 Task: For heading Arial Rounded MT Bold with Underline.  font size for heading26,  'Change the font style of data to'Browallia New.  and font size to 18,  Change the alignment of both headline & data to Align middle & Align Text left.  In the sheet  Attendance Spreadsheet
Action: Mouse moved to (387, 362)
Screenshot: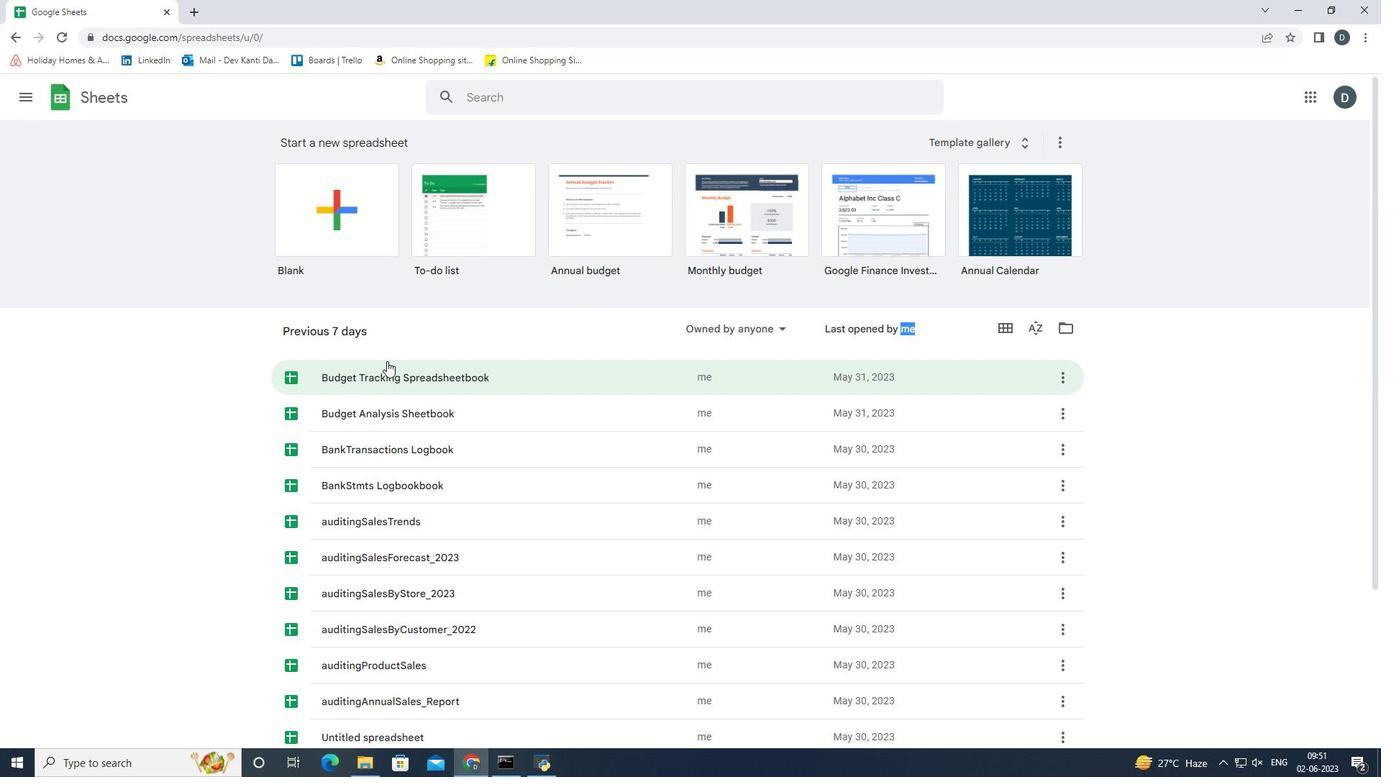 
Action: Mouse scrolled (387, 362) with delta (0, 0)
Screenshot: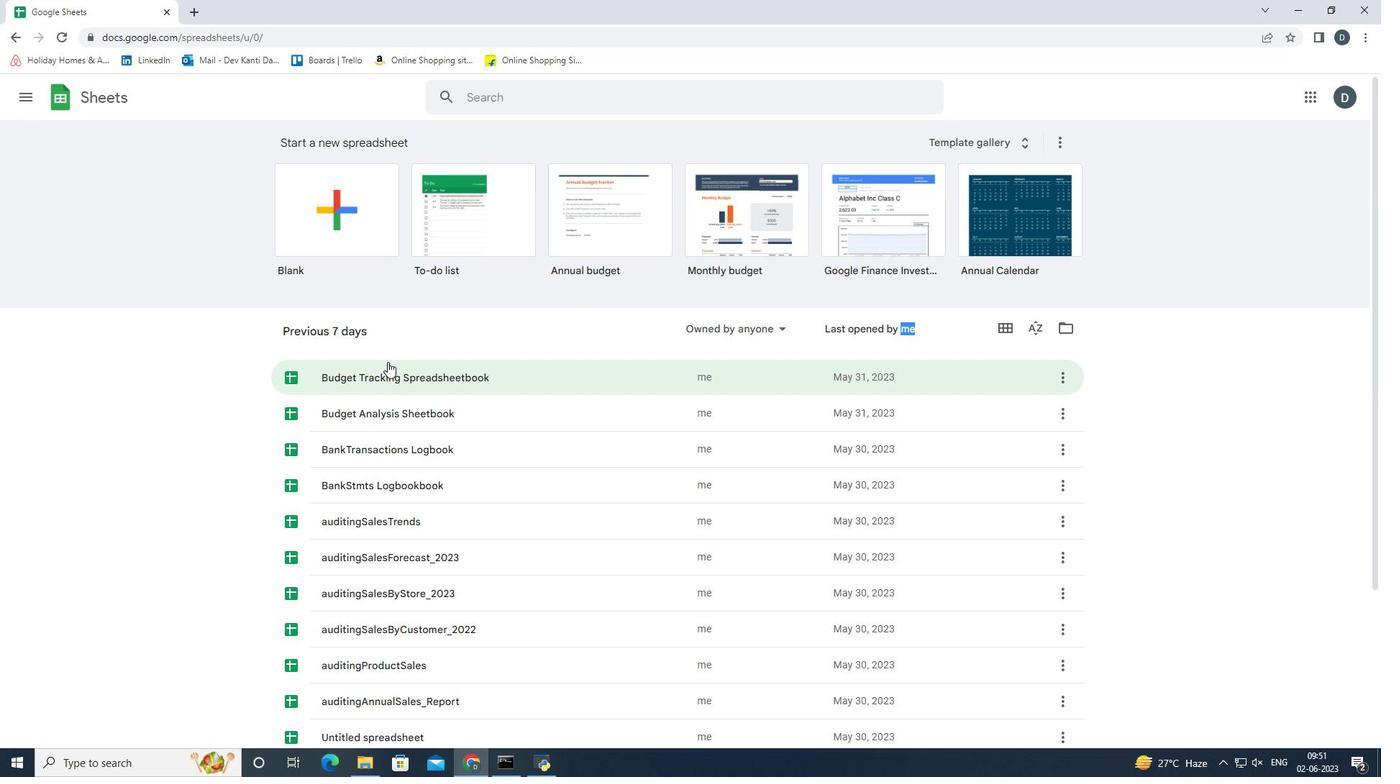 
Action: Mouse scrolled (387, 362) with delta (0, 0)
Screenshot: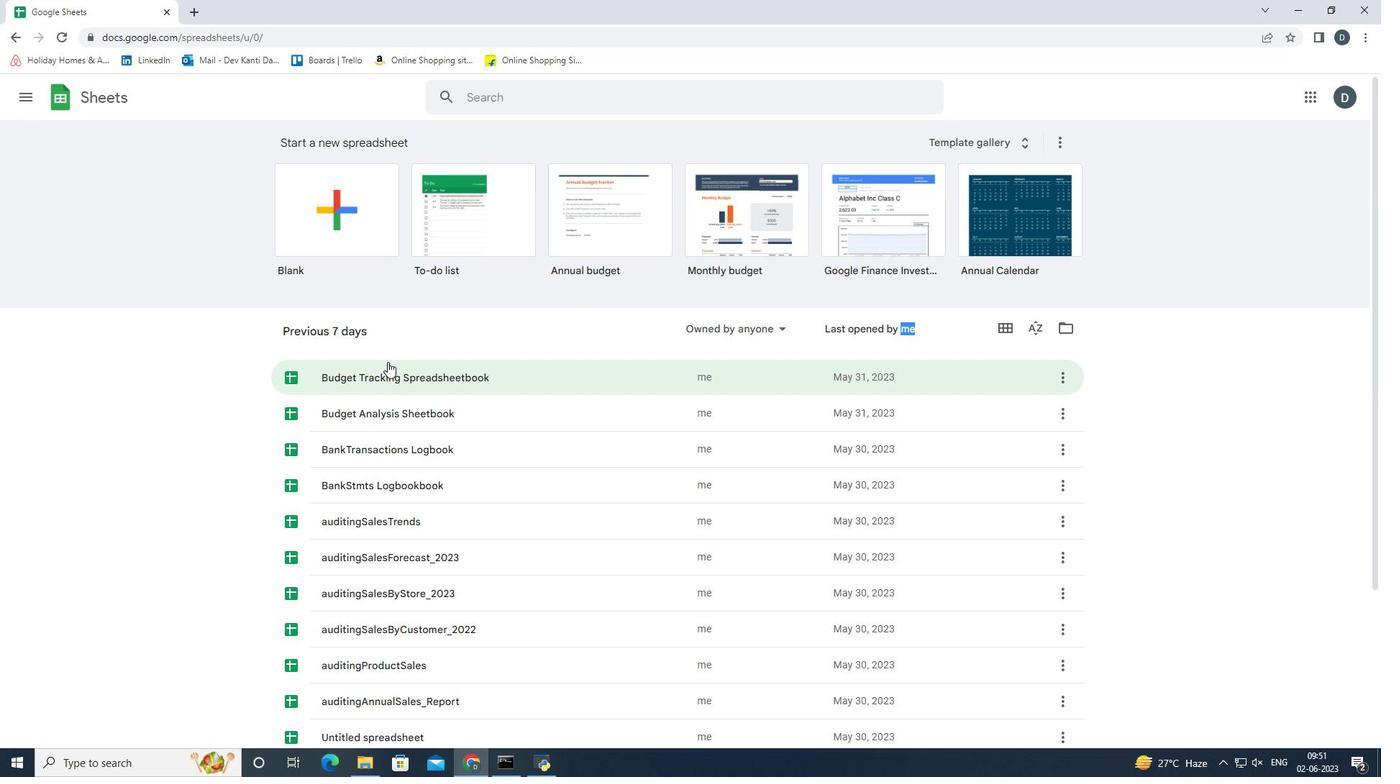 
Action: Mouse scrolled (387, 362) with delta (0, 0)
Screenshot: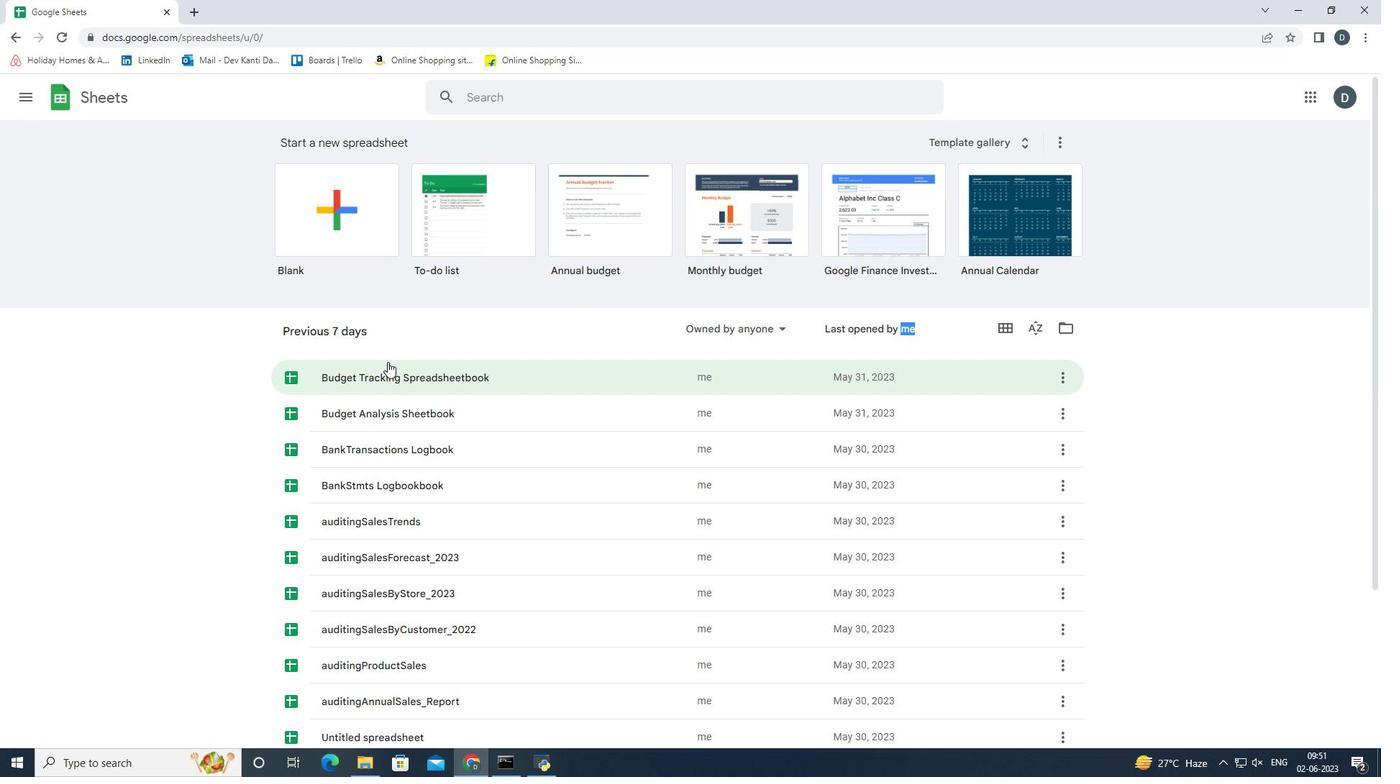 
Action: Mouse scrolled (387, 362) with delta (0, 0)
Screenshot: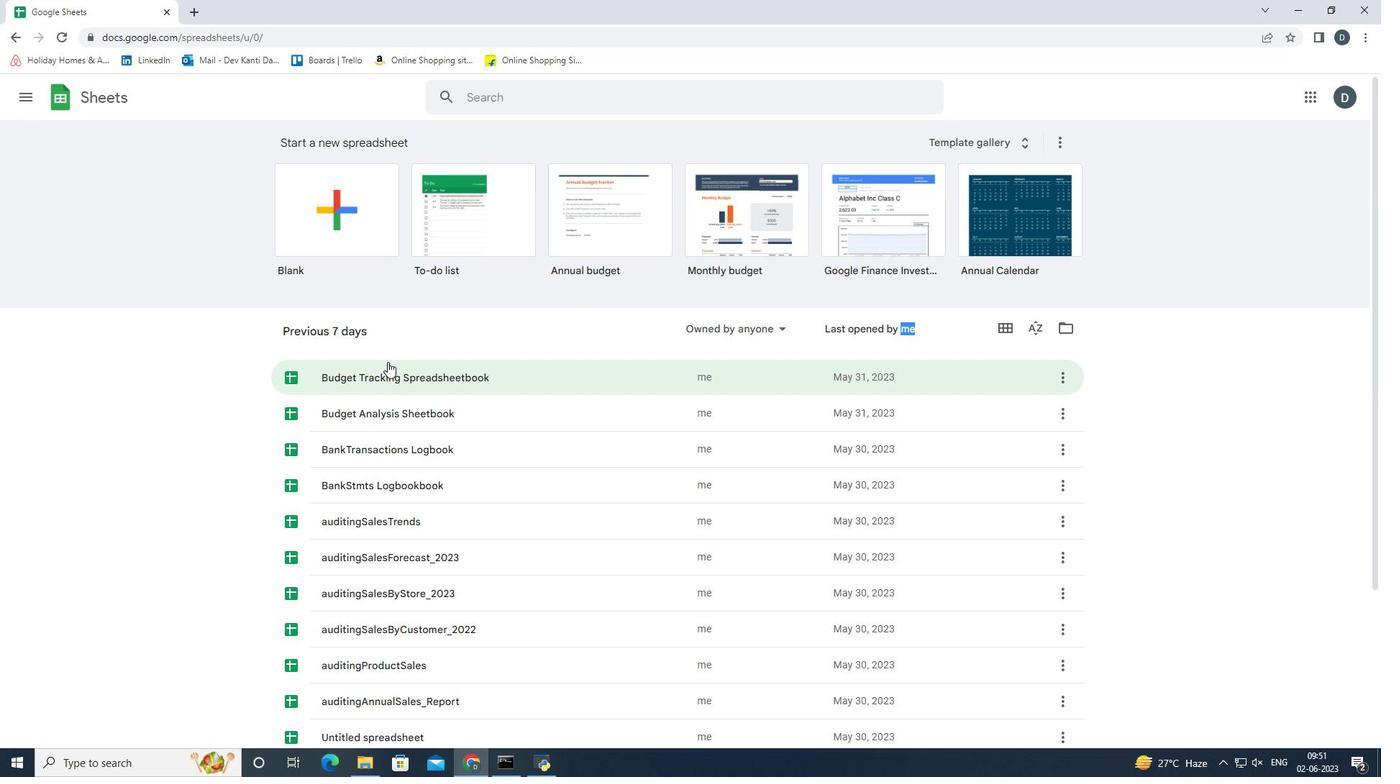 
Action: Mouse scrolled (387, 362) with delta (0, 0)
Screenshot: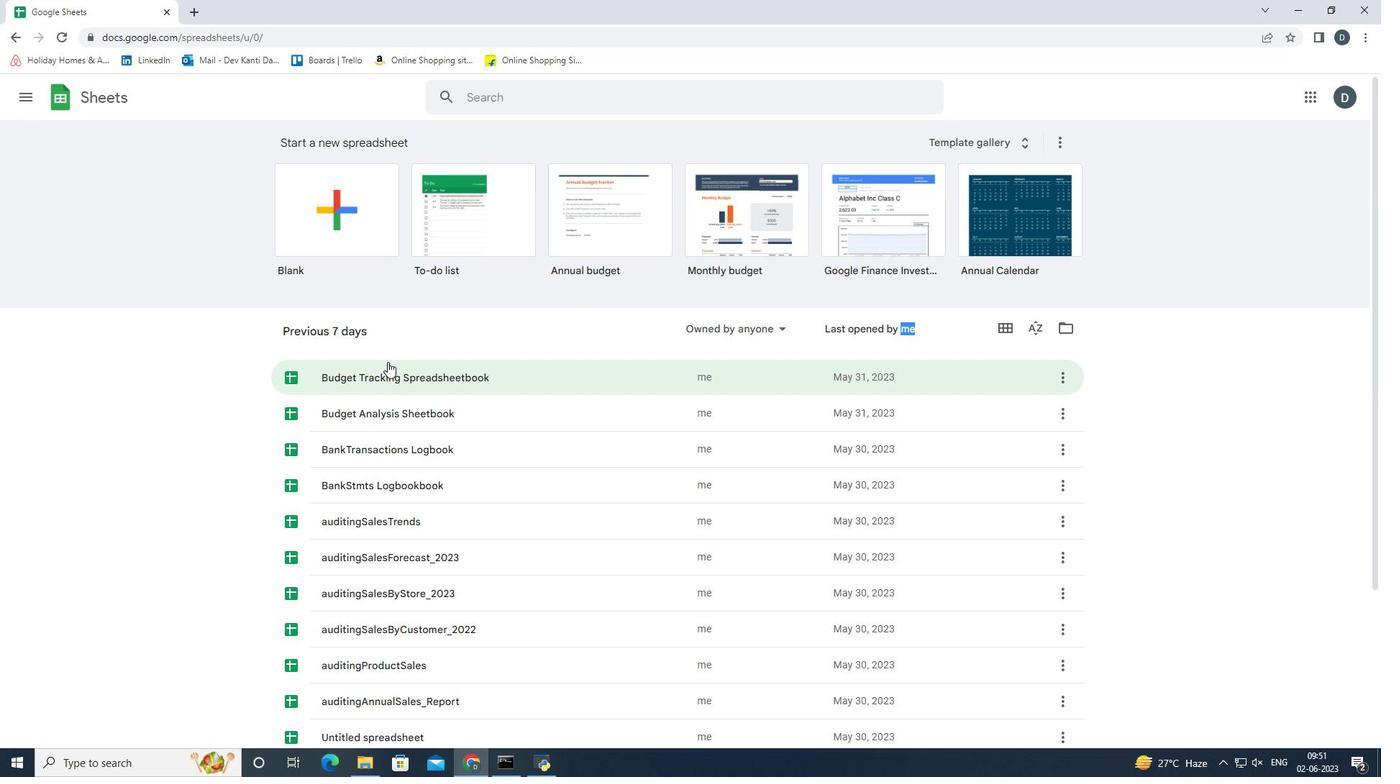 
Action: Mouse scrolled (387, 362) with delta (0, 0)
Screenshot: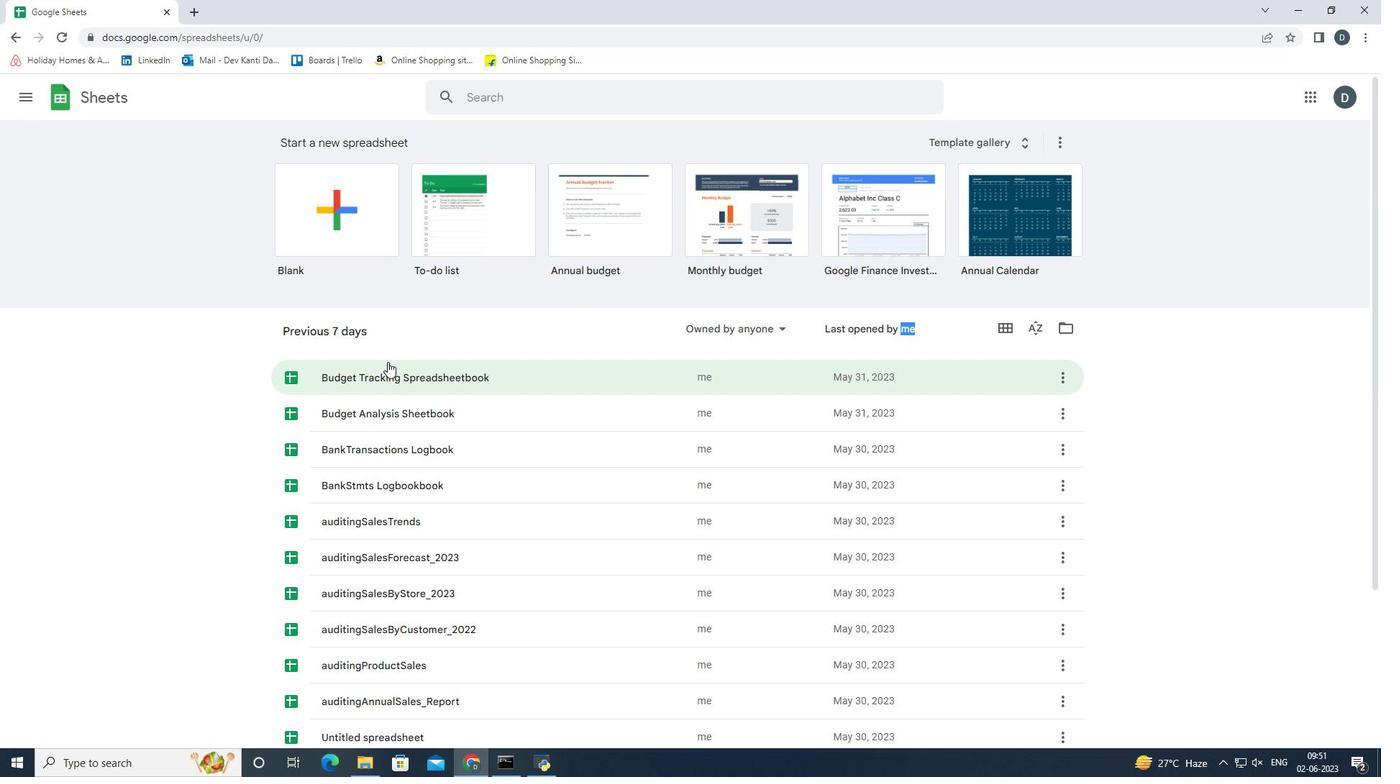 
Action: Mouse scrolled (387, 362) with delta (0, 0)
Screenshot: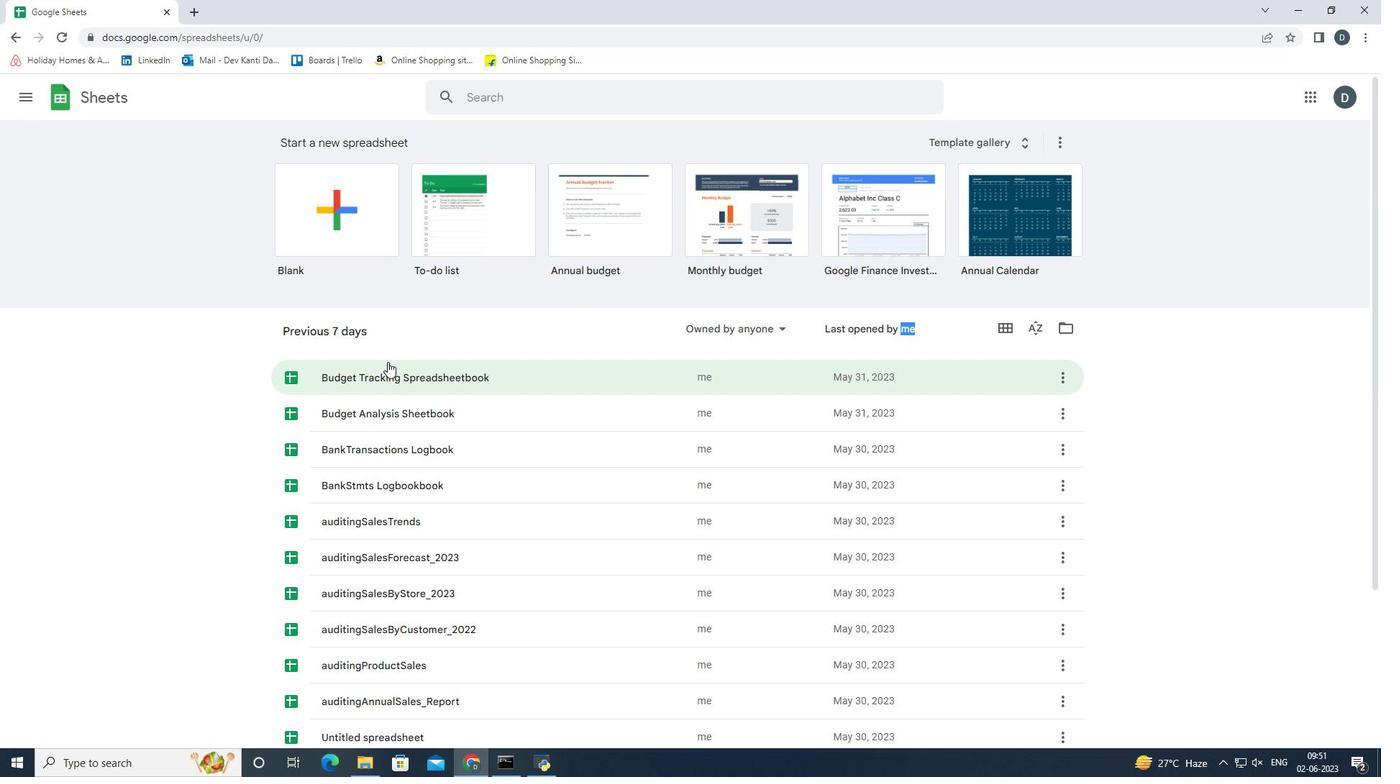 
Action: Mouse scrolled (387, 362) with delta (0, 0)
Screenshot: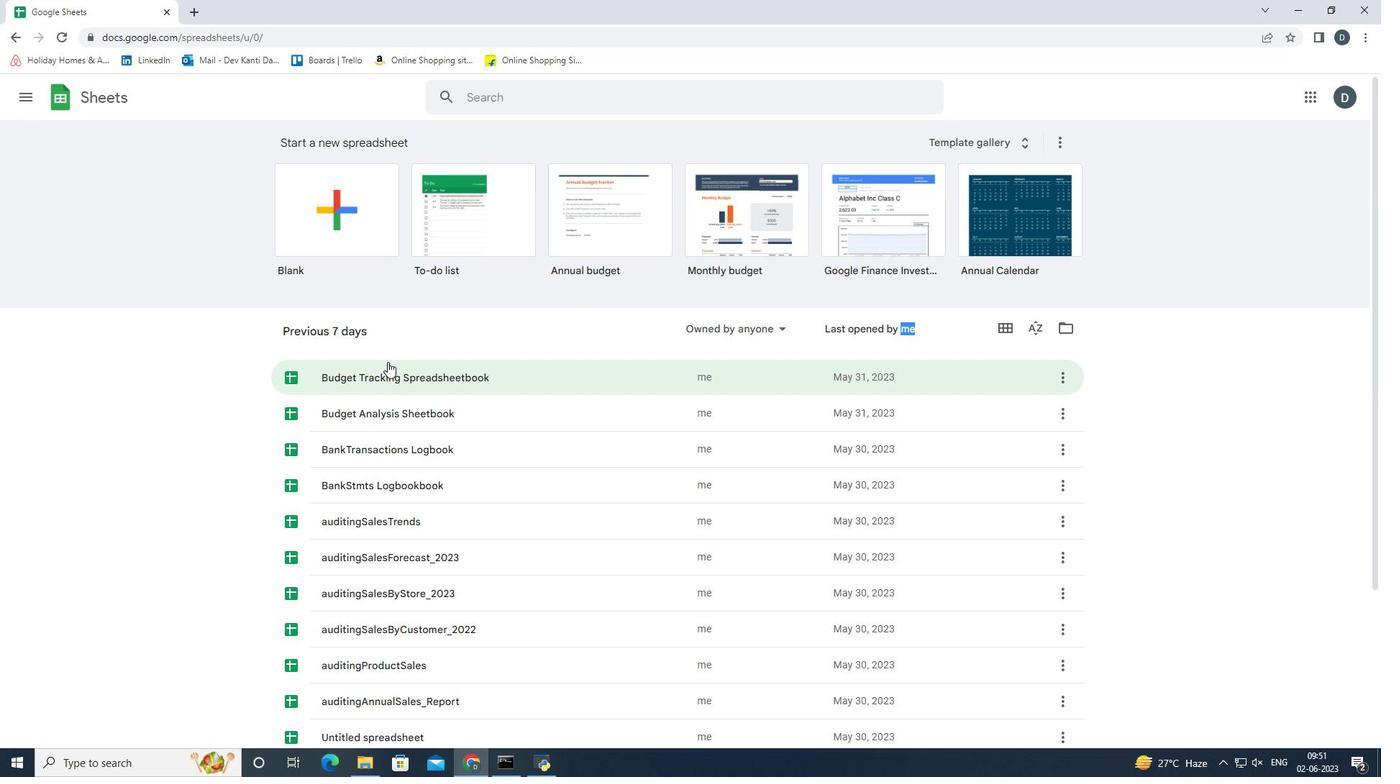 
Action: Mouse moved to (197, 7)
Screenshot: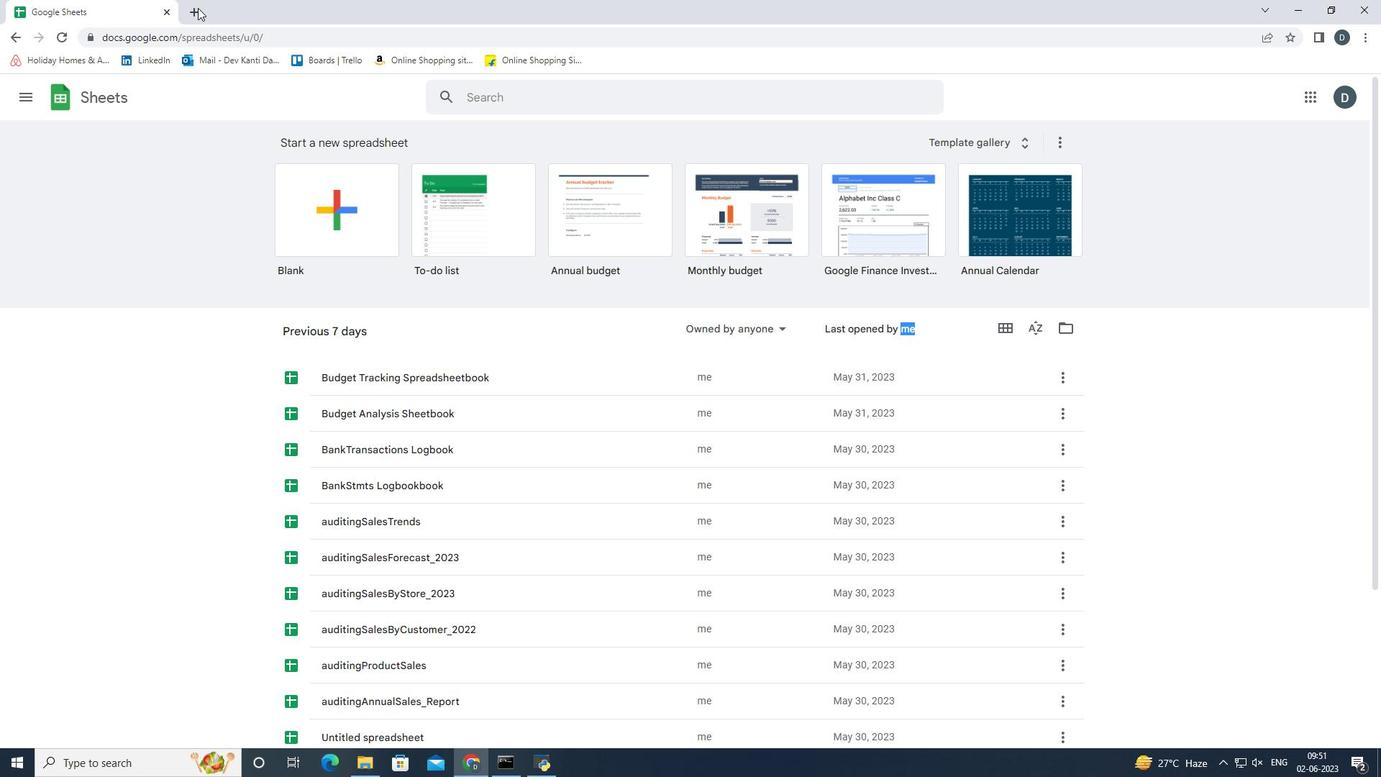 
Action: Mouse pressed left at (197, 7)
Screenshot: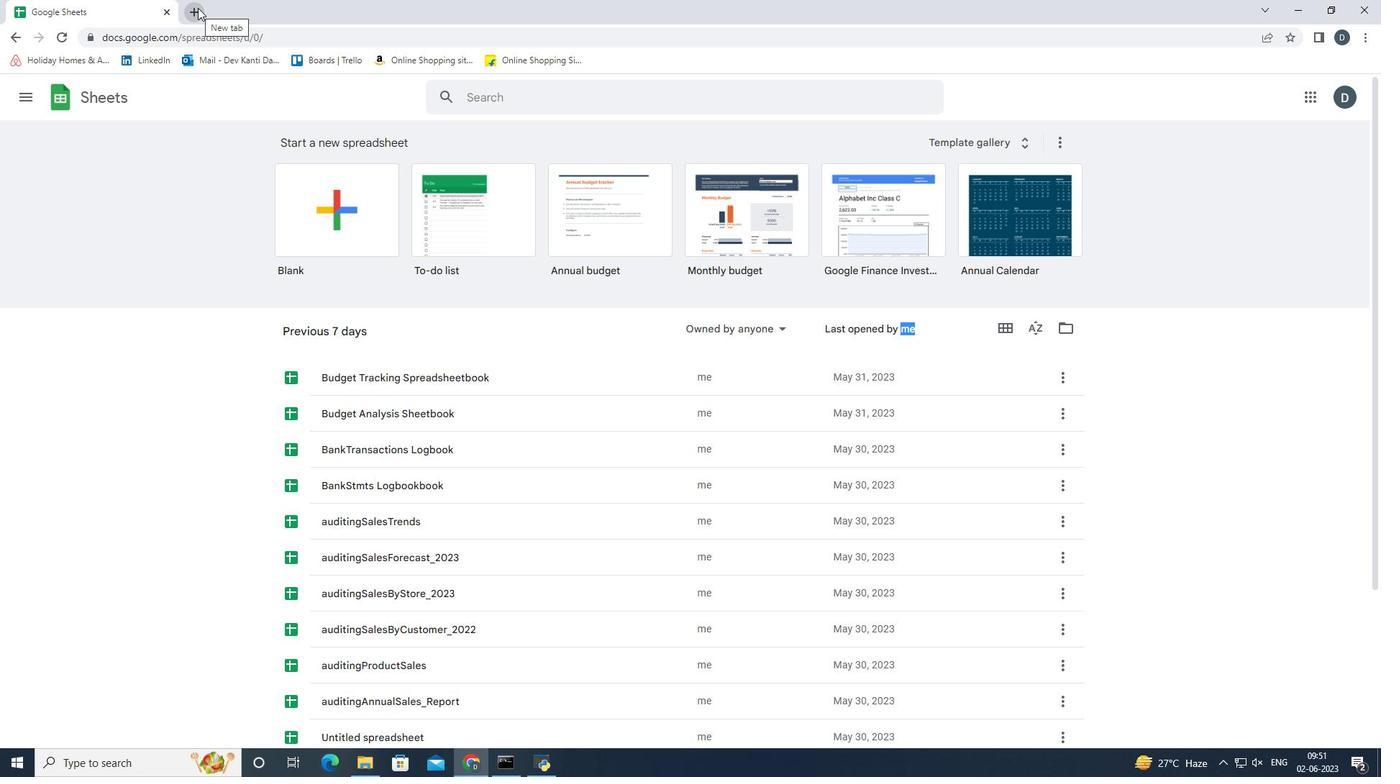 
Action: Mouse moved to (166, 8)
Screenshot: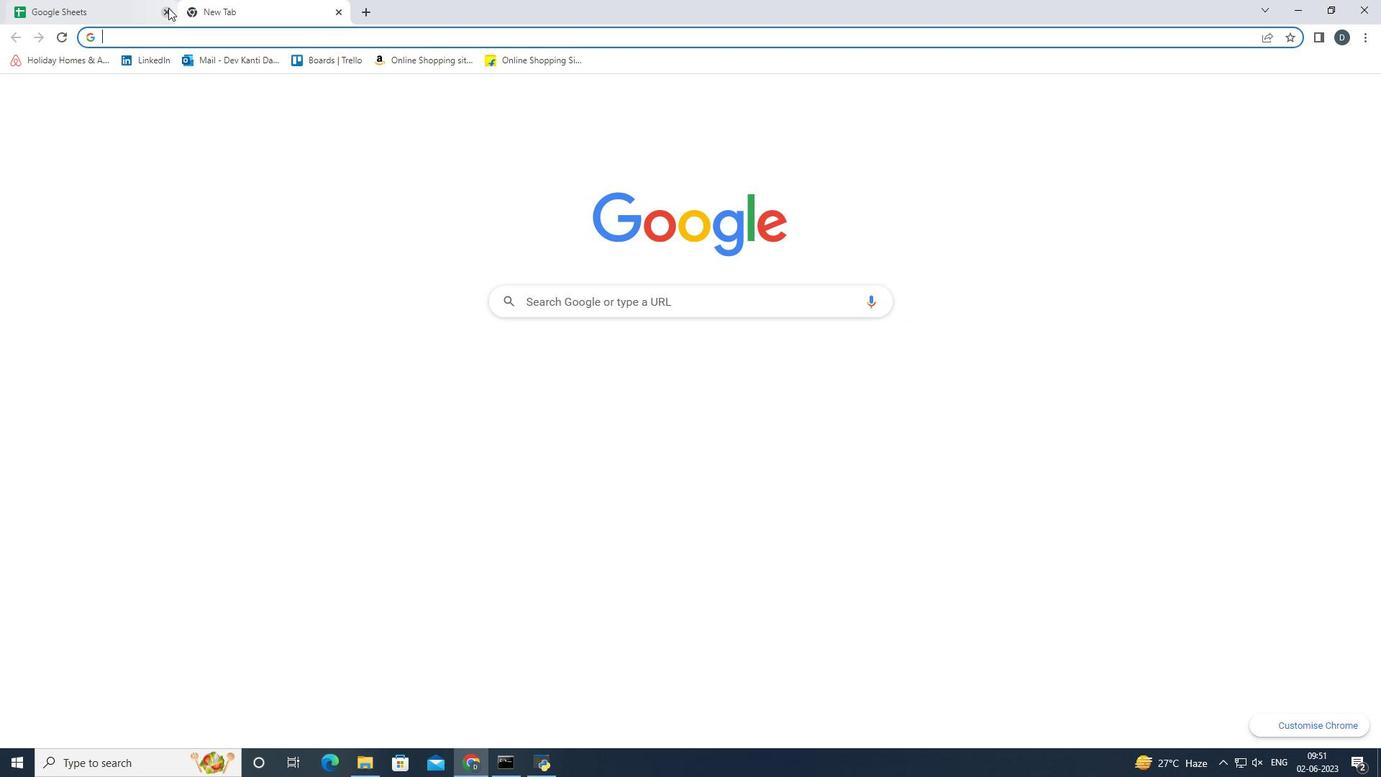 
Action: Mouse pressed left at (166, 8)
Screenshot: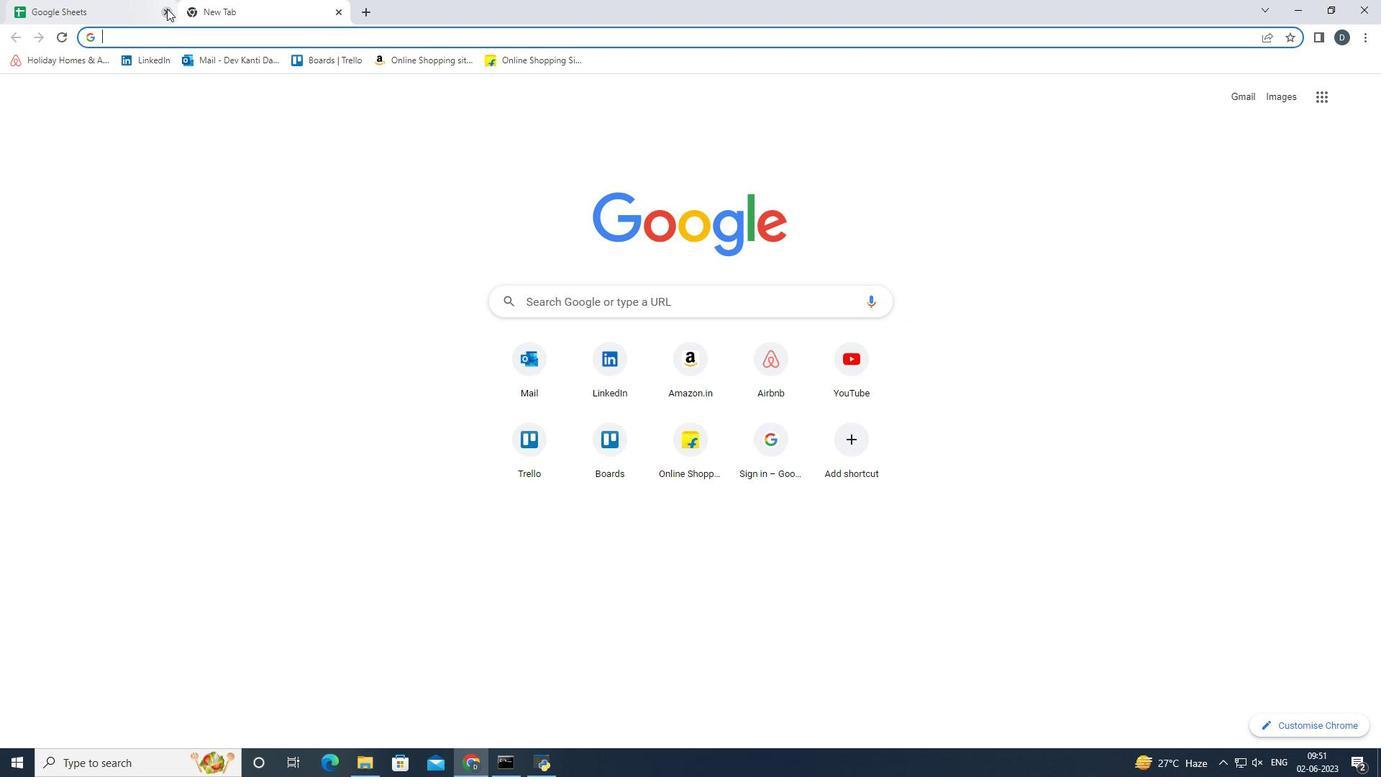 
Action: Mouse moved to (542, 385)
Screenshot: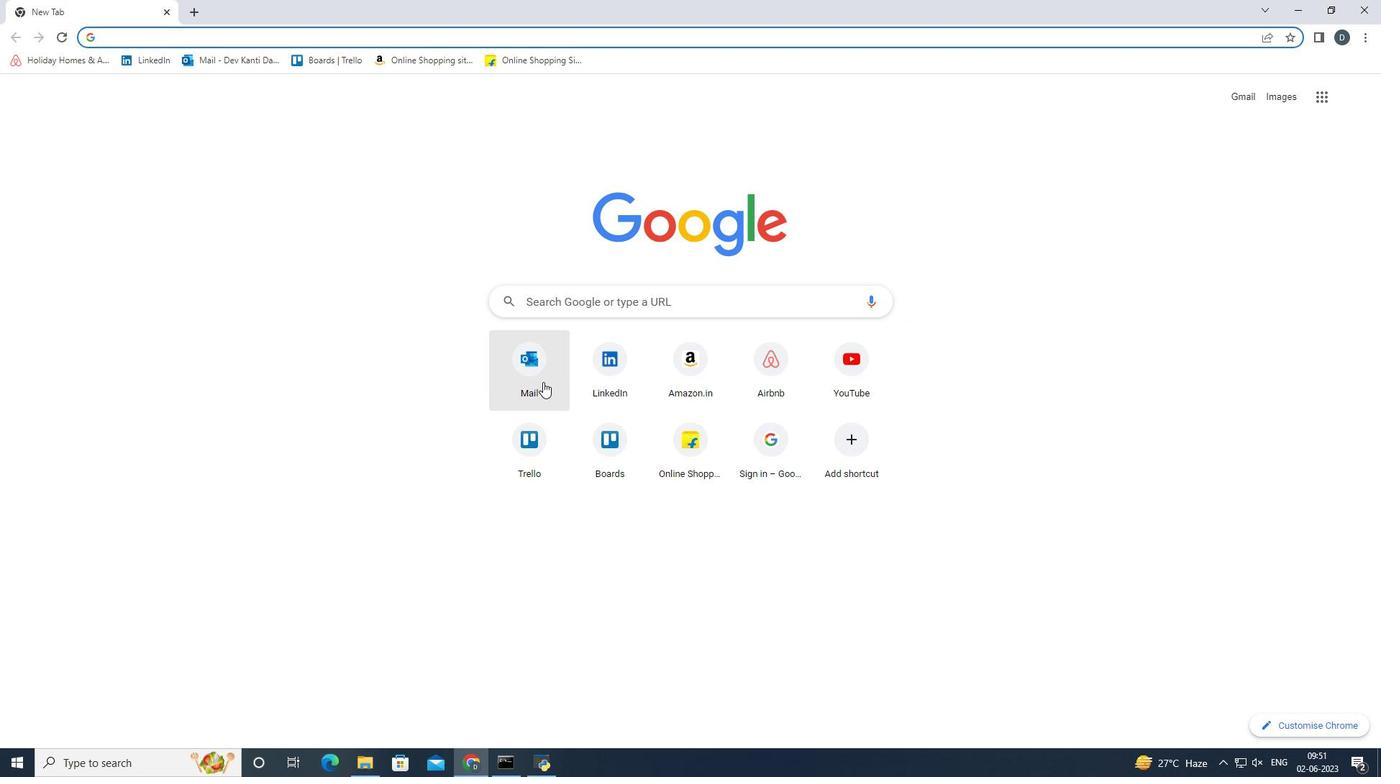 
Action: Mouse pressed left at (542, 385)
Screenshot: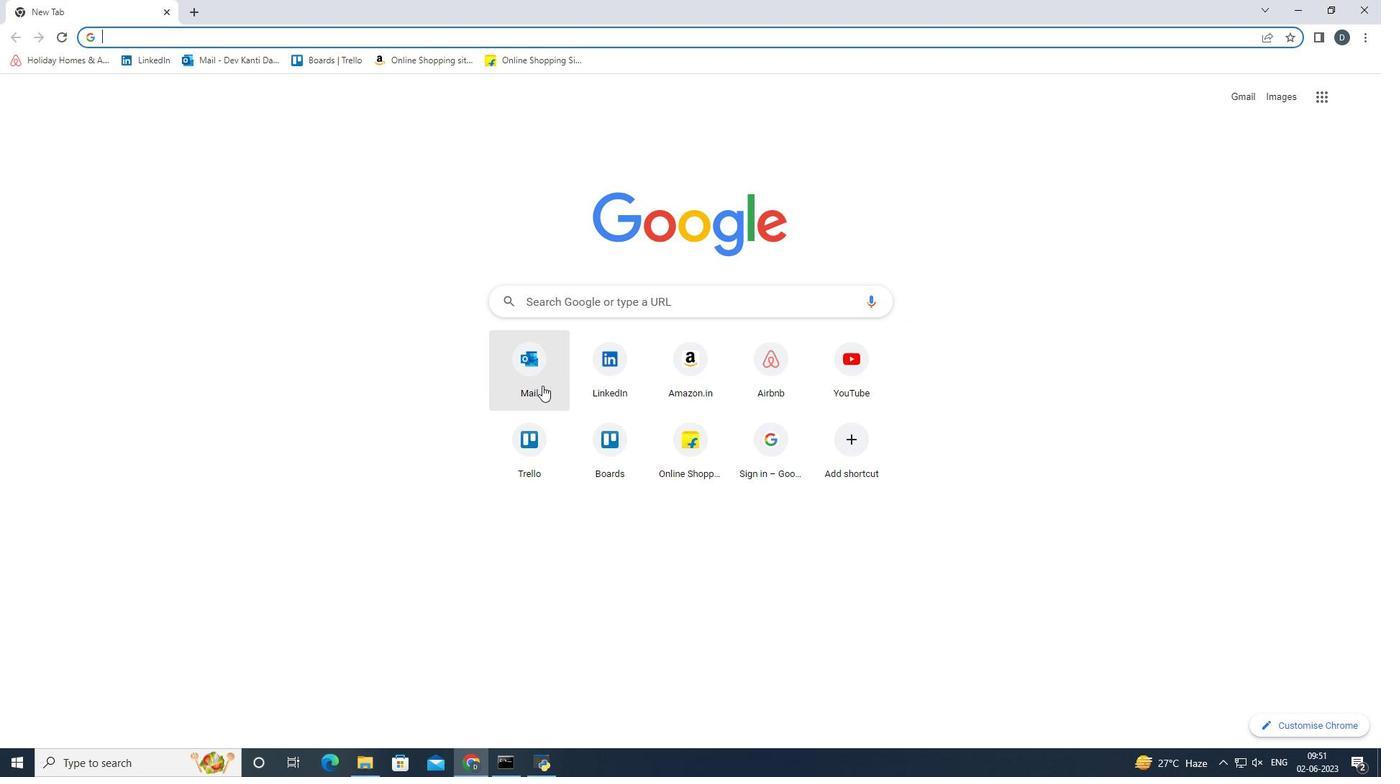 
Action: Mouse moved to (17, 88)
Screenshot: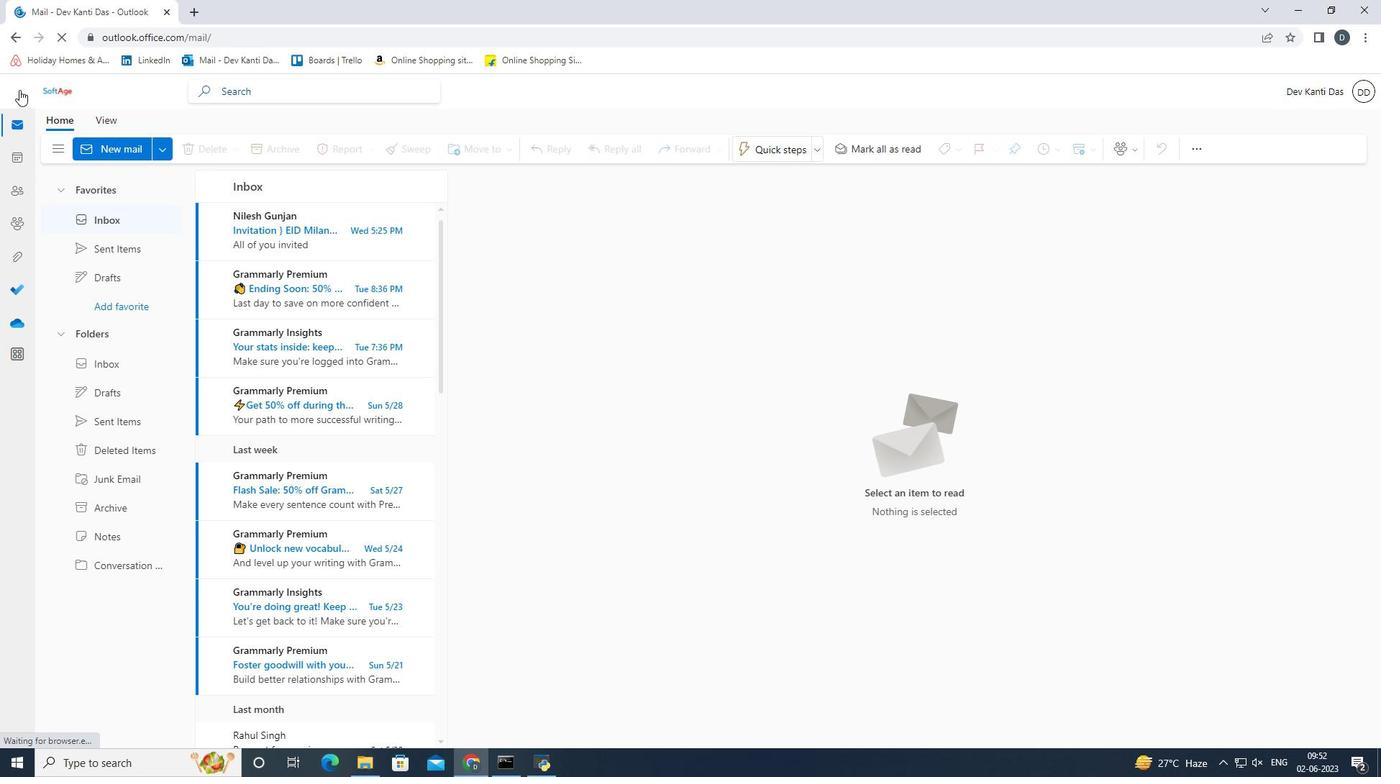 
Action: Mouse pressed left at (17, 88)
Screenshot: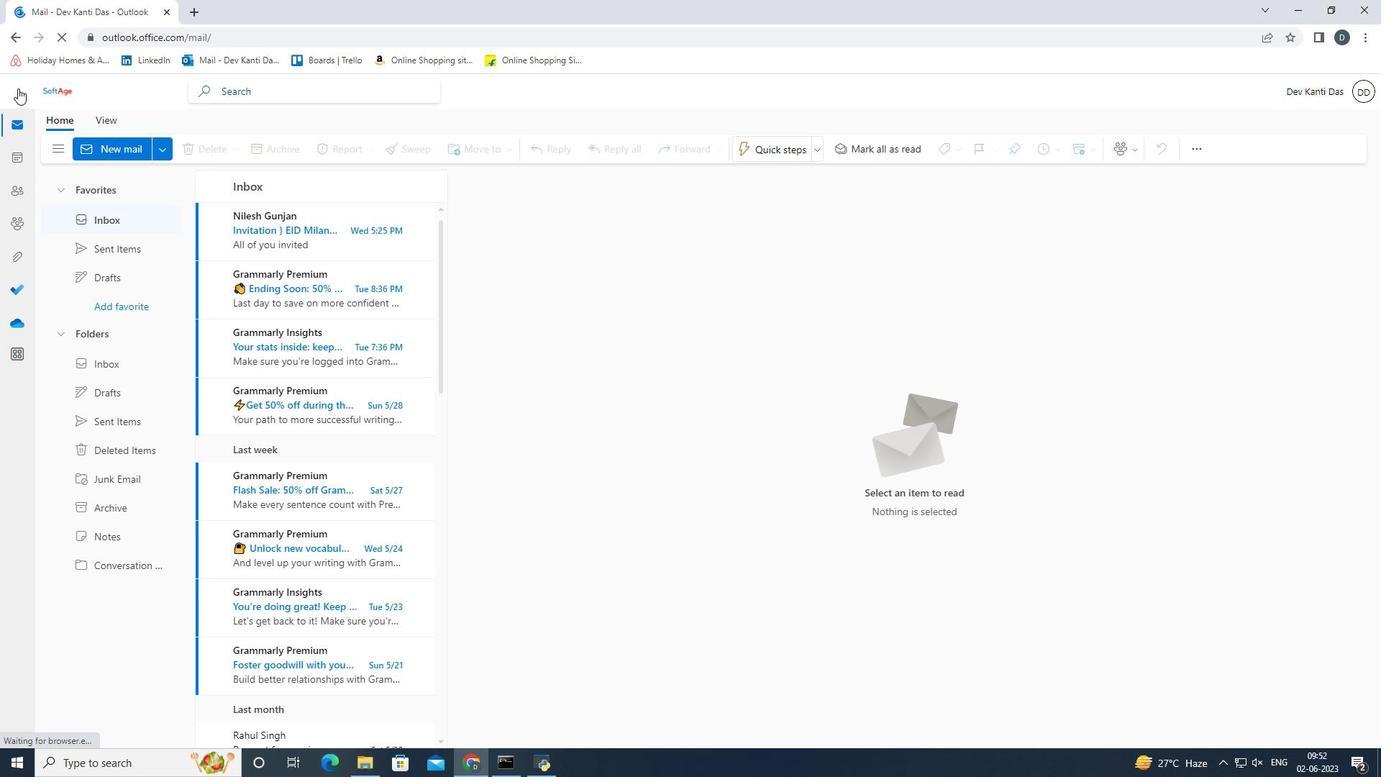 
Action: Mouse moved to (143, 209)
Screenshot: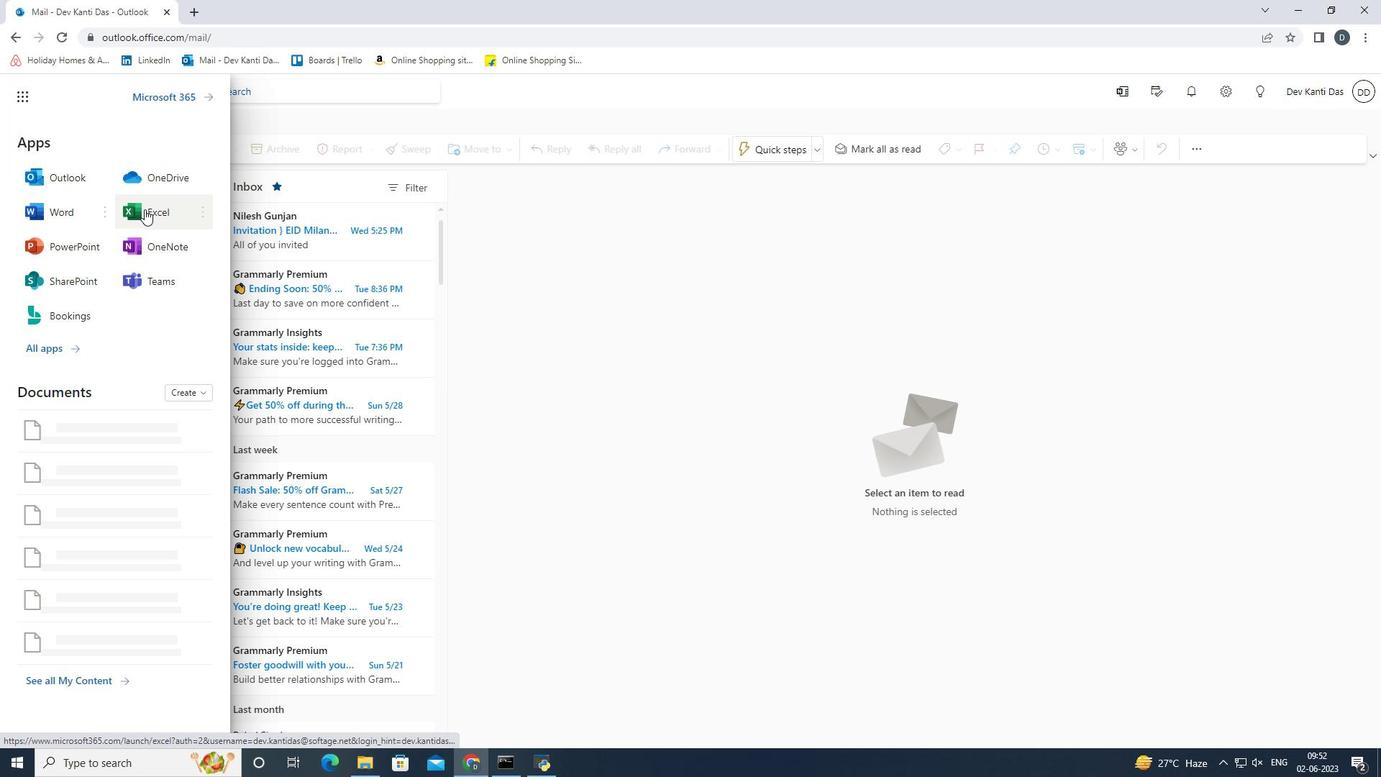 
Action: Mouse pressed left at (143, 209)
Screenshot: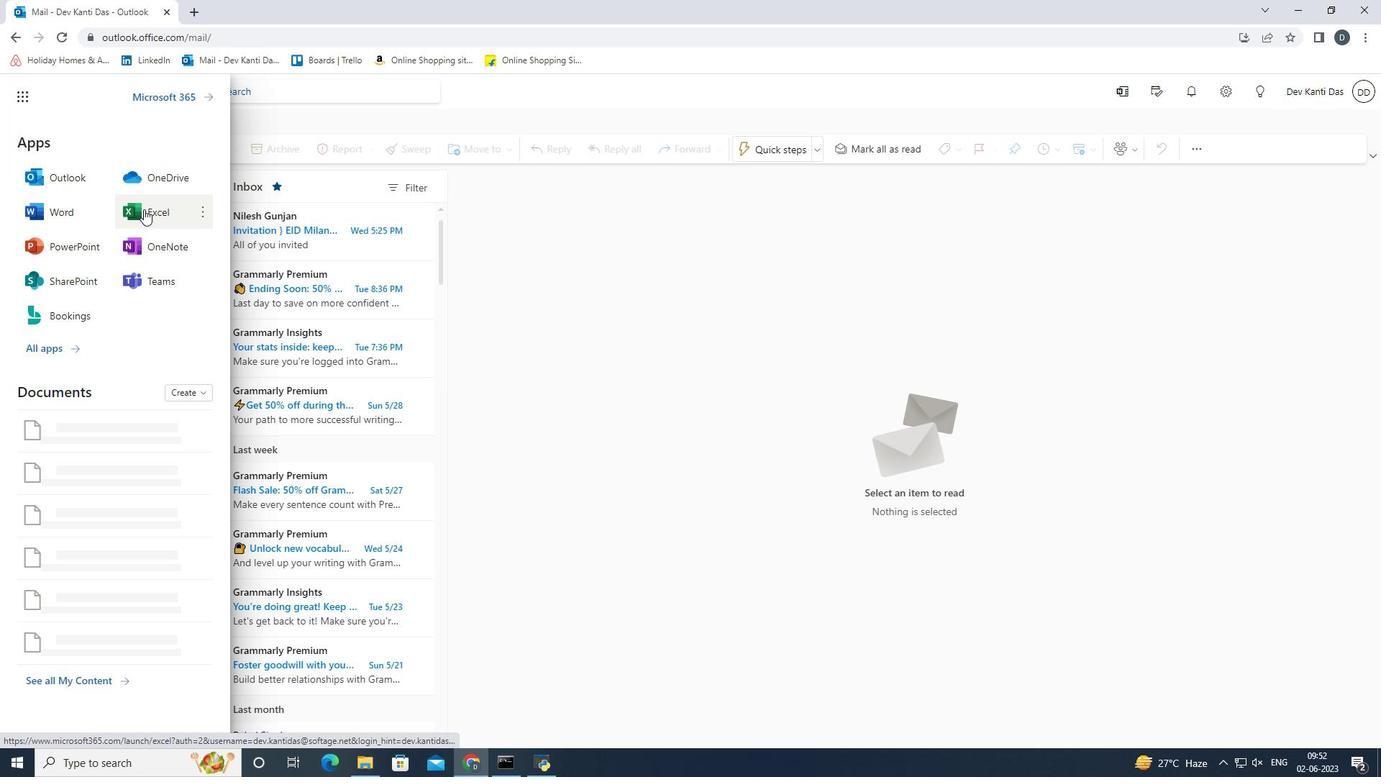 
Action: Mouse moved to (168, 8)
Screenshot: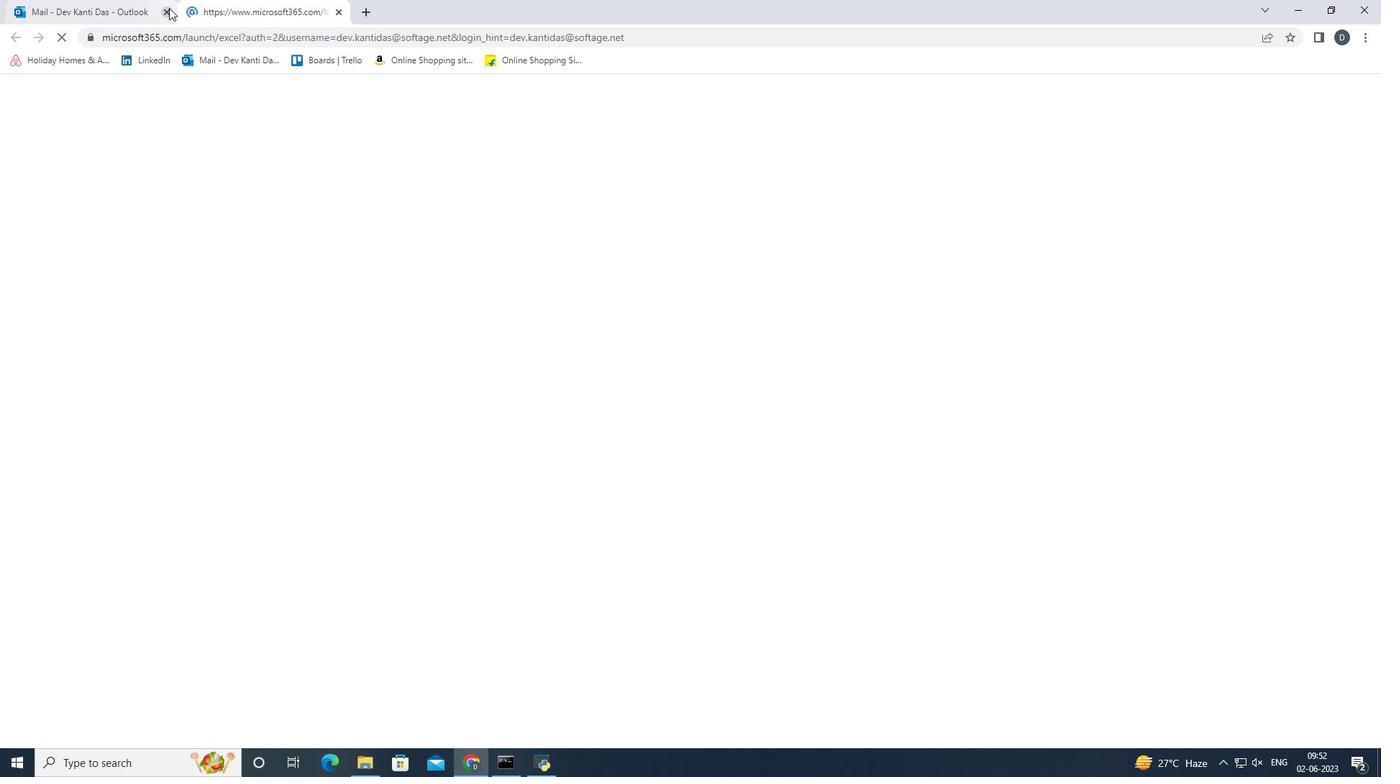 
Action: Mouse pressed left at (168, 8)
Screenshot: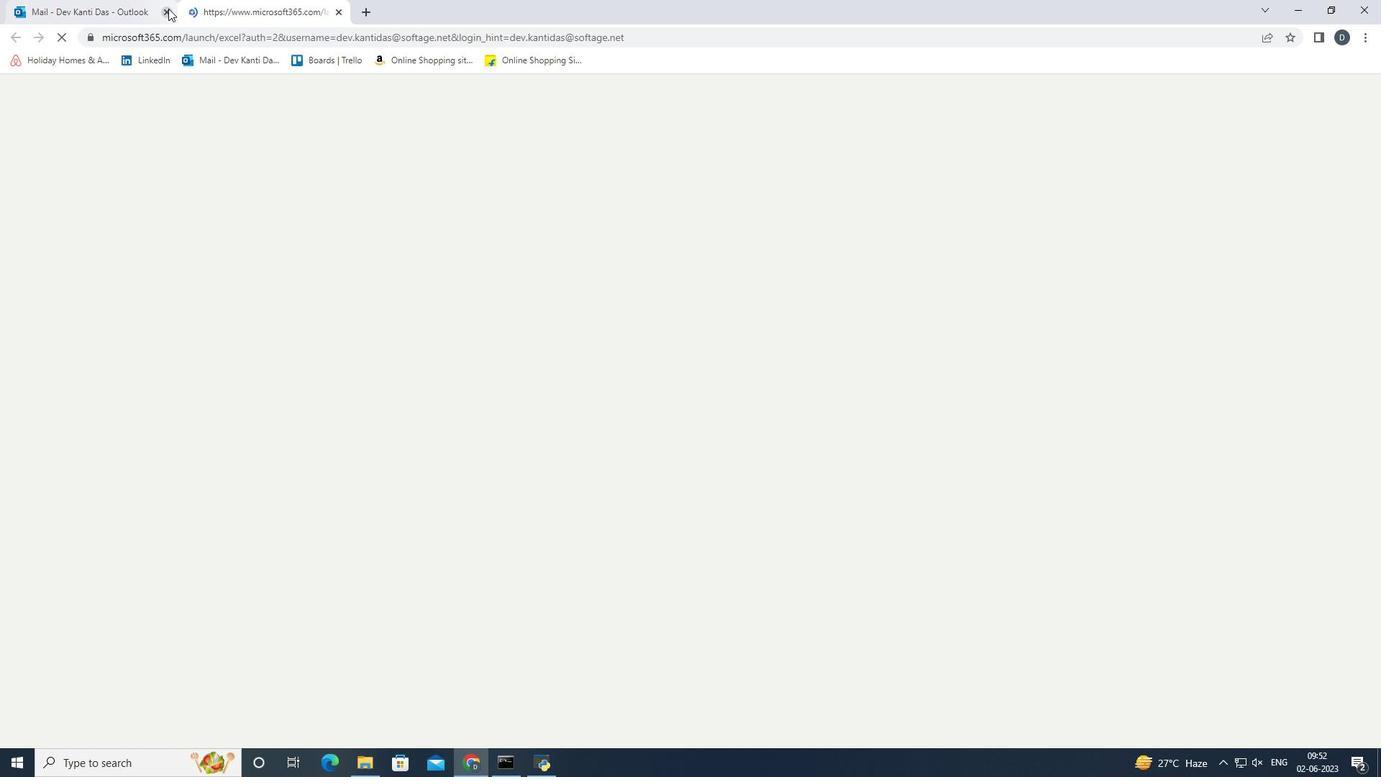 
Action: Mouse moved to (304, 649)
Screenshot: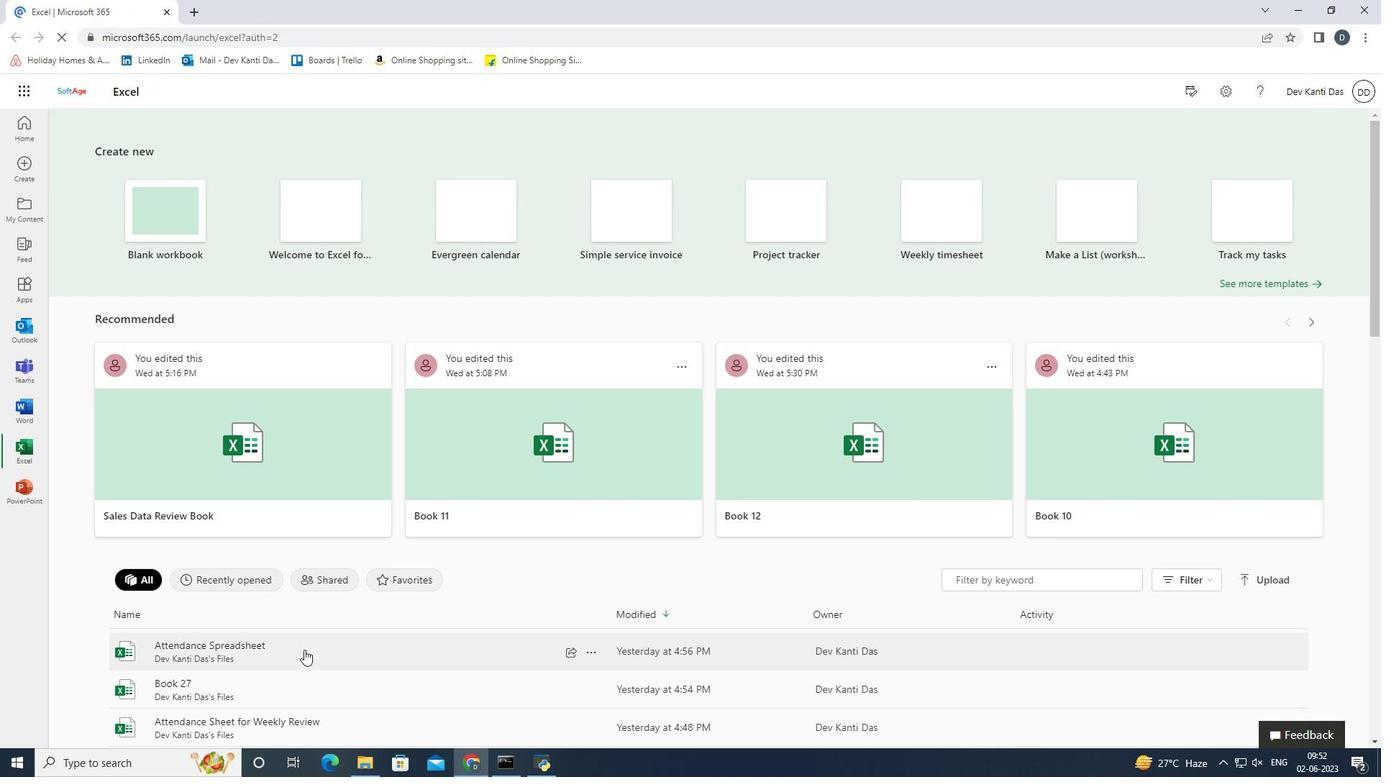 
Action: Mouse pressed left at (304, 649)
Screenshot: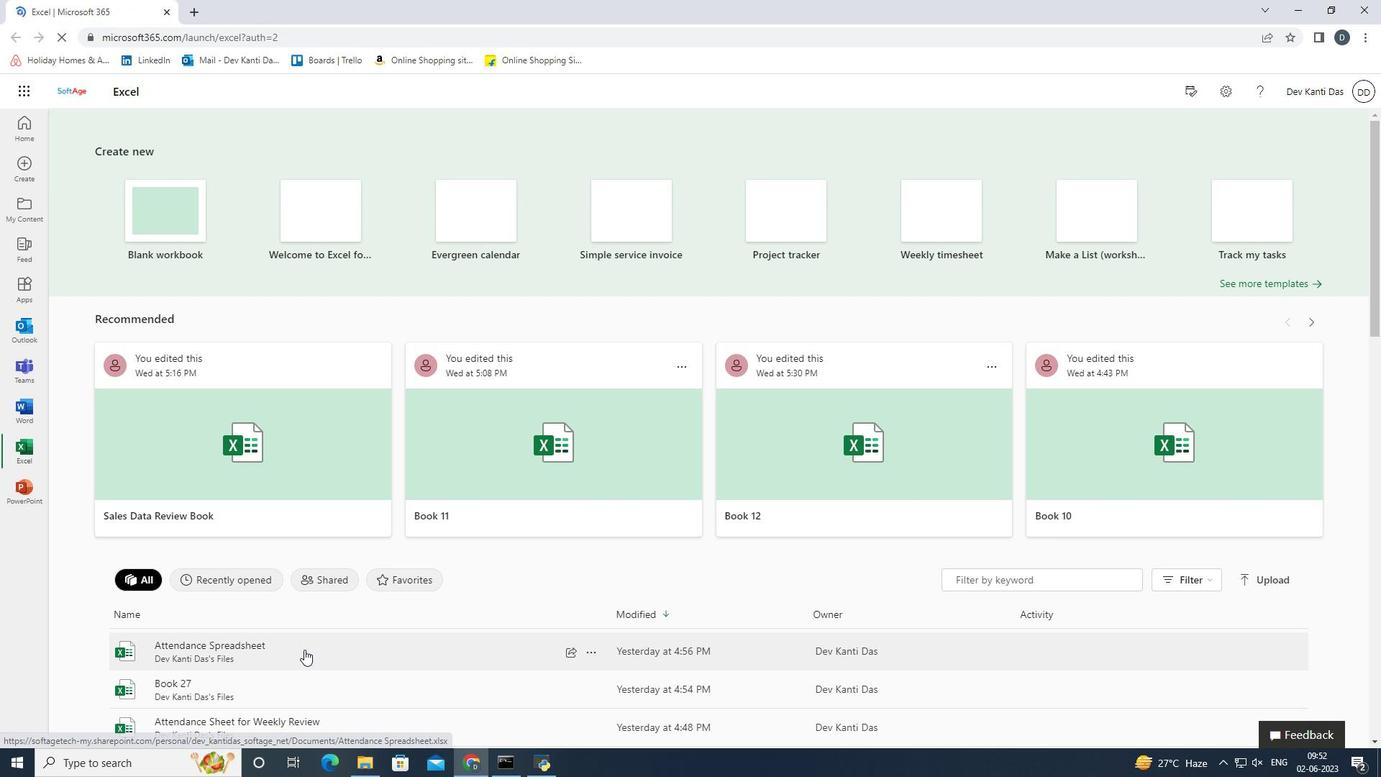 
Action: Mouse moved to (70, 244)
Screenshot: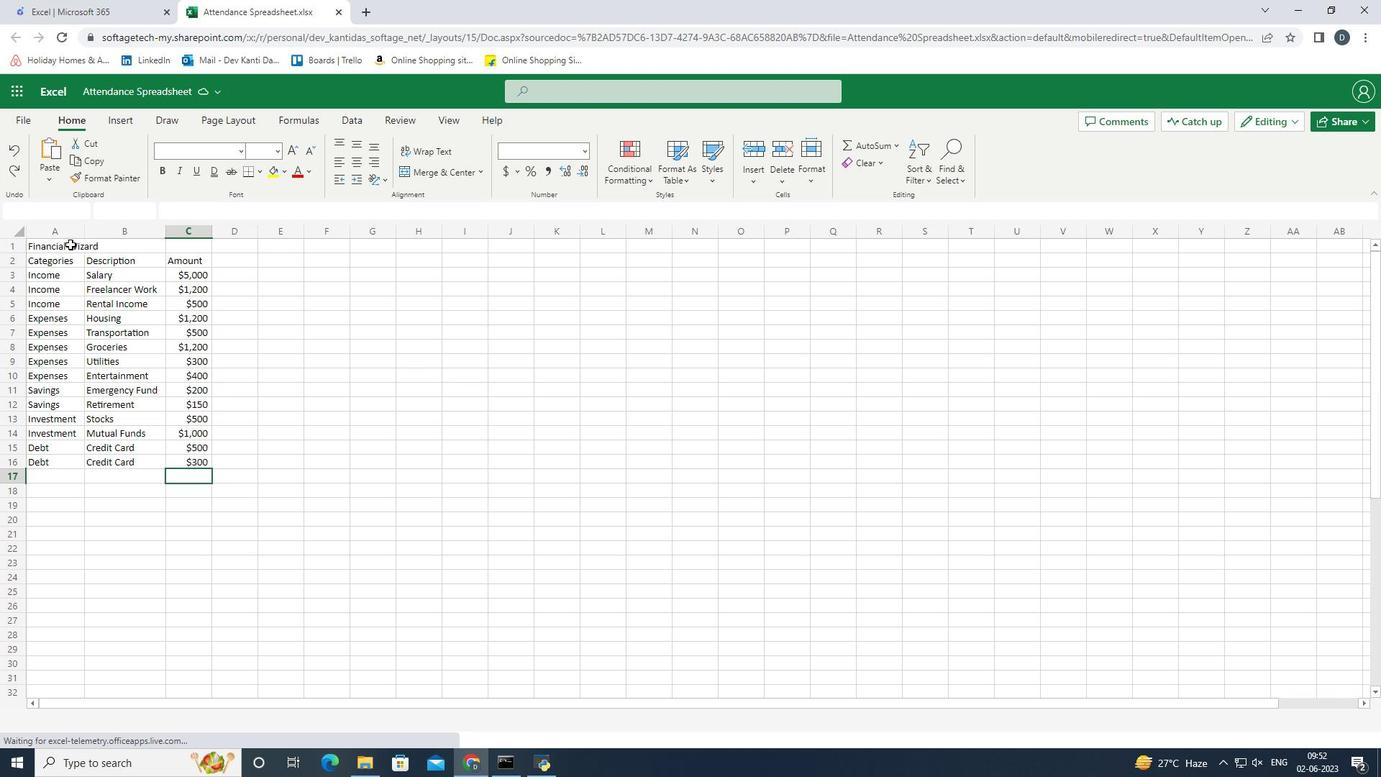 
Action: Mouse pressed left at (70, 244)
Screenshot: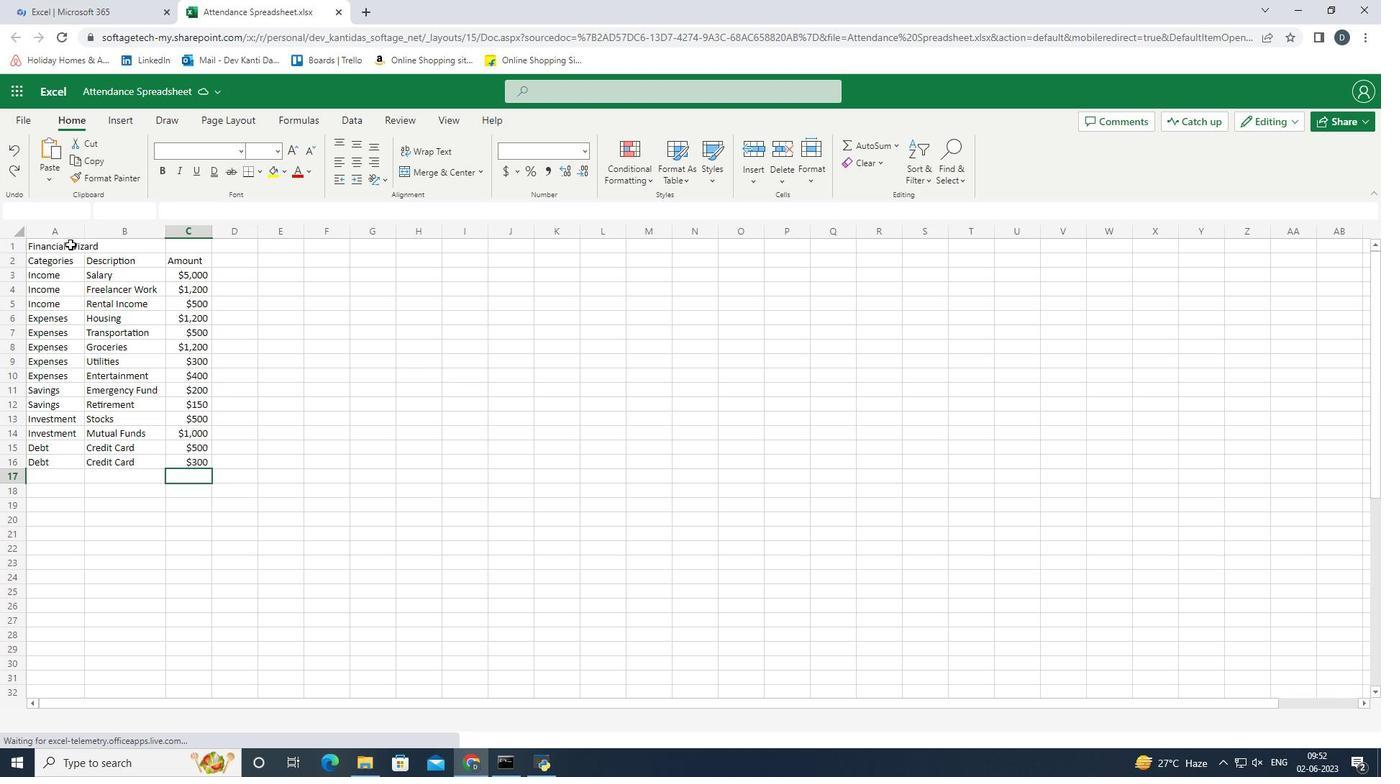 
Action: Mouse moved to (237, 151)
Screenshot: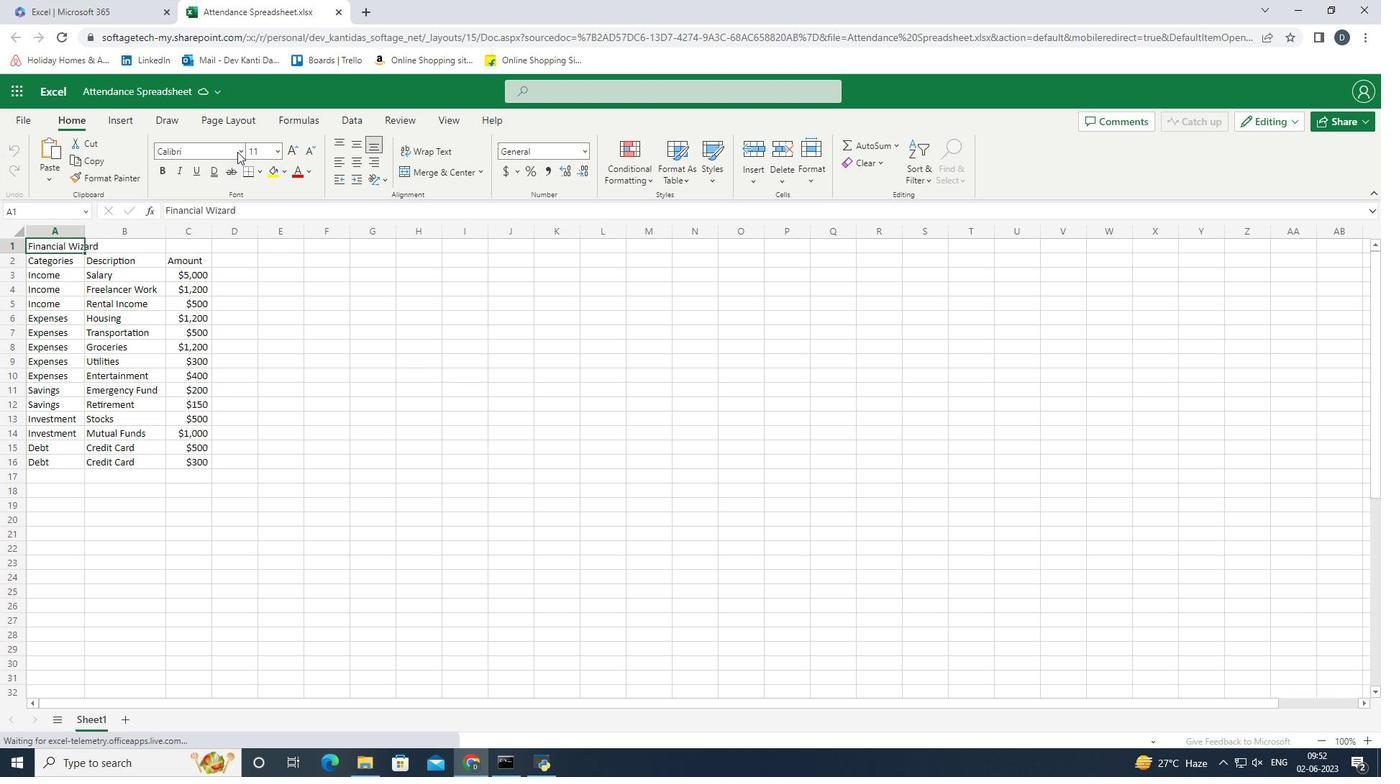 
Action: Mouse pressed left at (237, 151)
Screenshot: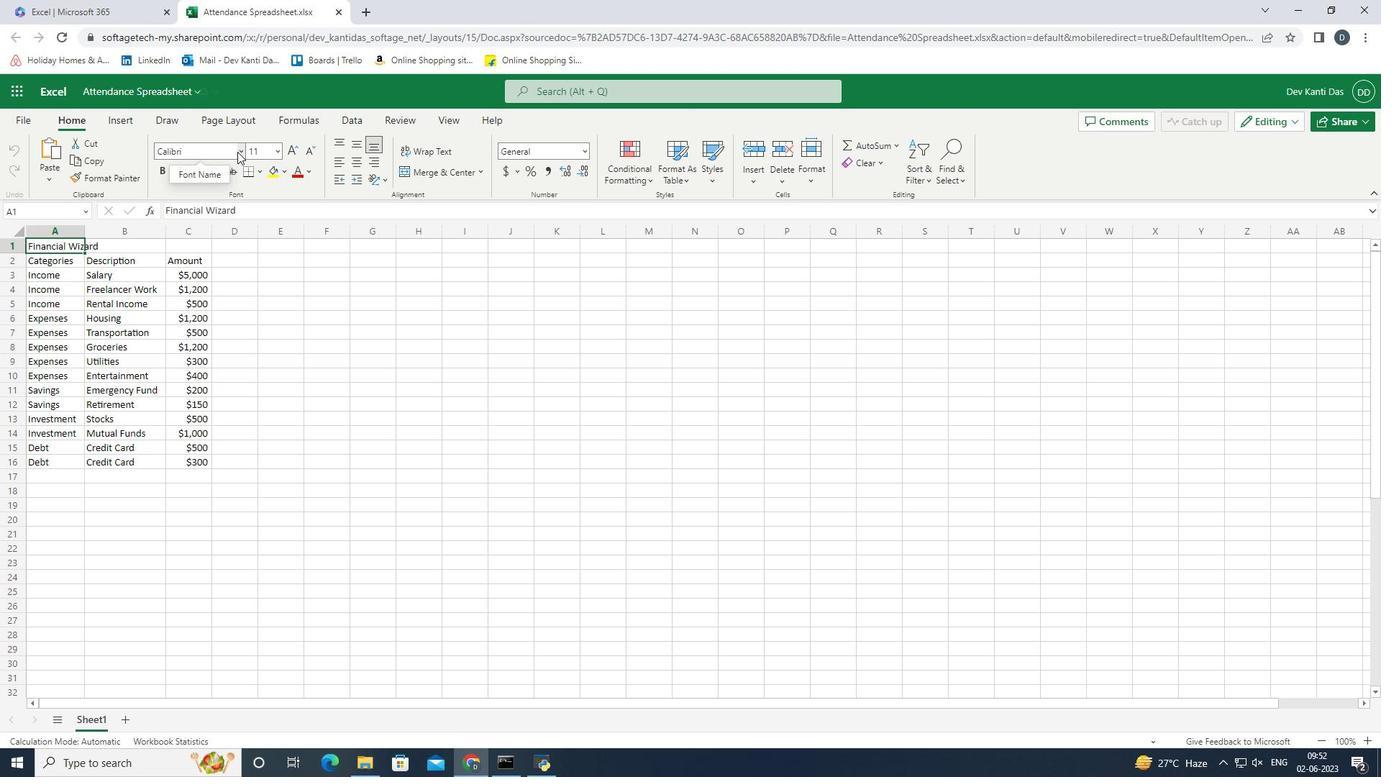
Action: Mouse moved to (243, 149)
Screenshot: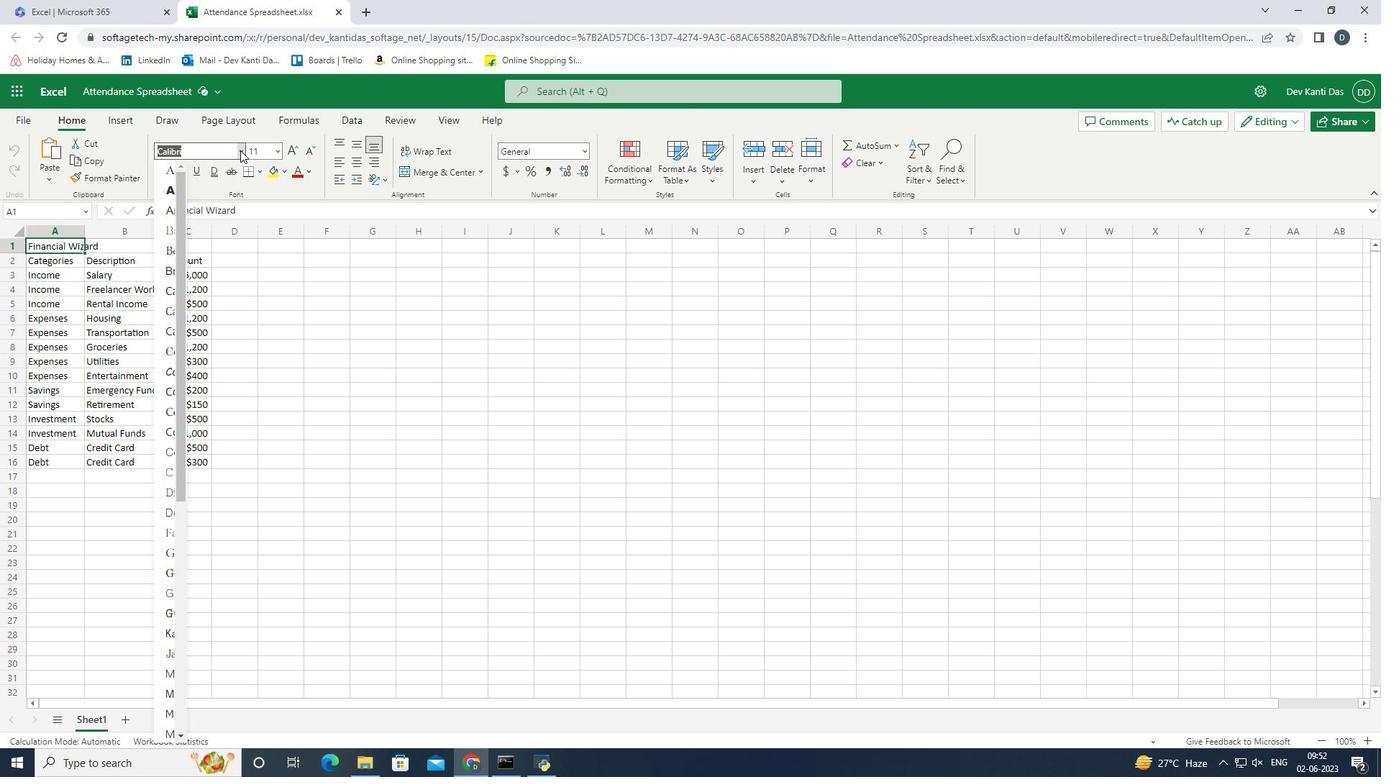 
Action: Mouse pressed left at (243, 149)
Screenshot: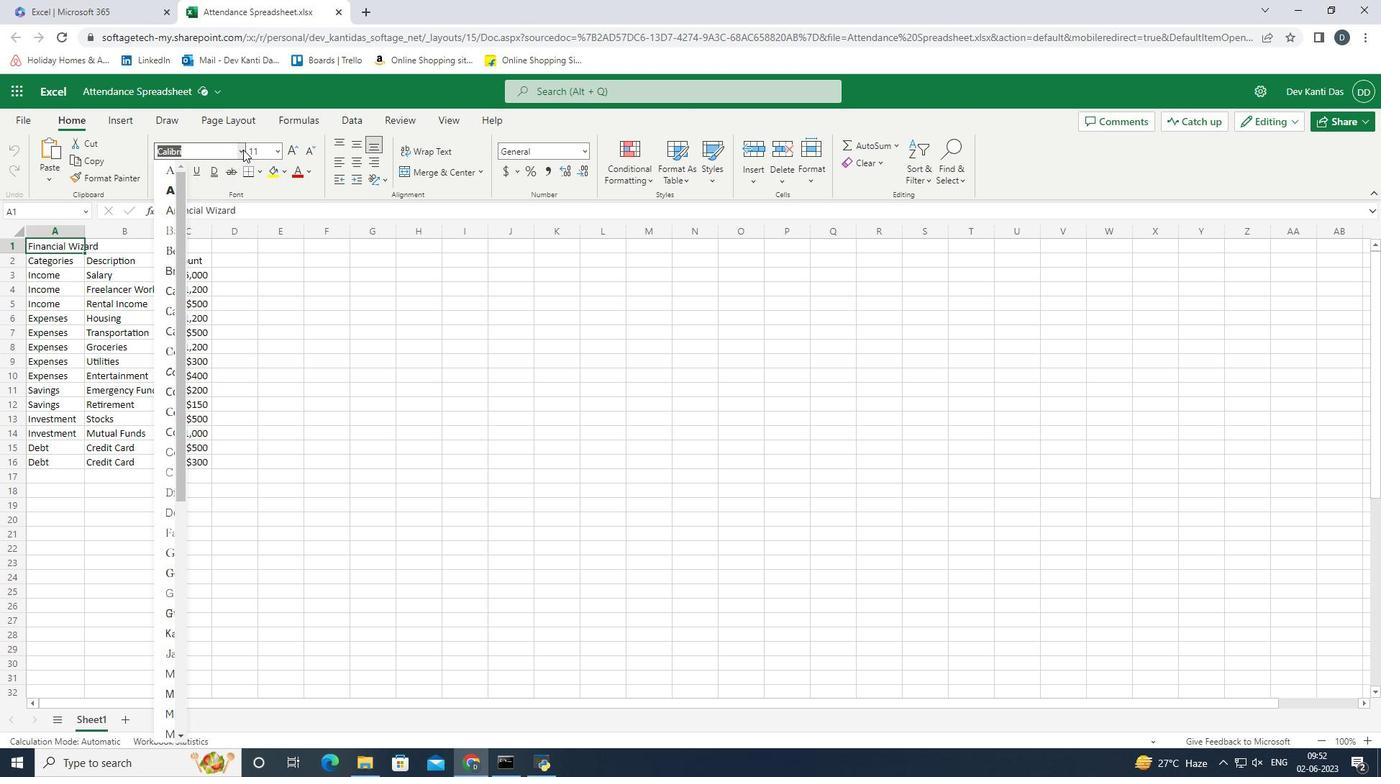 
Action: Mouse pressed left at (243, 149)
Screenshot: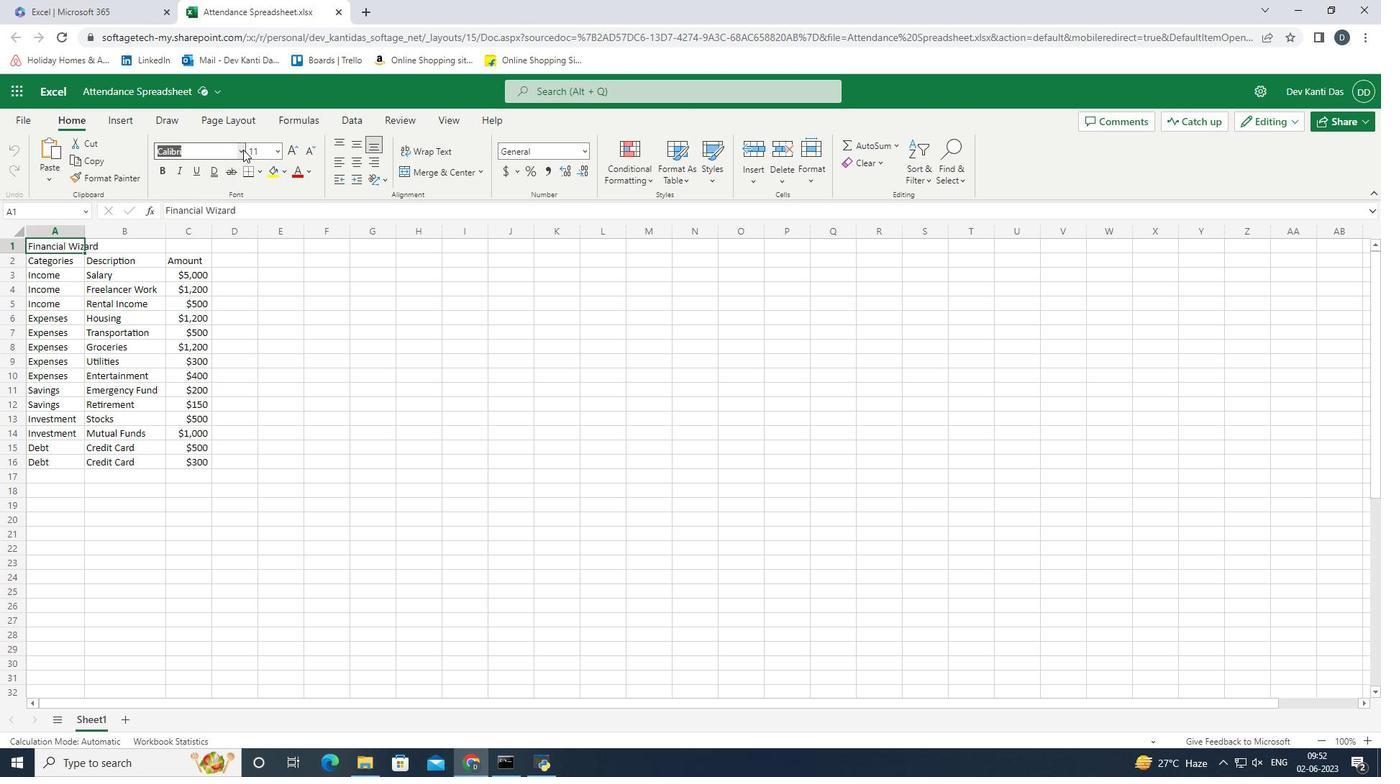
Action: Mouse moved to (236, 205)
Screenshot: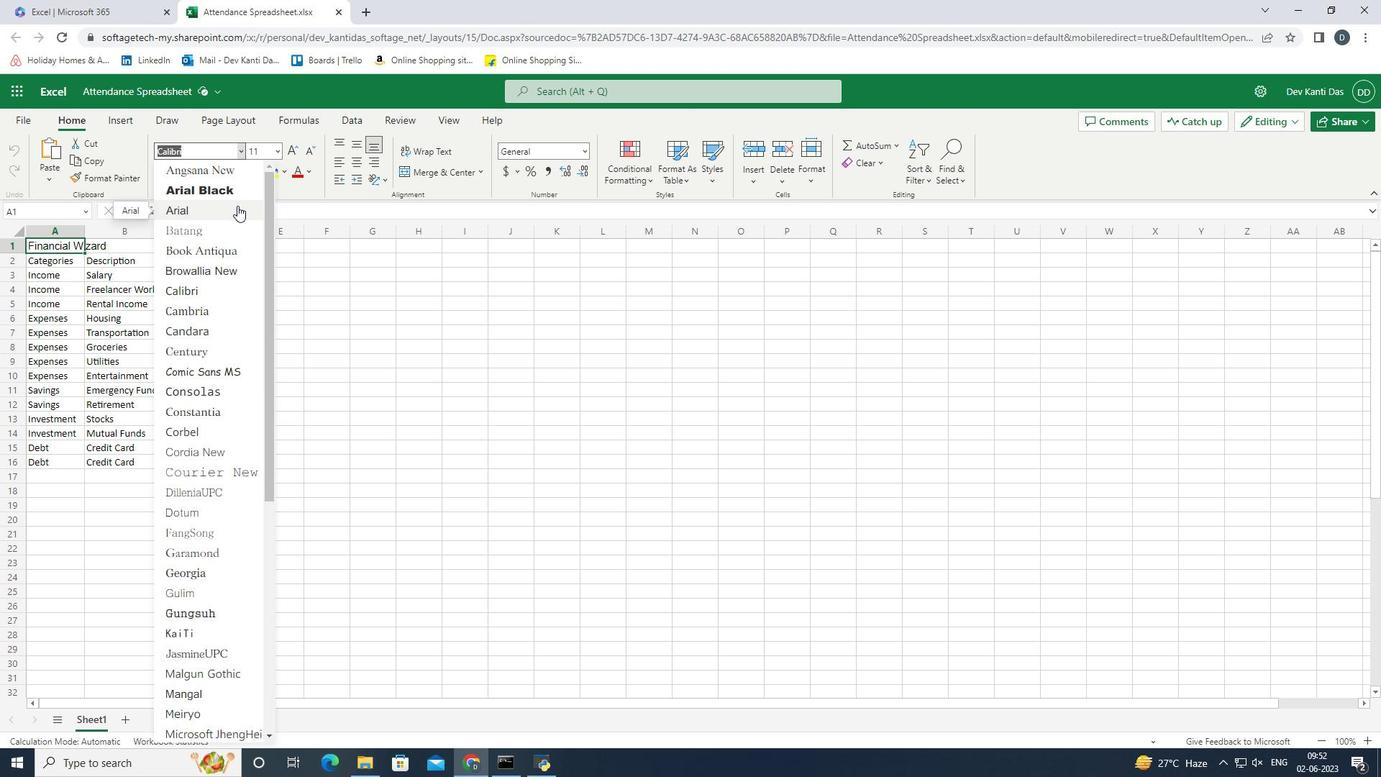 
Action: Mouse pressed left at (236, 205)
Screenshot: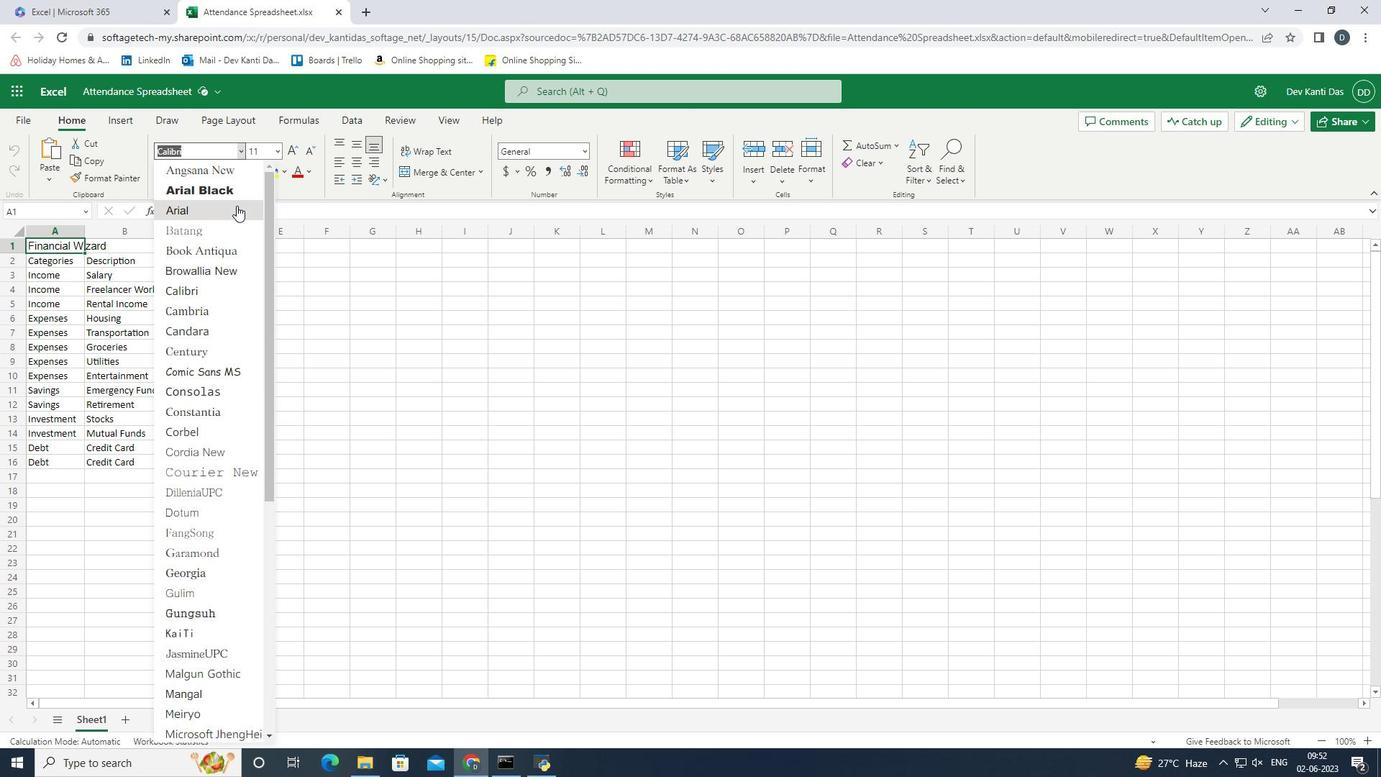 
Action: Mouse moved to (279, 157)
Screenshot: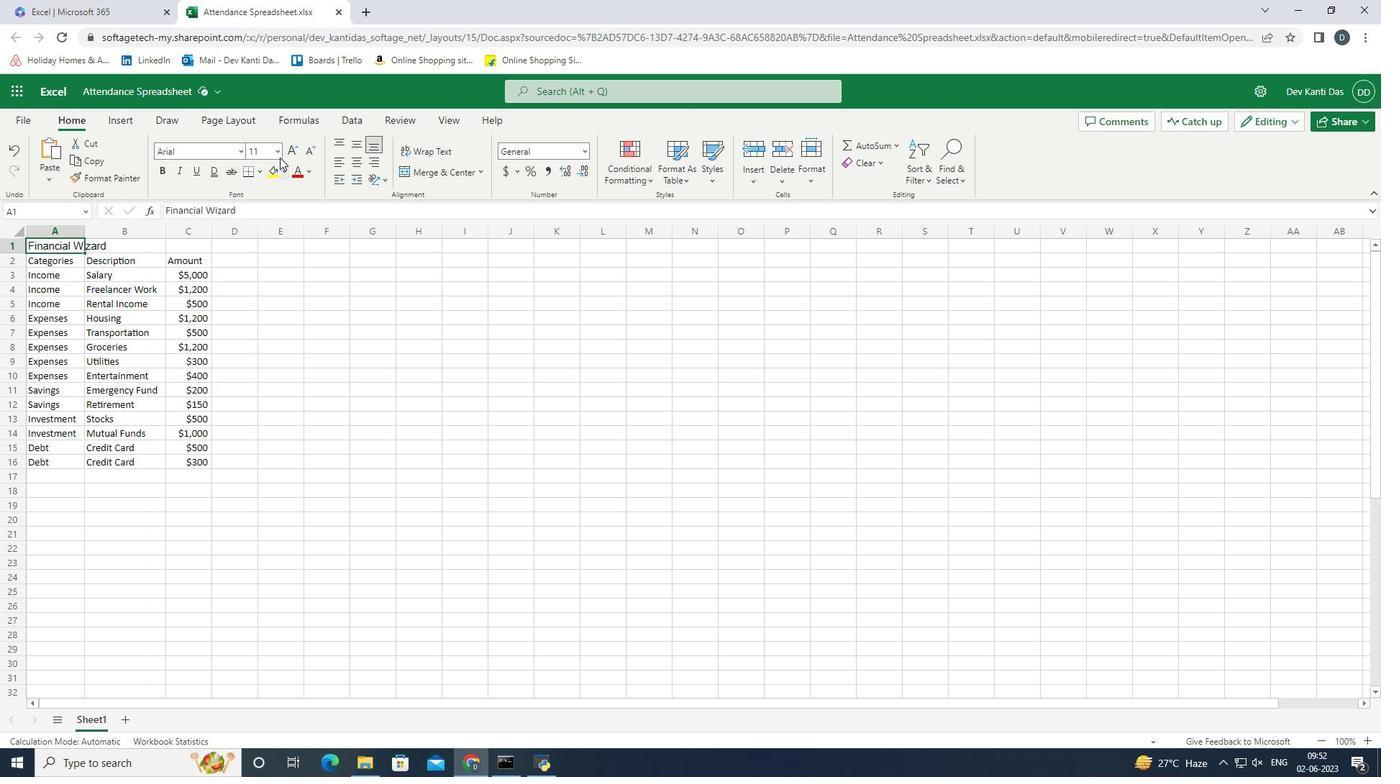 
Action: Mouse pressed left at (279, 157)
Screenshot: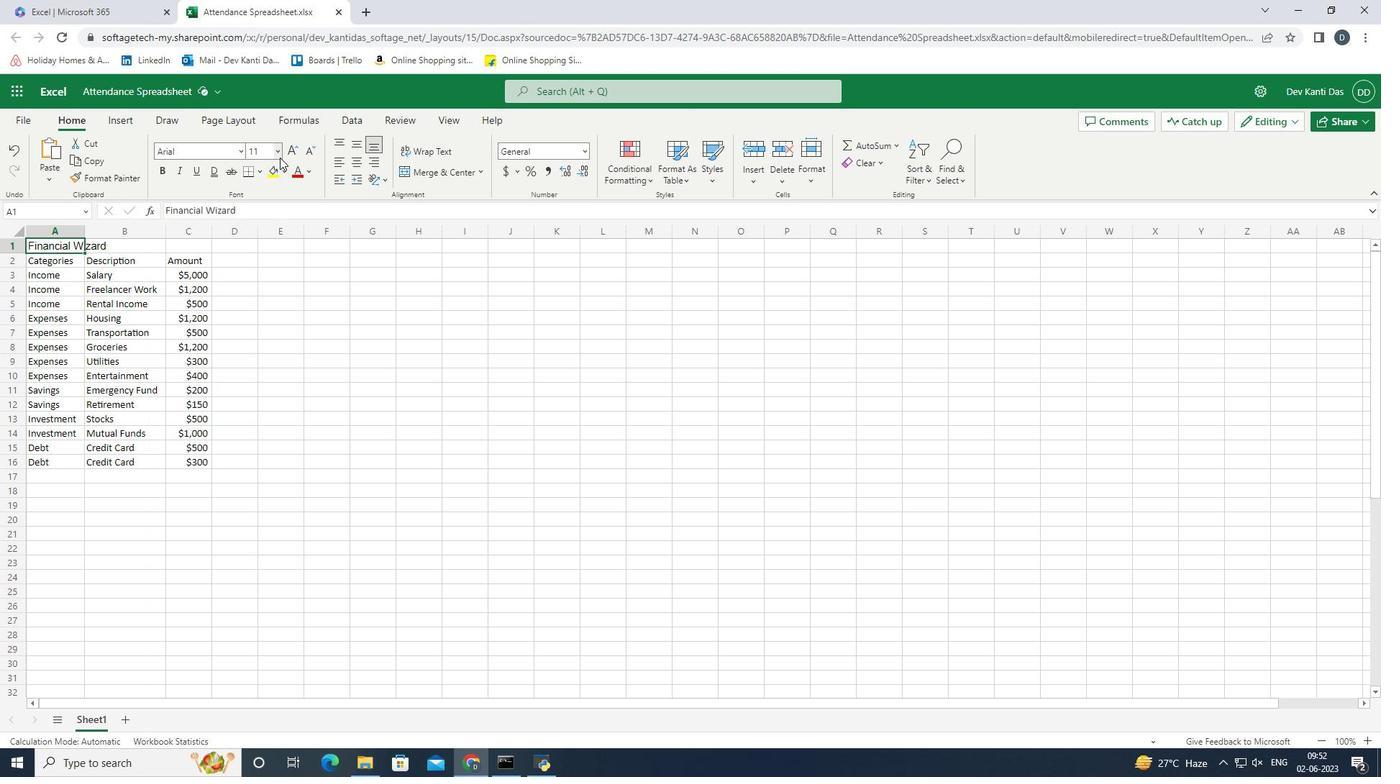 
Action: Mouse moved to (270, 374)
Screenshot: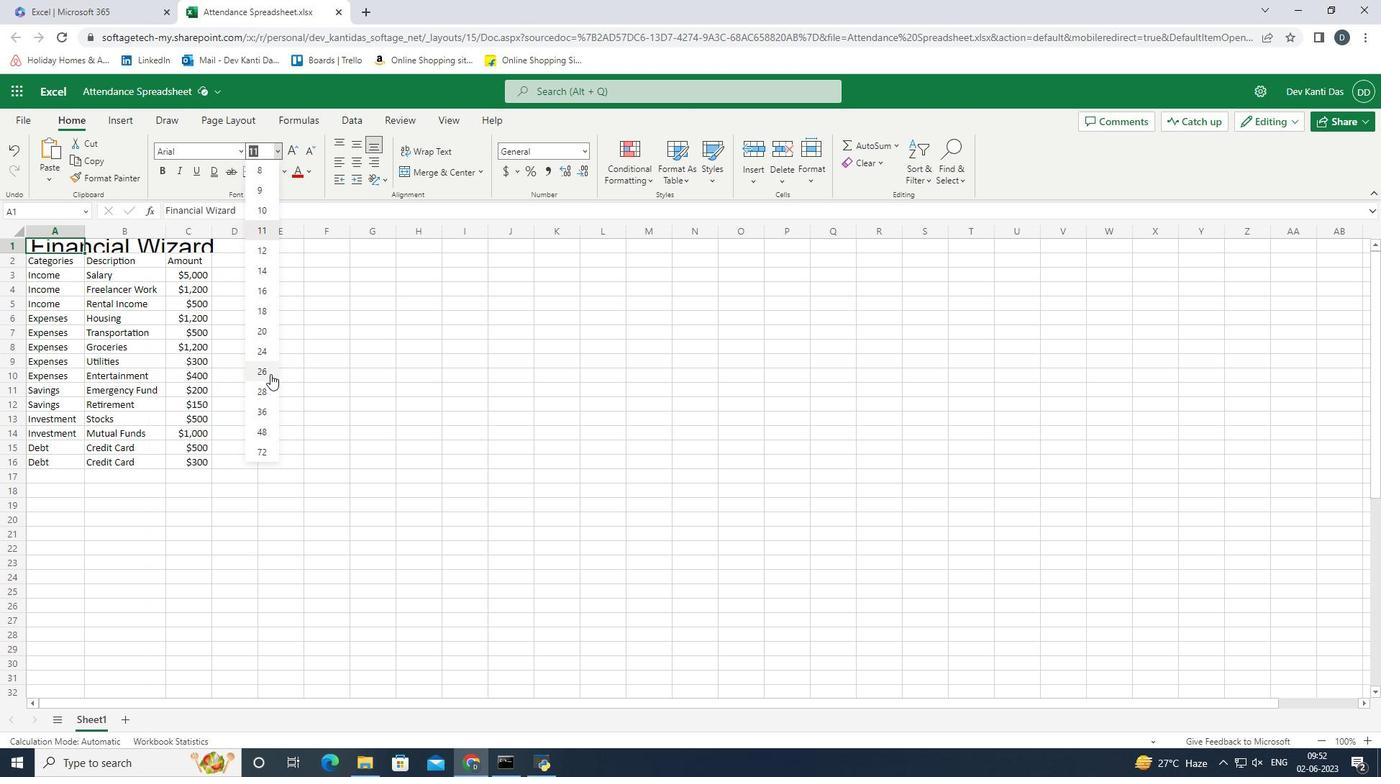 
Action: Mouse pressed left at (270, 374)
Screenshot: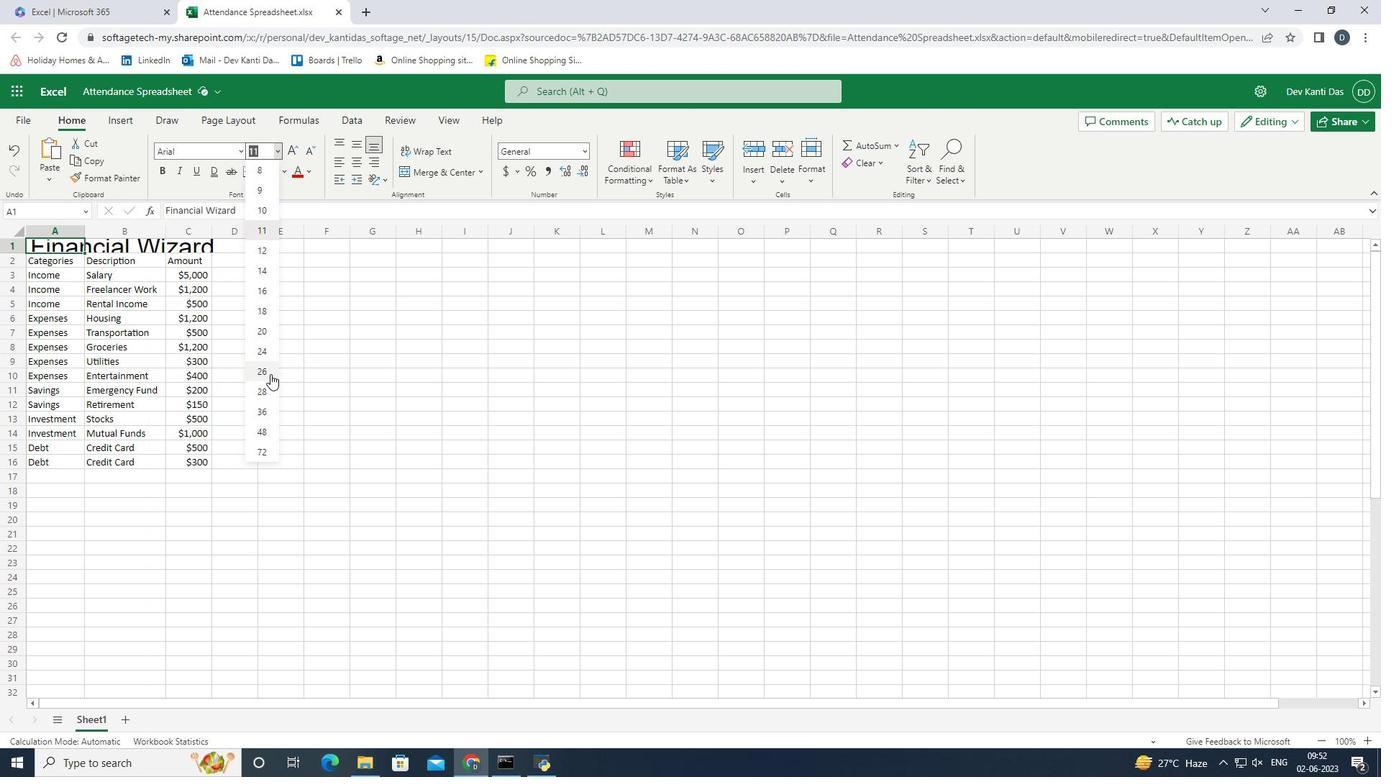 
Action: Mouse moved to (162, 164)
Screenshot: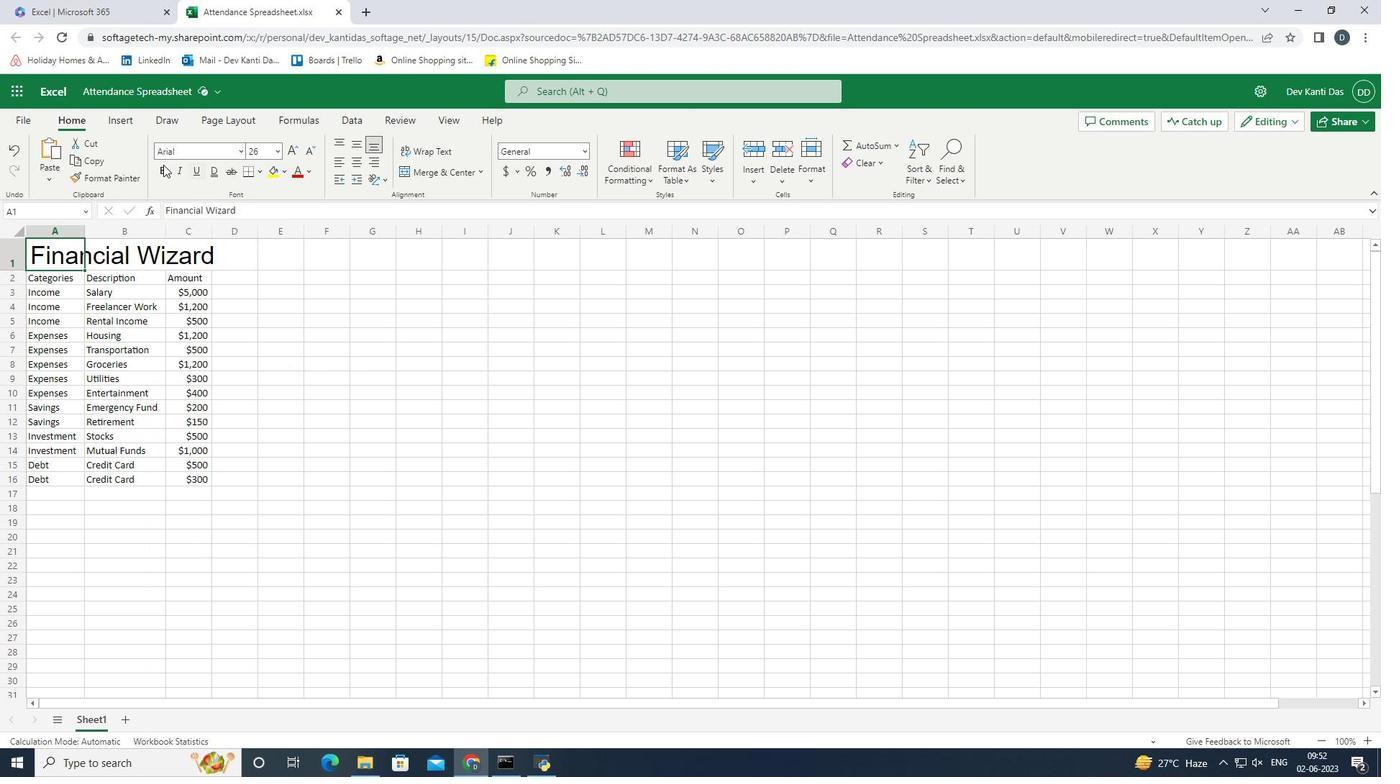 
Action: Mouse pressed left at (162, 164)
Screenshot: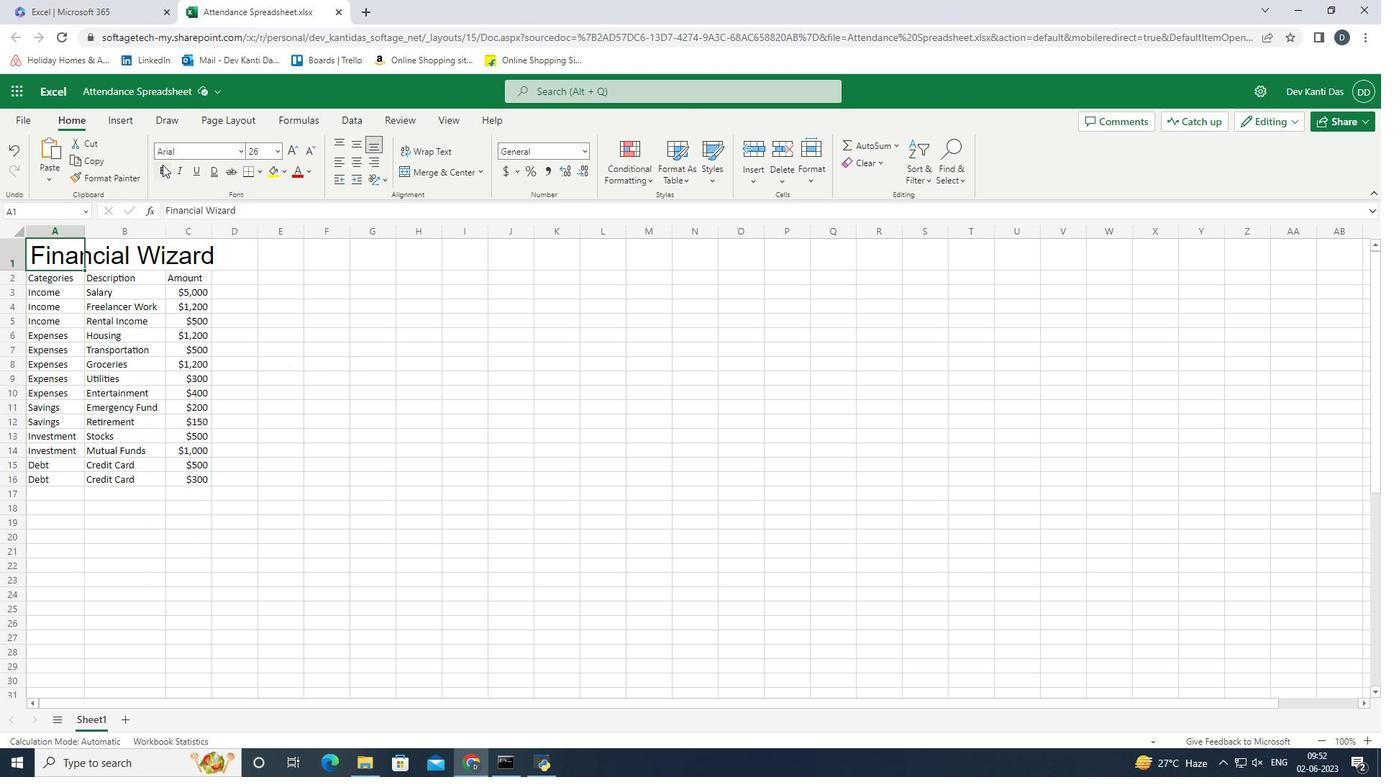 
Action: Mouse moved to (196, 172)
Screenshot: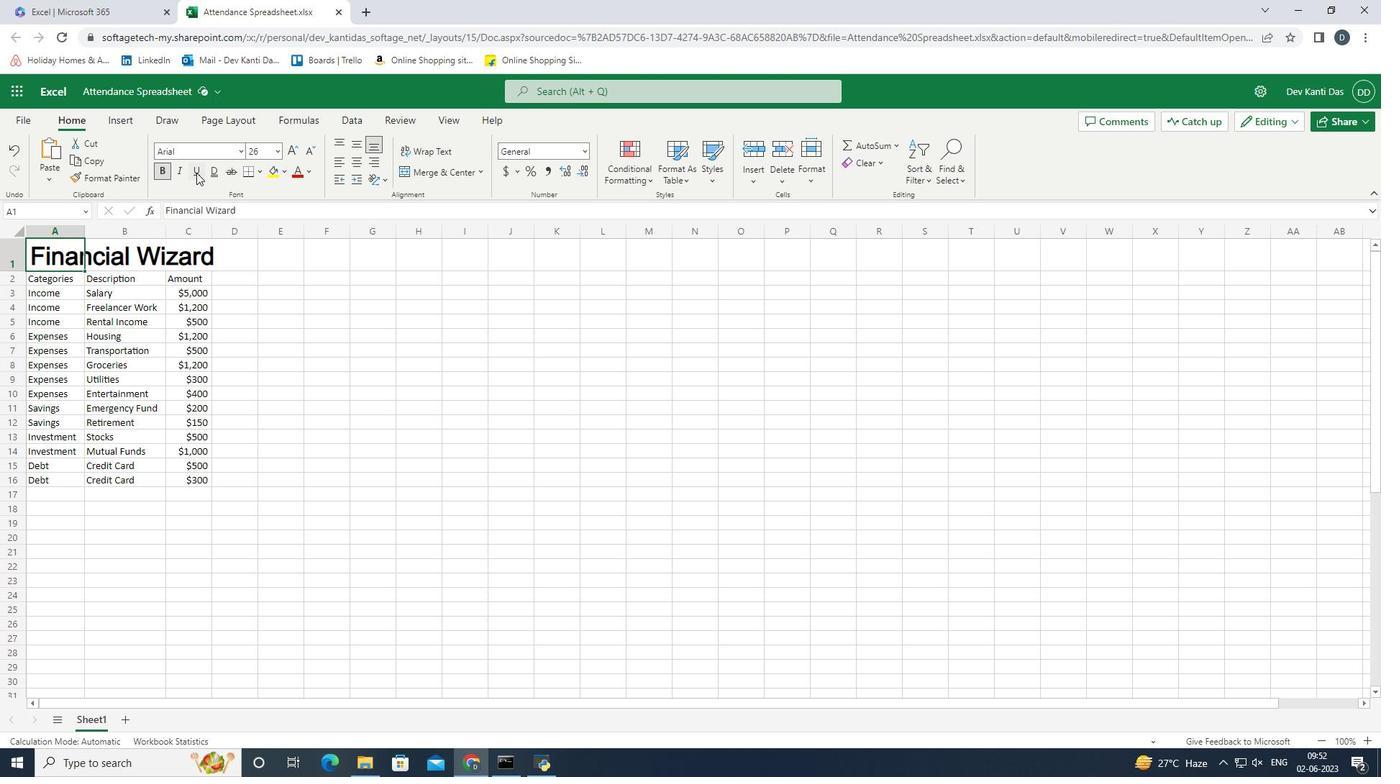 
Action: Mouse pressed left at (196, 172)
Screenshot: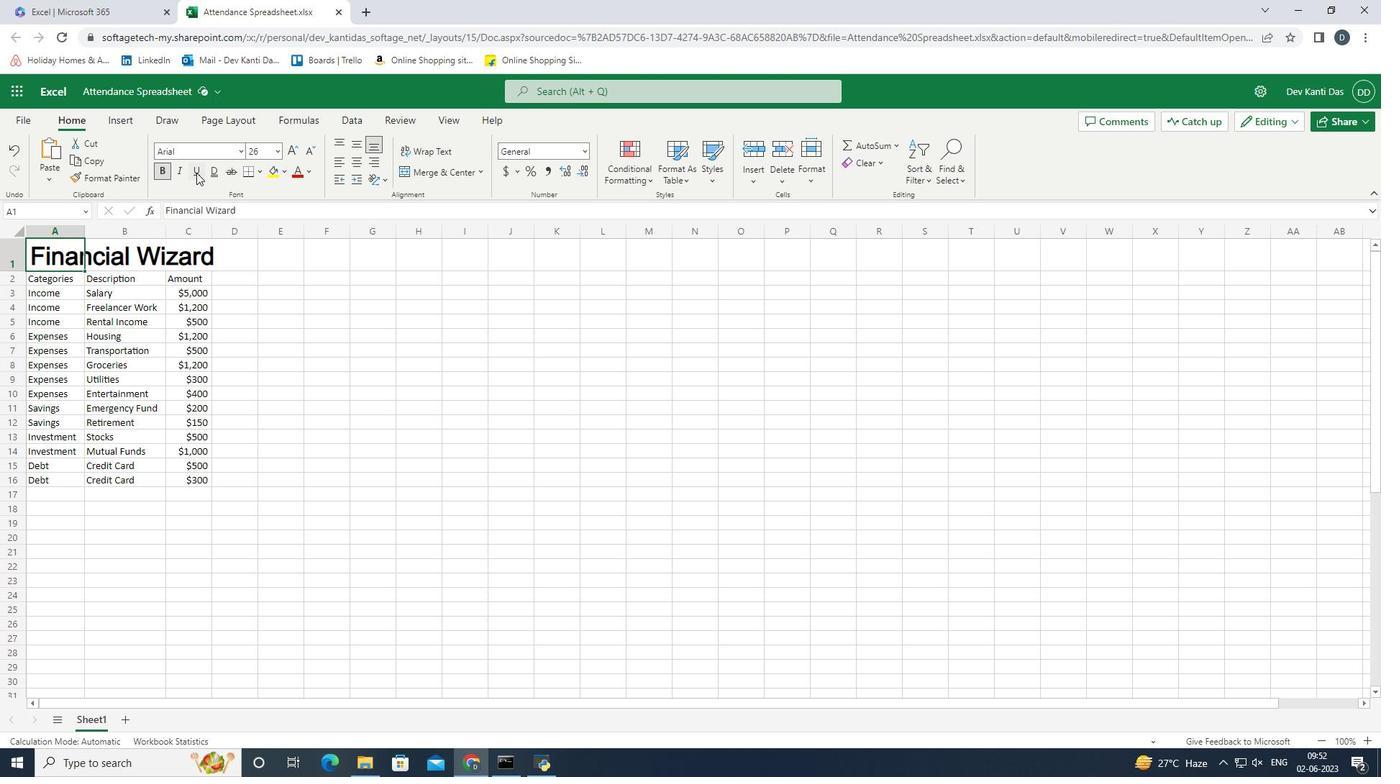 
Action: Mouse moved to (56, 282)
Screenshot: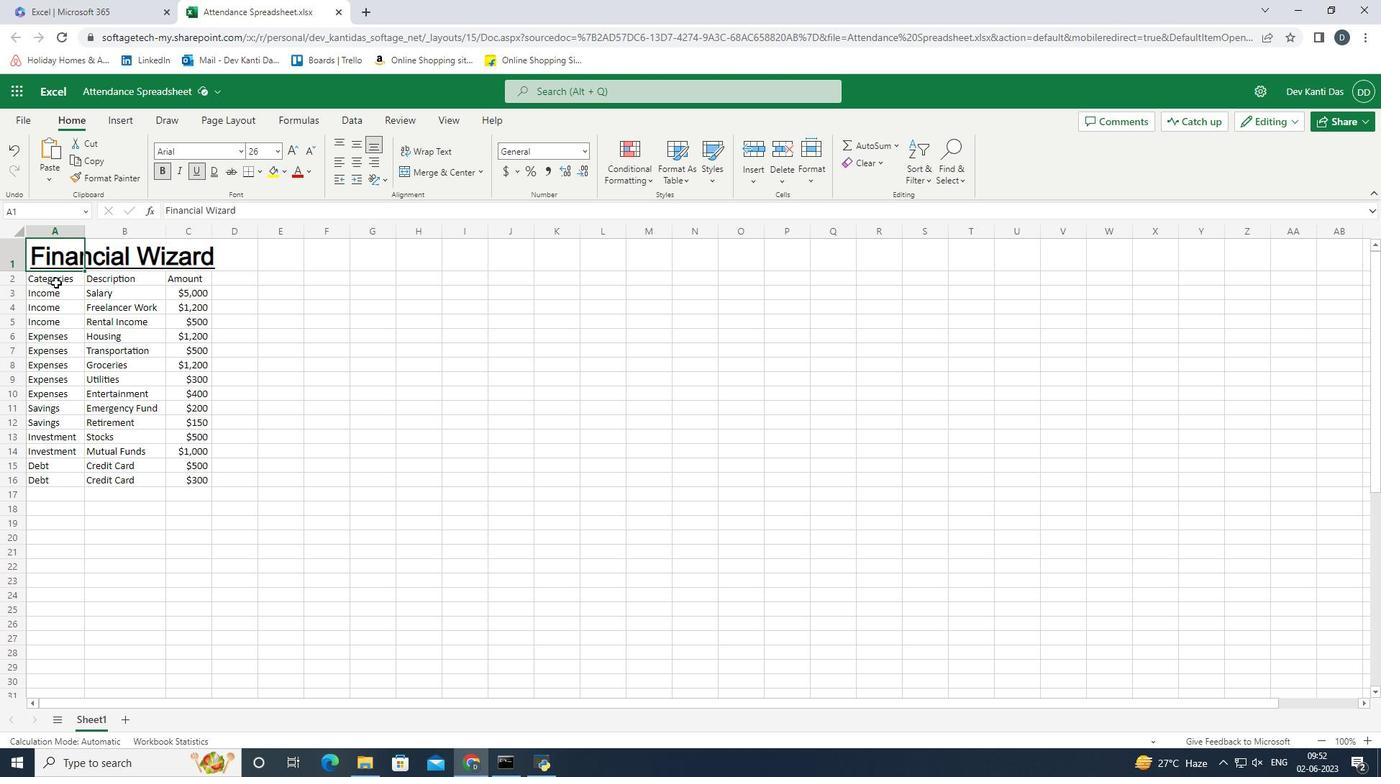 
Action: Mouse pressed left at (56, 282)
Screenshot: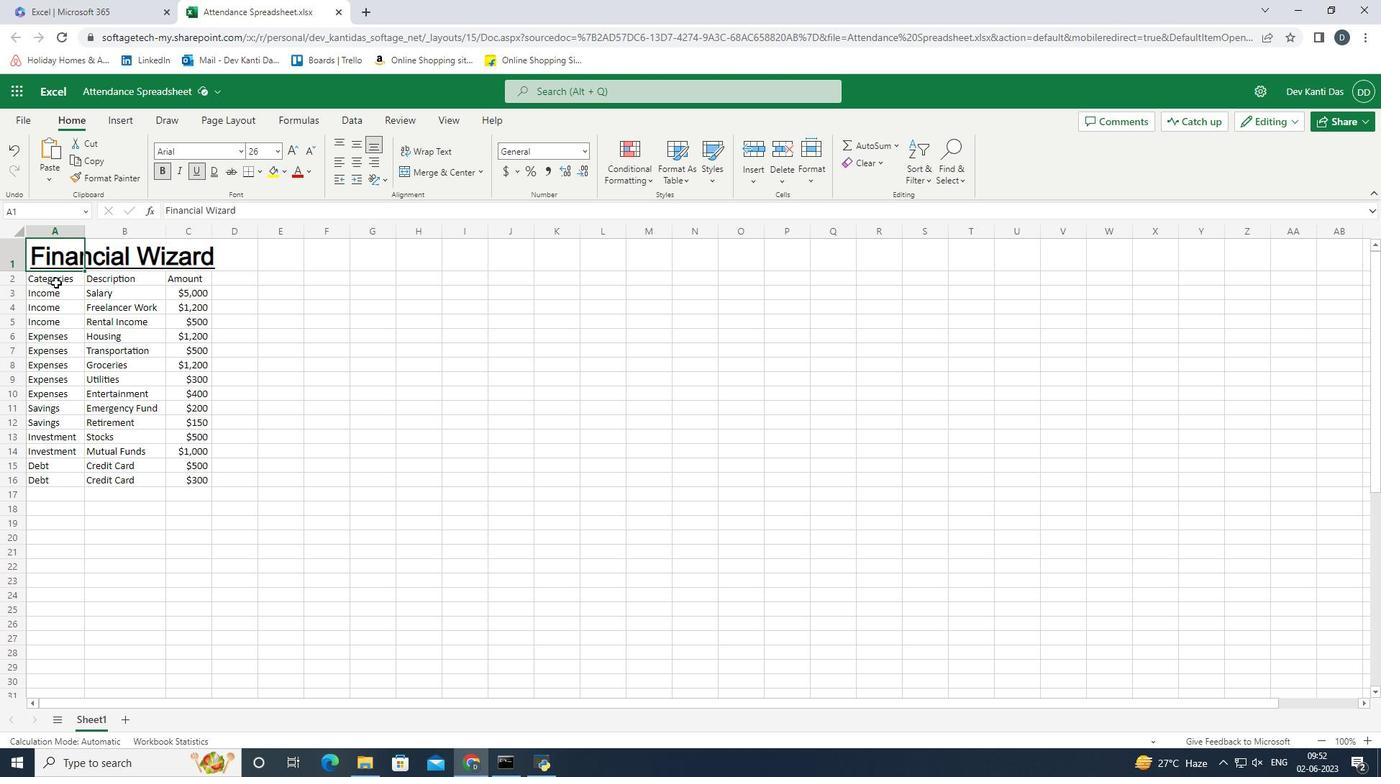 
Action: Mouse moved to (64, 277)
Screenshot: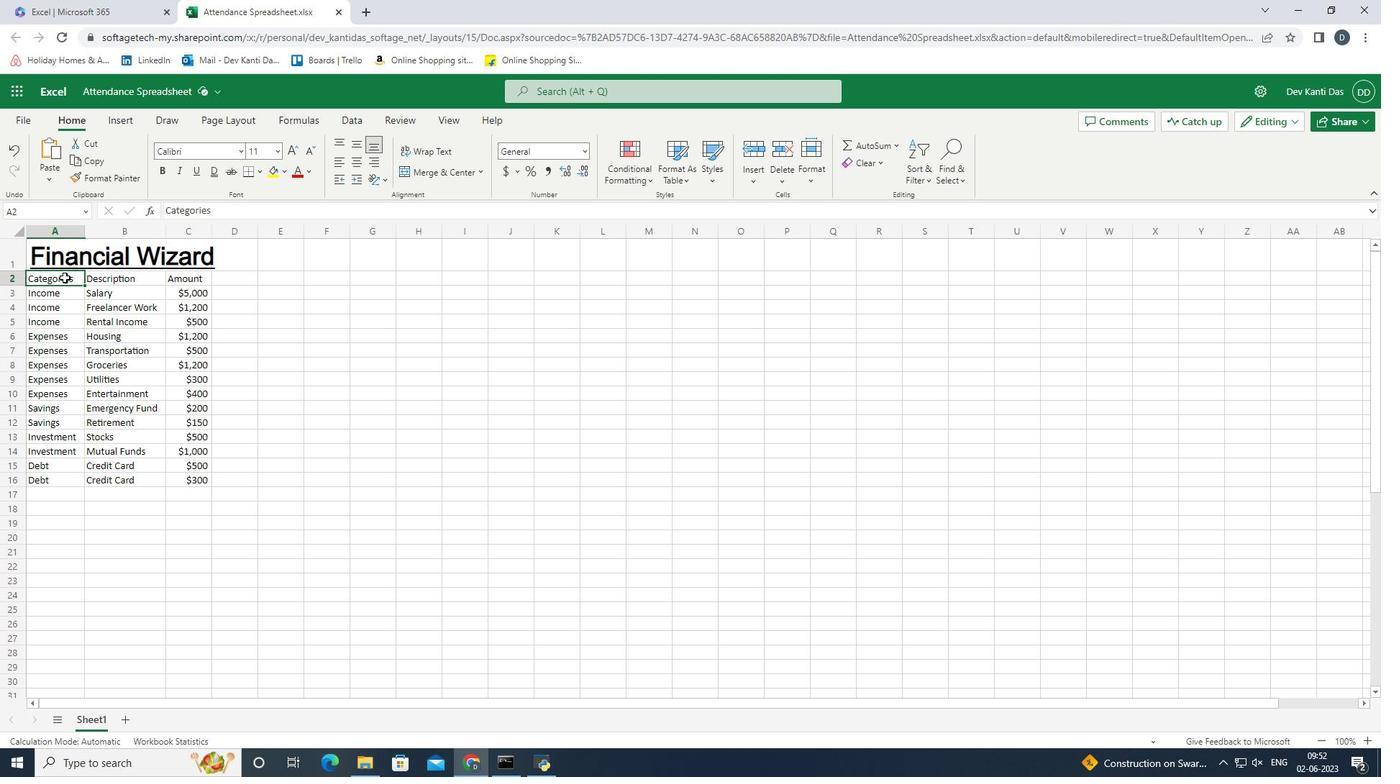 
Action: Mouse pressed left at (64, 277)
Screenshot: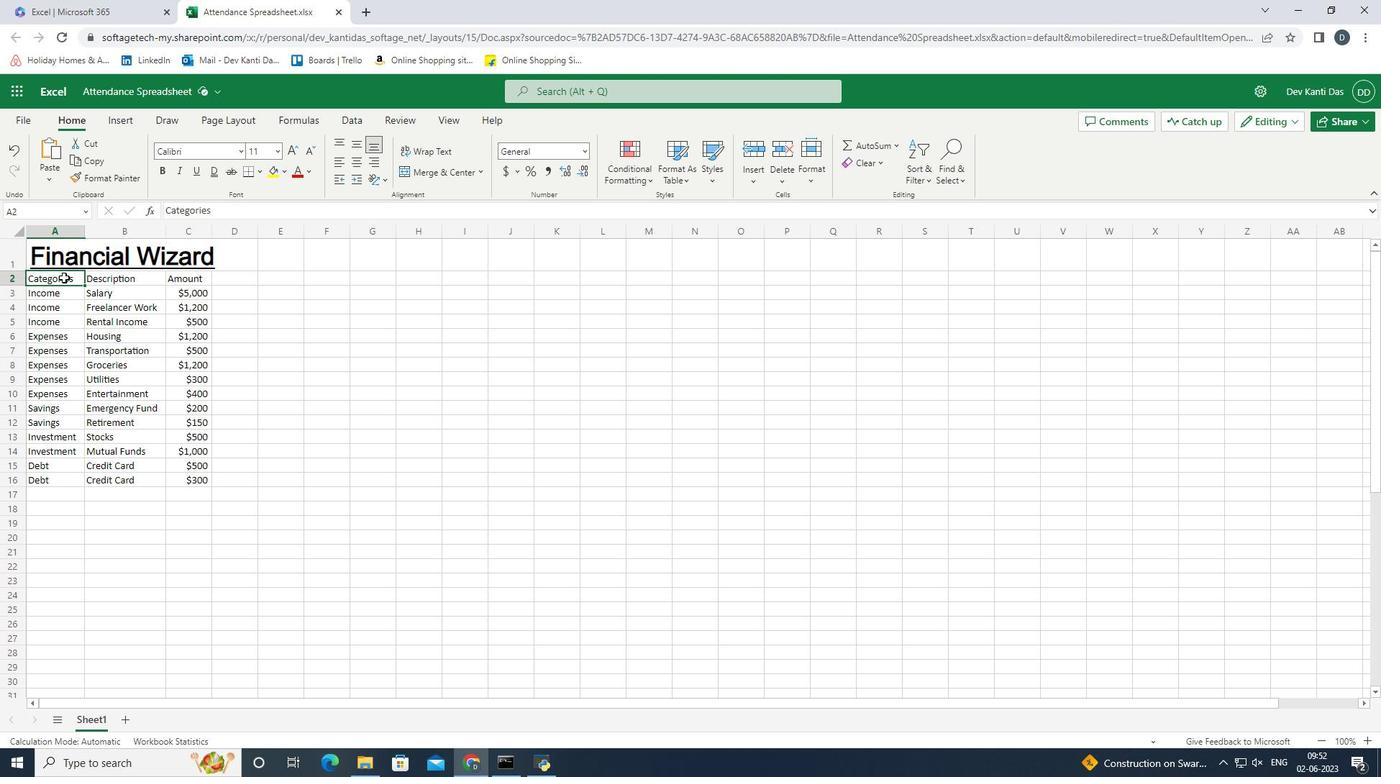 
Action: Mouse moved to (240, 150)
Screenshot: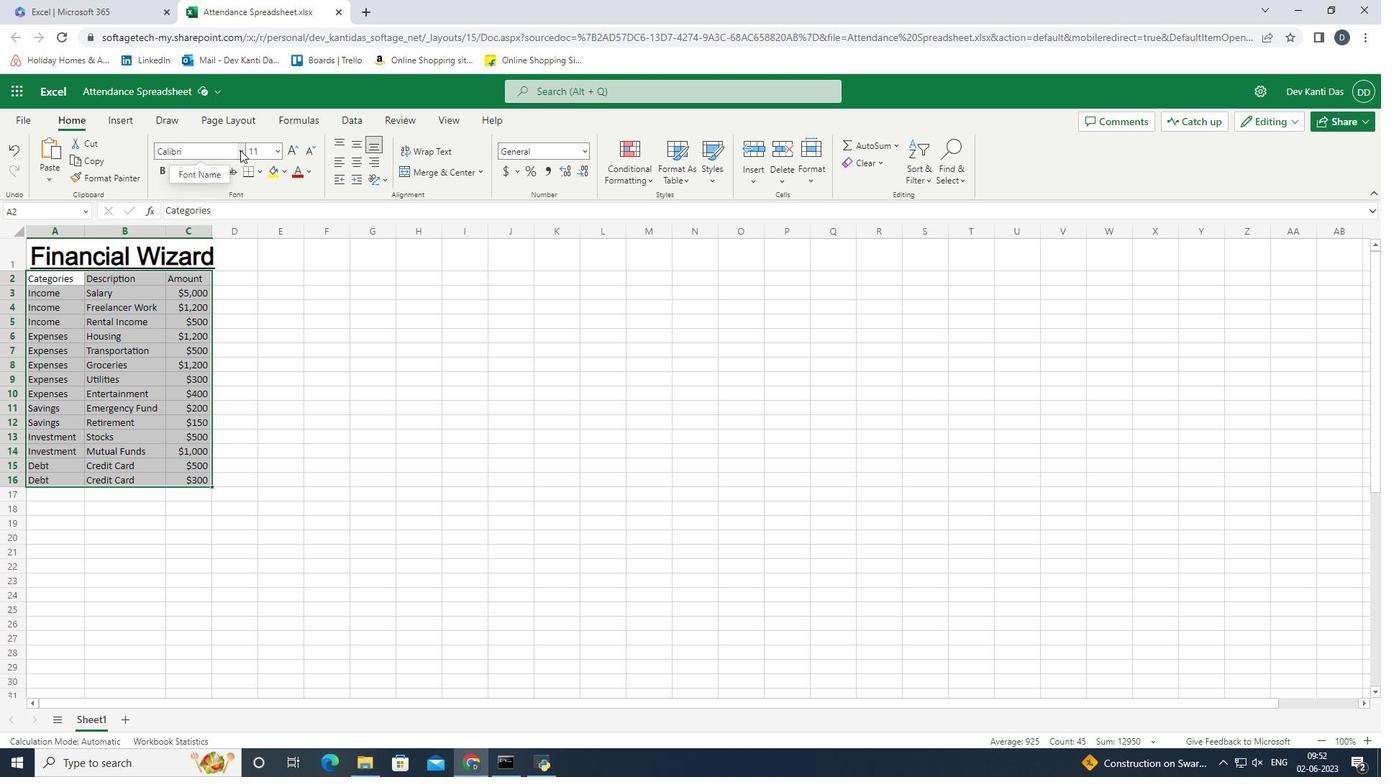 
Action: Mouse pressed left at (240, 150)
Screenshot: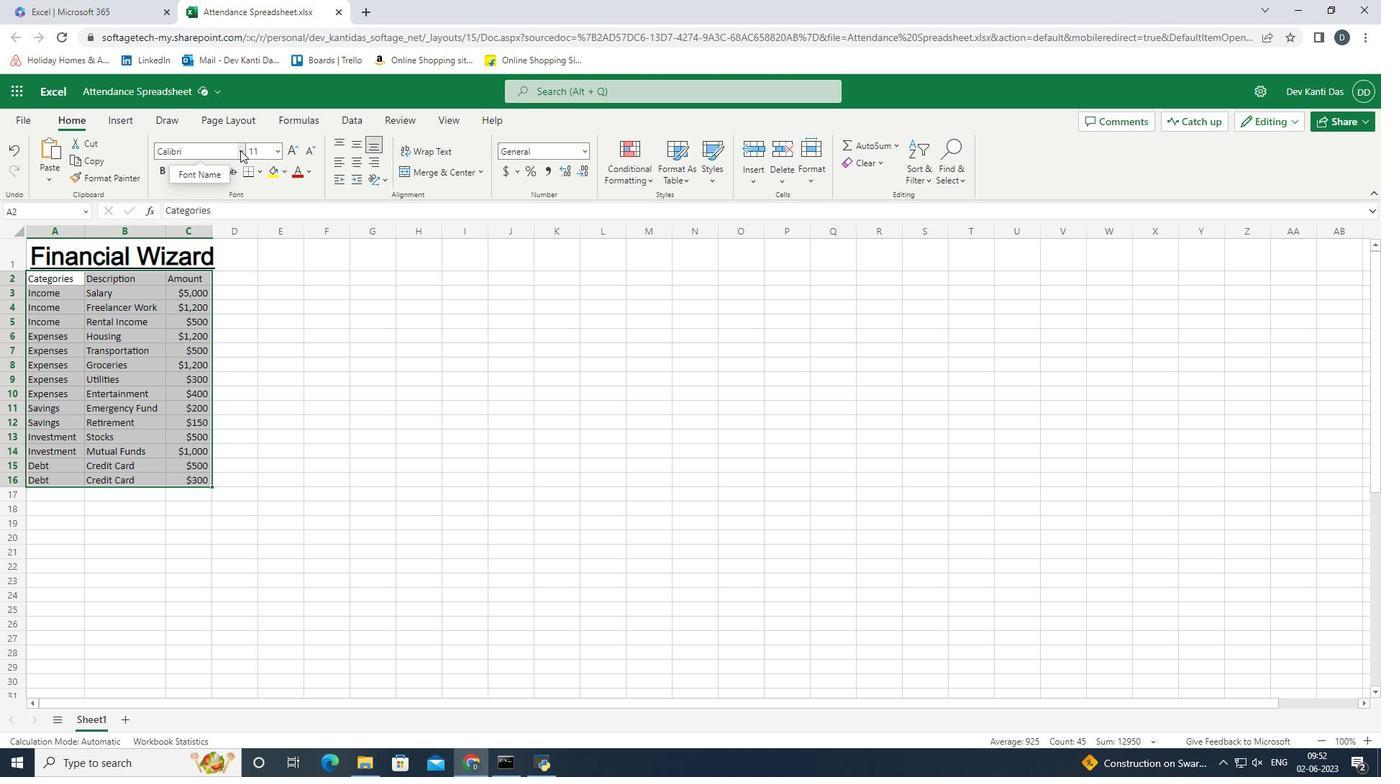 
Action: Mouse moved to (210, 274)
Screenshot: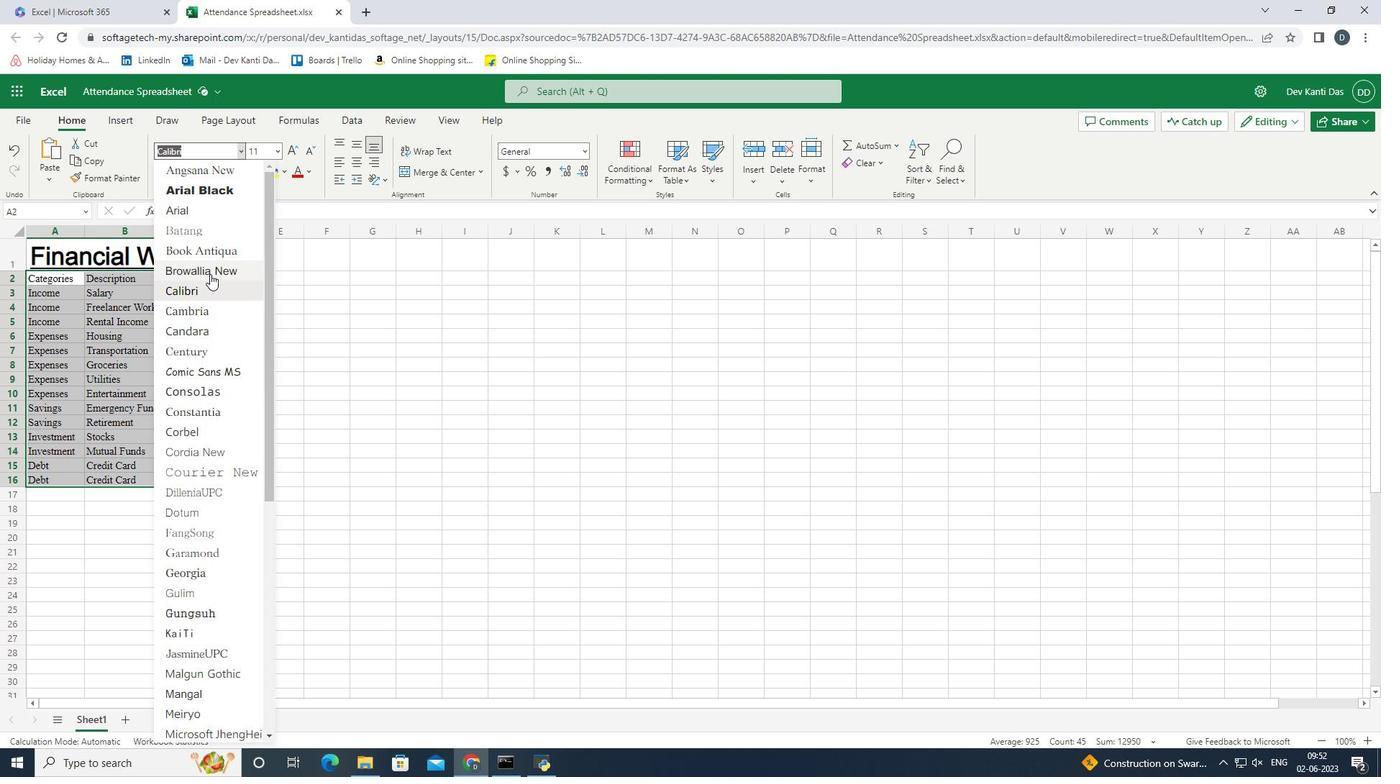 
Action: Mouse pressed left at (210, 274)
Screenshot: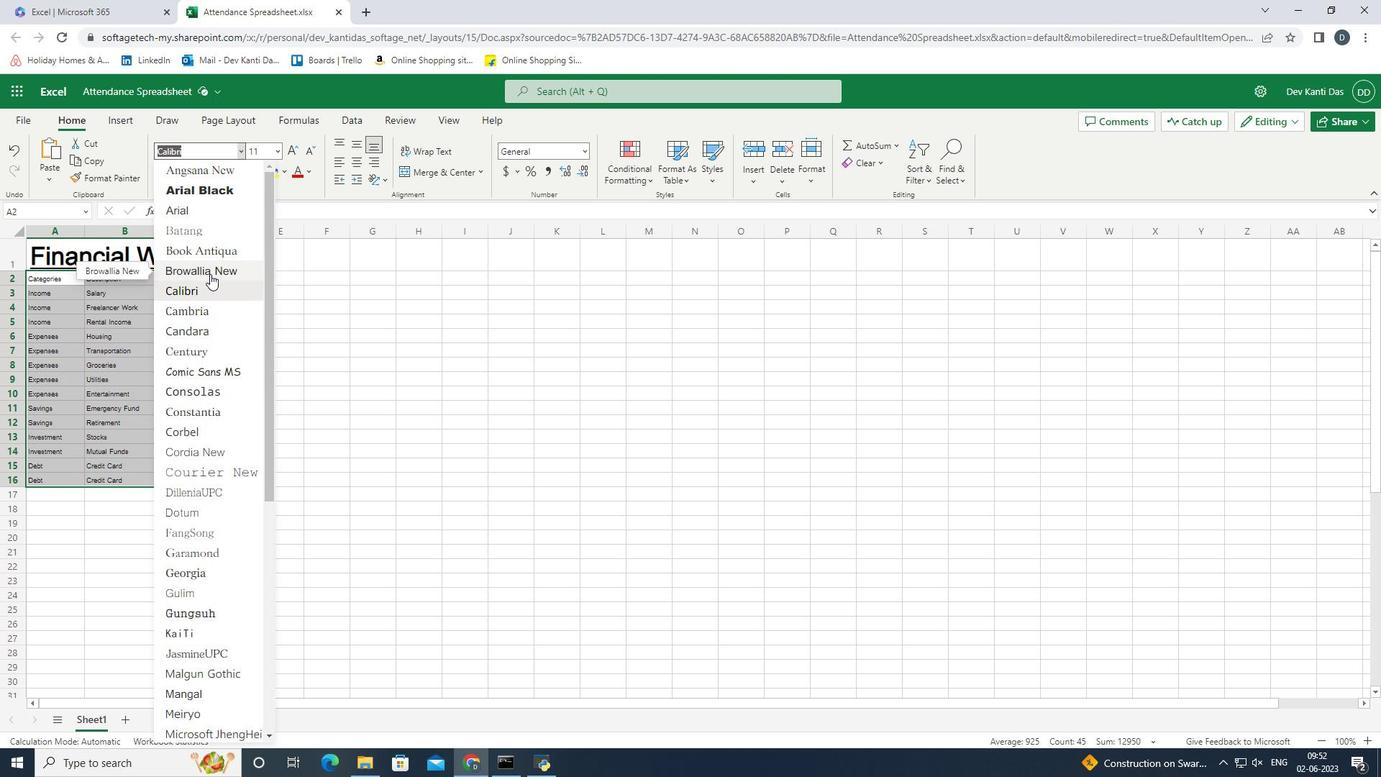 
Action: Mouse moved to (280, 156)
Screenshot: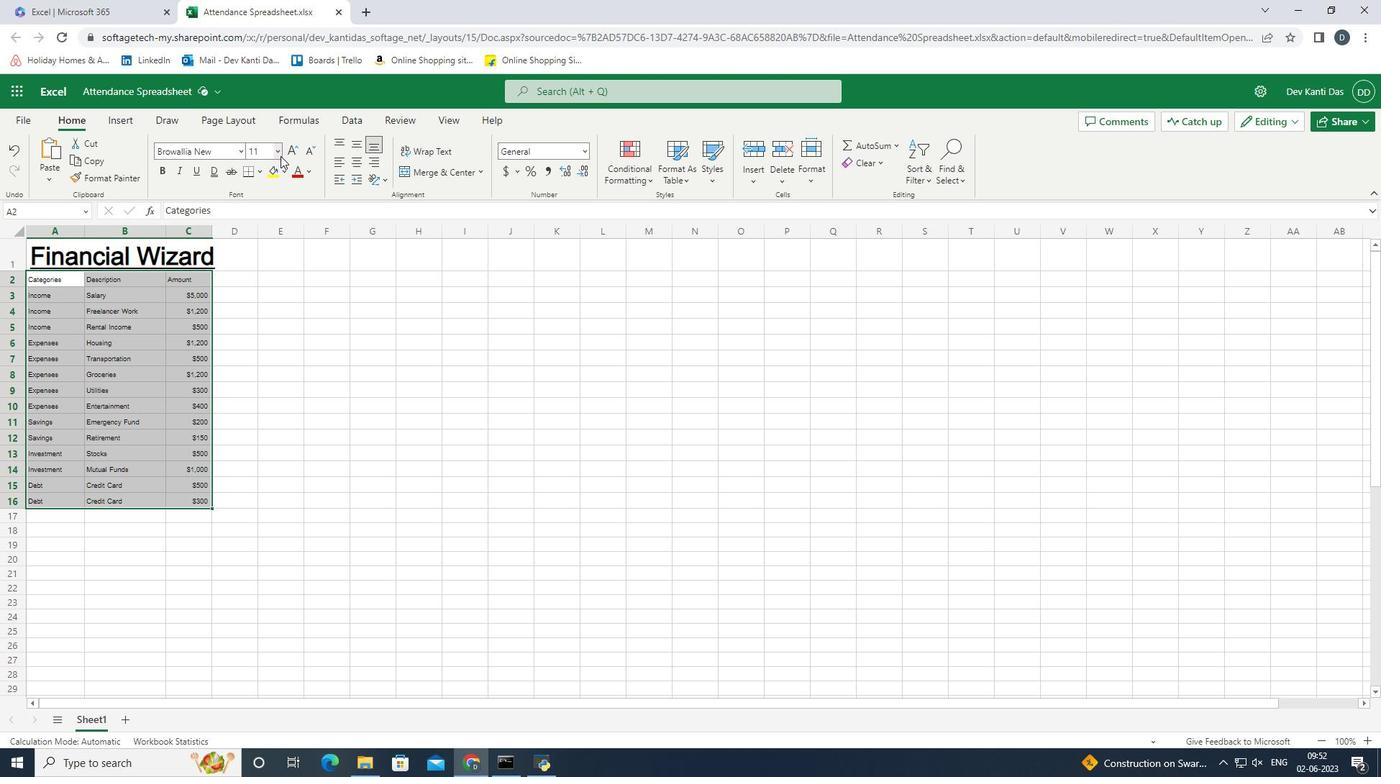 
Action: Mouse pressed left at (280, 156)
Screenshot: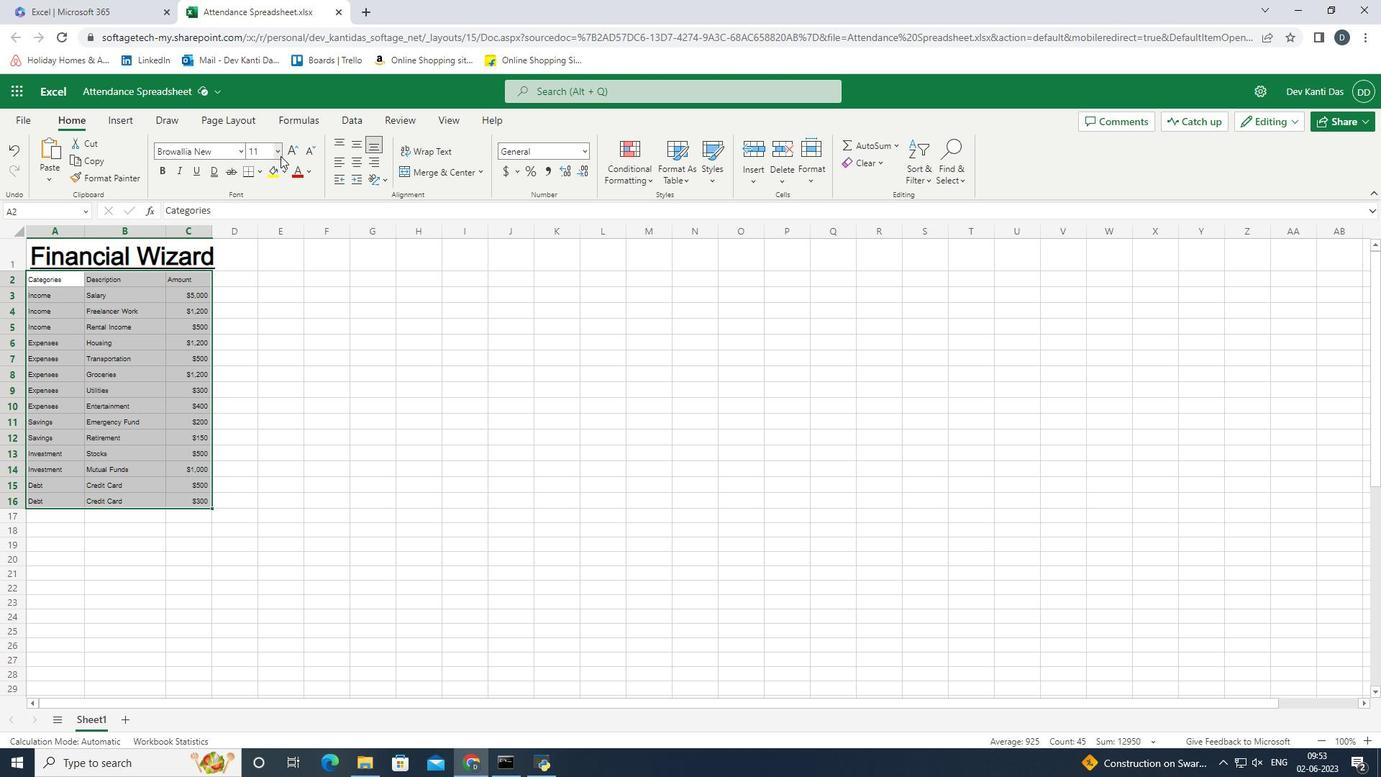 
Action: Mouse moved to (268, 312)
Screenshot: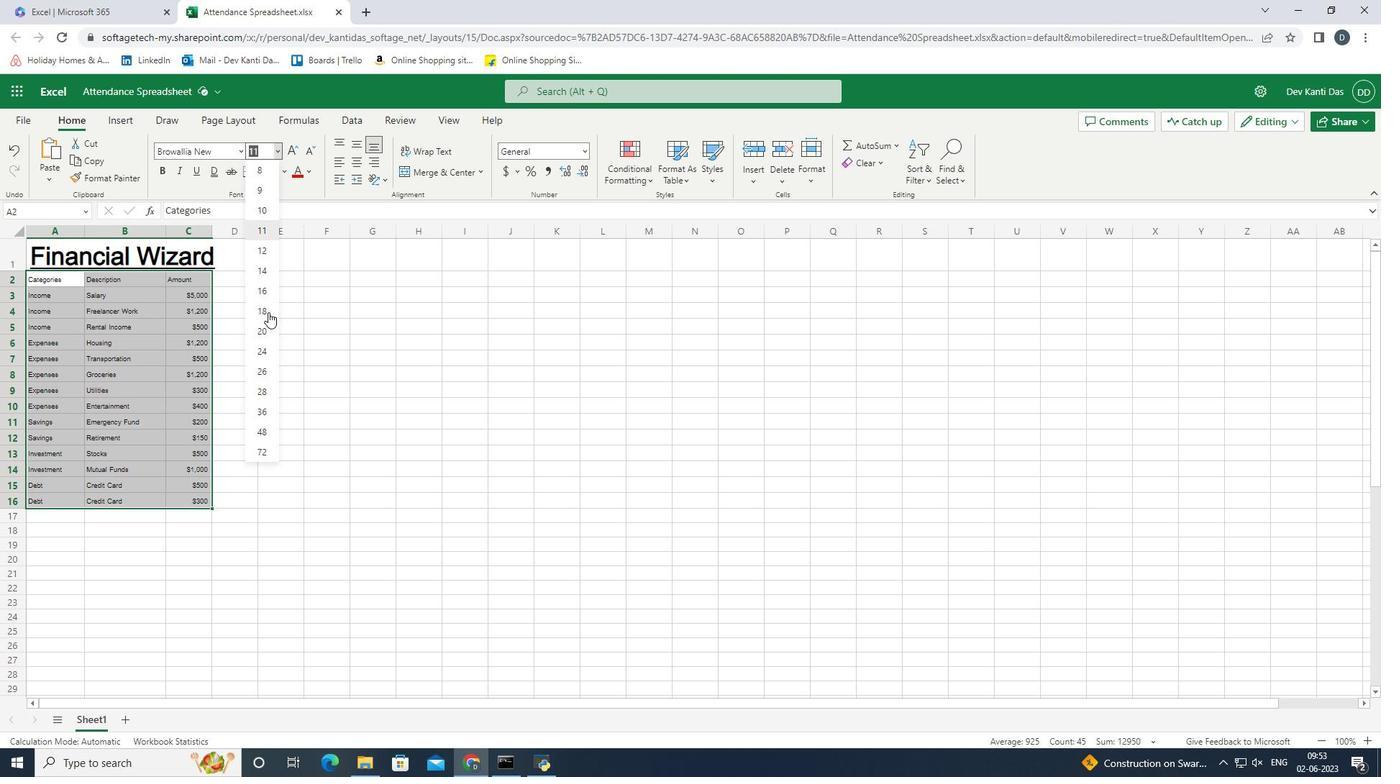 
Action: Mouse pressed left at (268, 312)
Screenshot: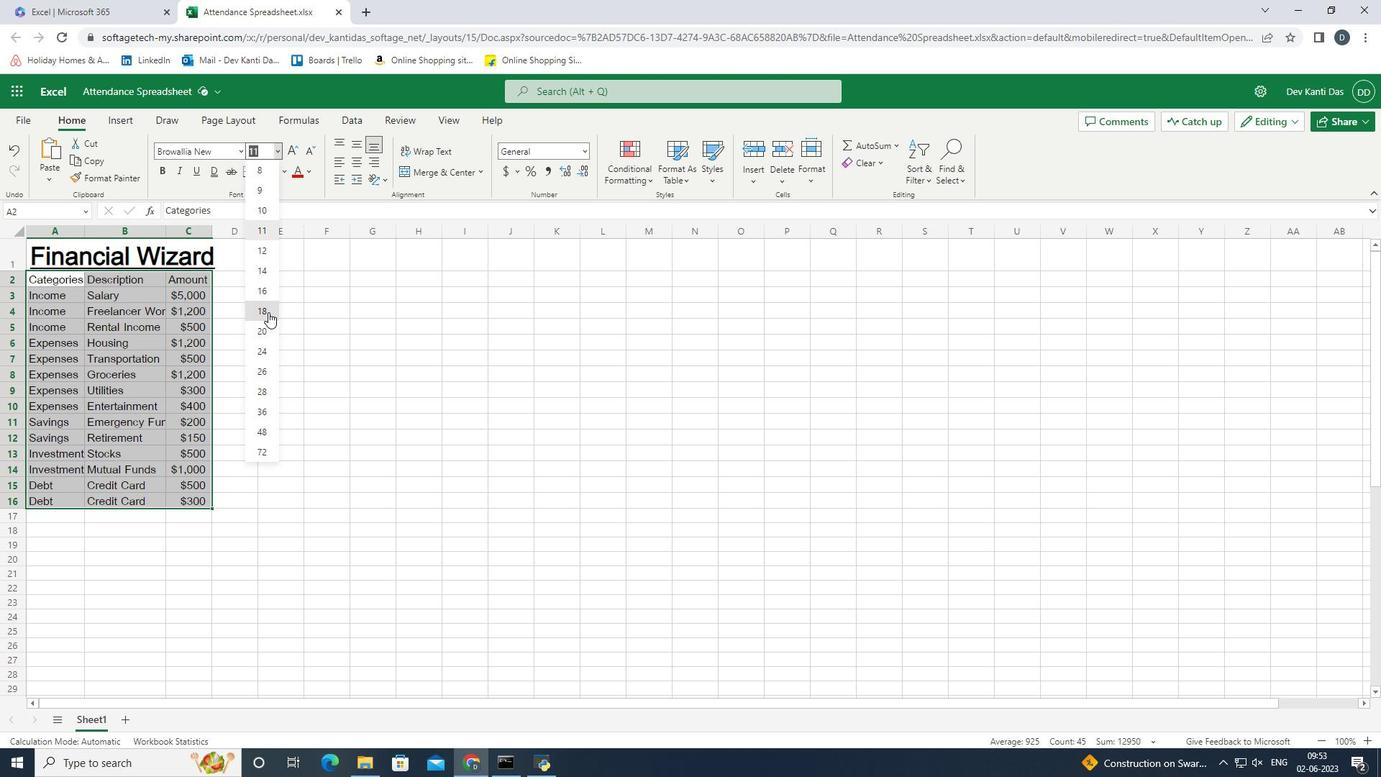 
Action: Mouse moved to (212, 233)
Screenshot: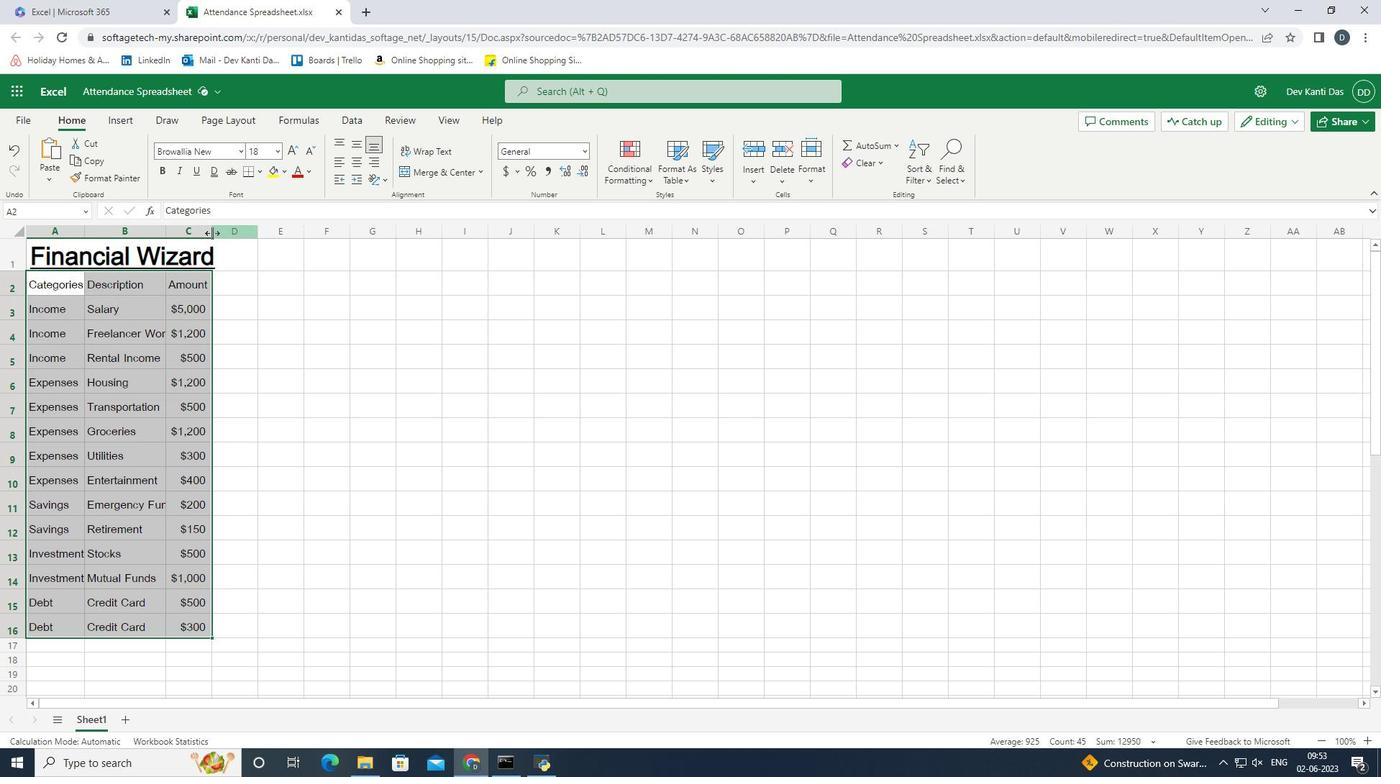 
Action: Mouse pressed left at (212, 233)
Screenshot: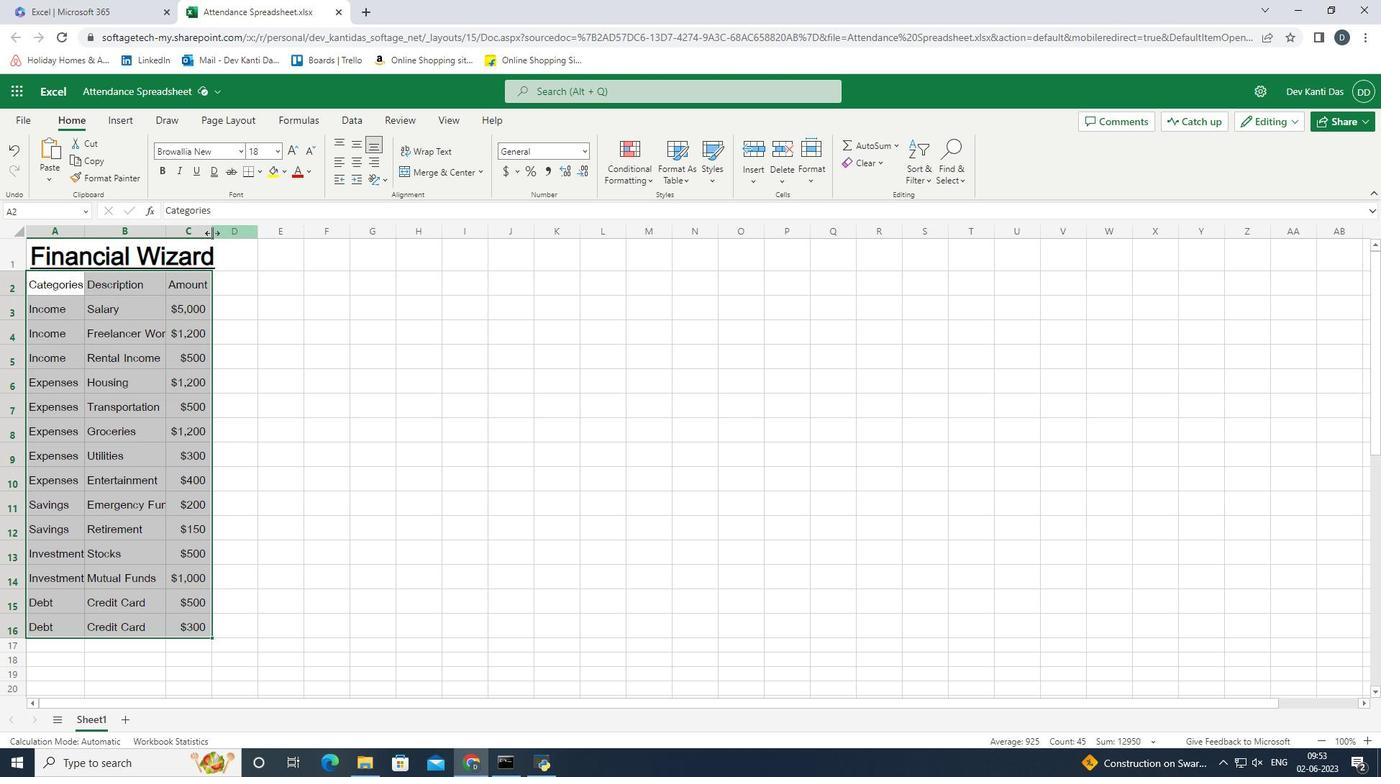 
Action: Mouse moved to (166, 231)
Screenshot: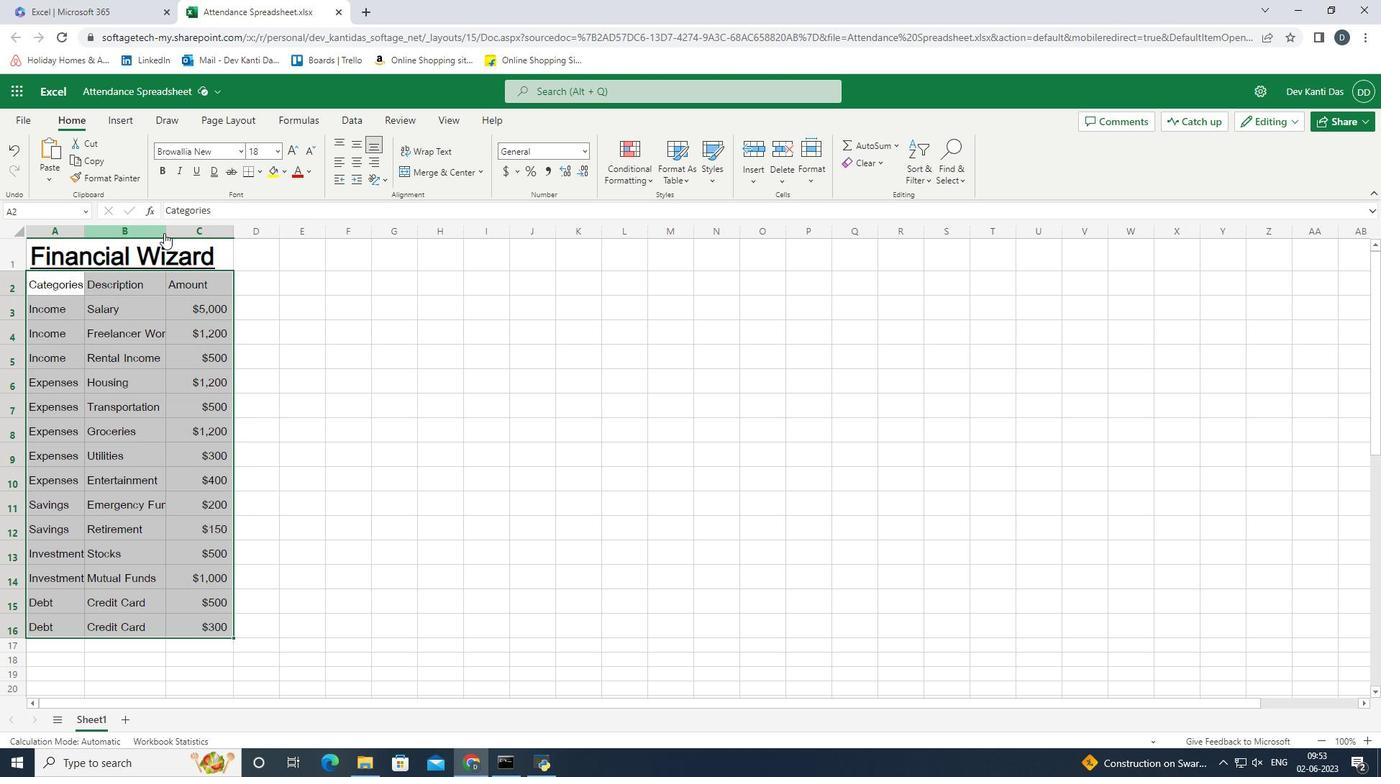 
Action: Mouse pressed left at (166, 231)
Screenshot: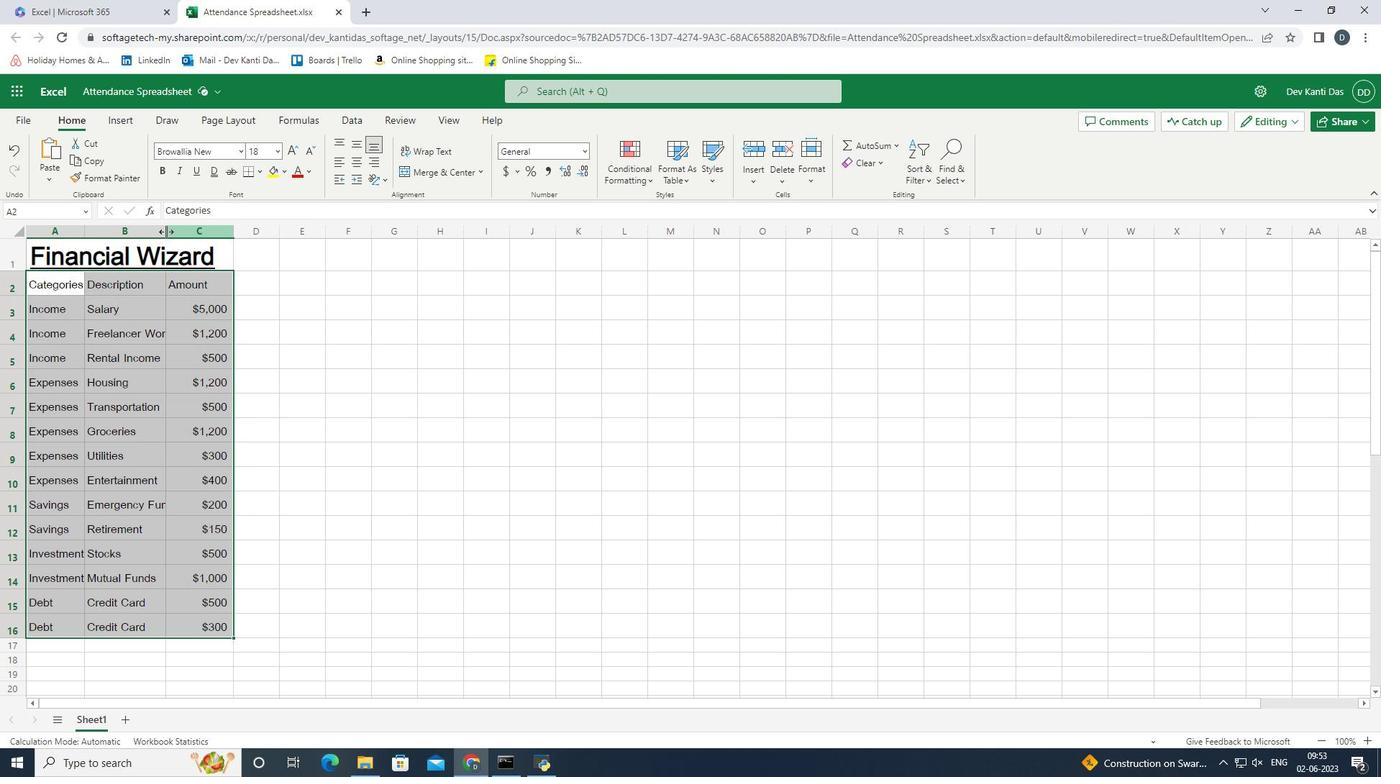 
Action: Mouse moved to (84, 232)
Screenshot: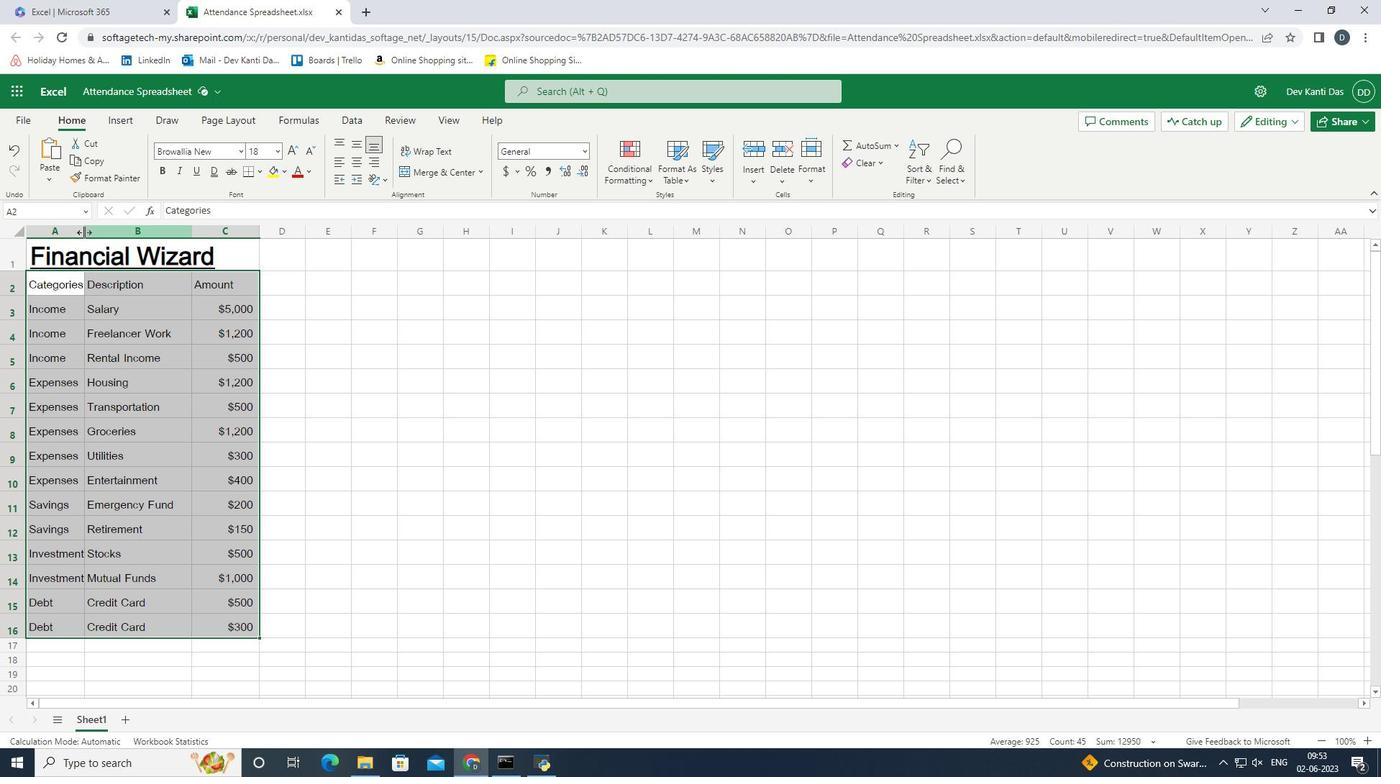 
Action: Mouse pressed left at (84, 232)
Screenshot: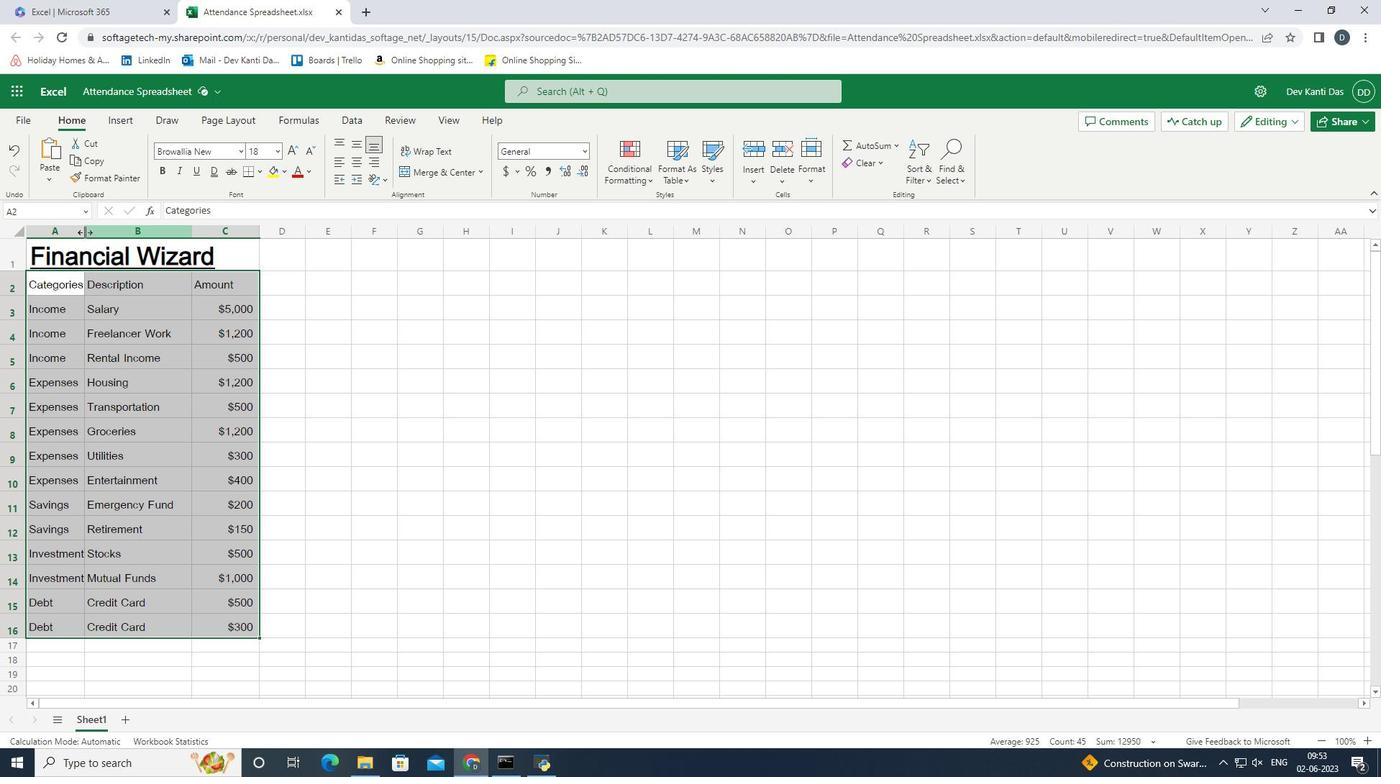 
Action: Mouse moved to (202, 249)
Screenshot: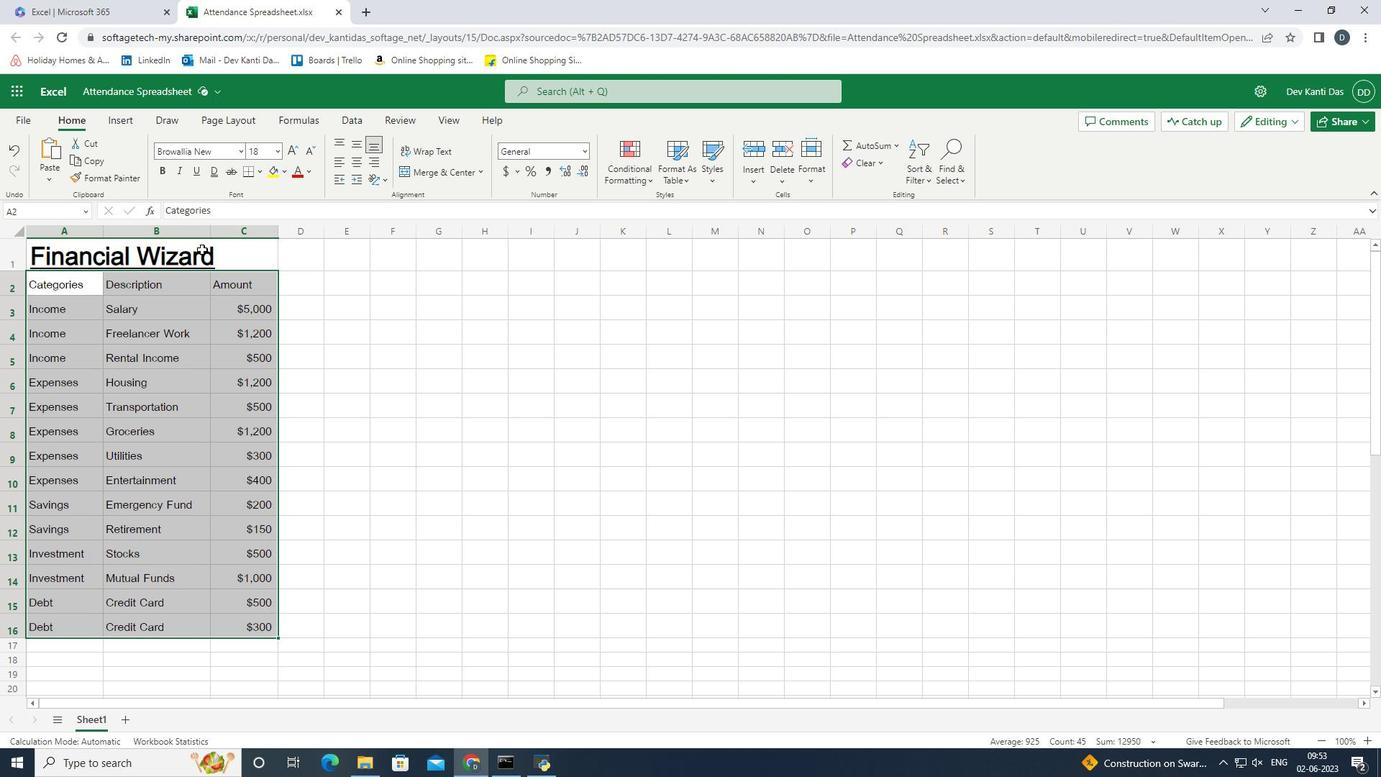 
Action: Mouse pressed left at (202, 249)
Screenshot: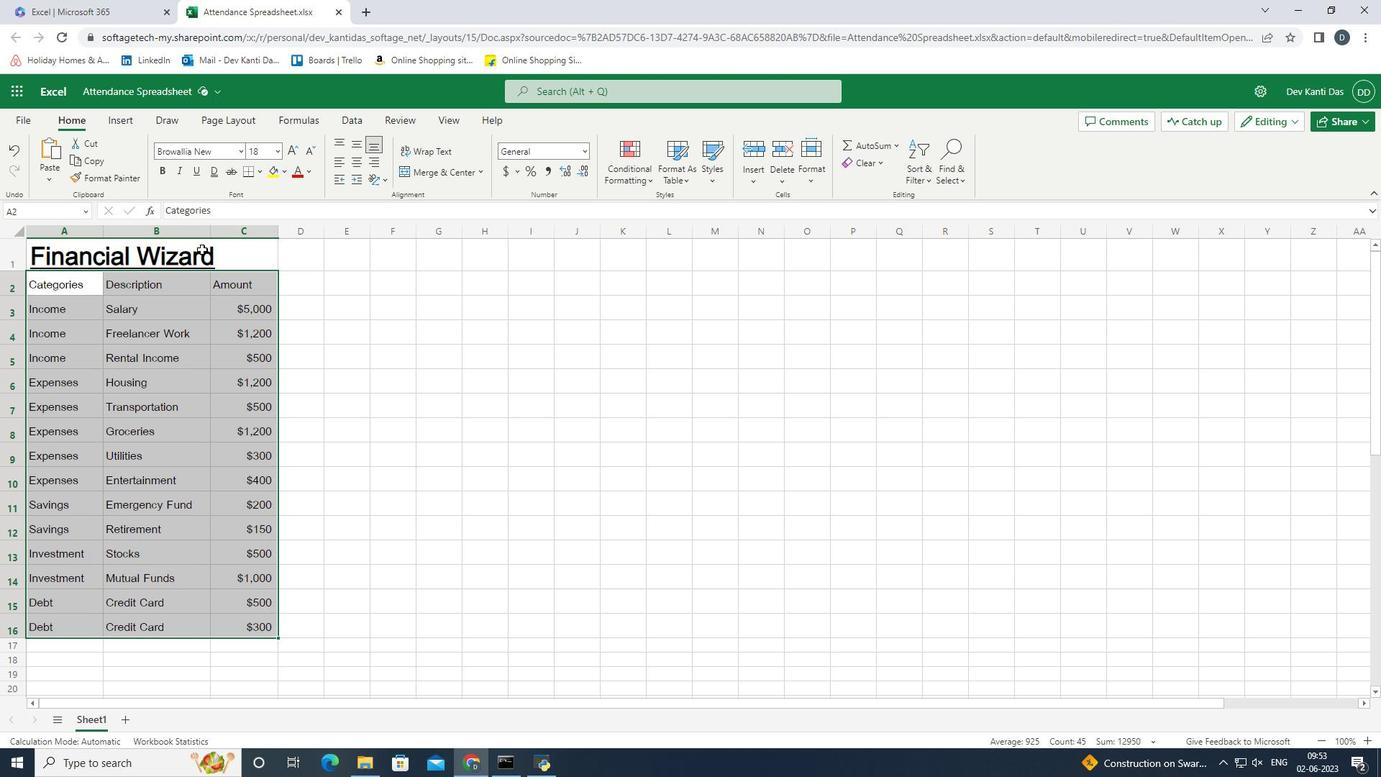 
Action: Key pressed <Key.shift_r><Key.down><Key.down><Key.down><Key.down><Key.down><Key.down>
Screenshot: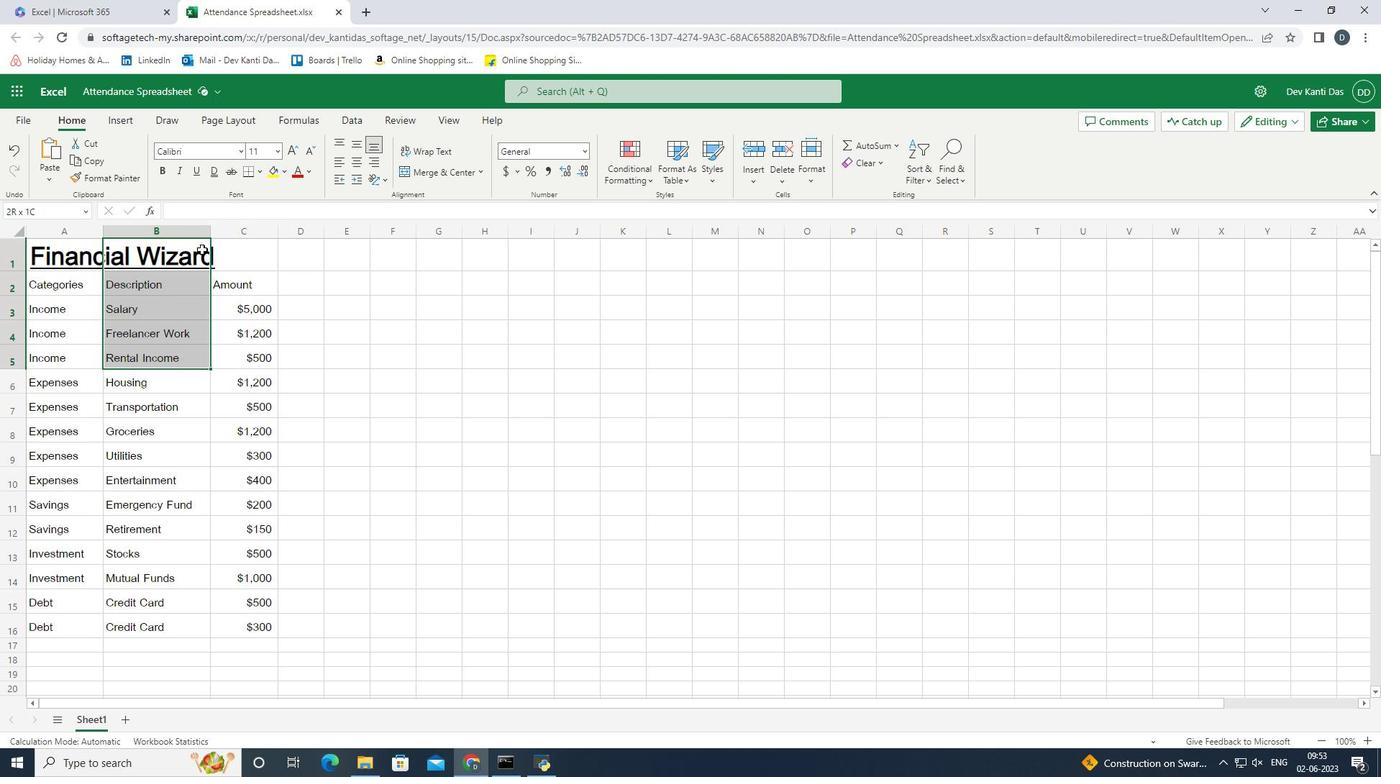 
Action: Mouse pressed left at (202, 249)
Screenshot: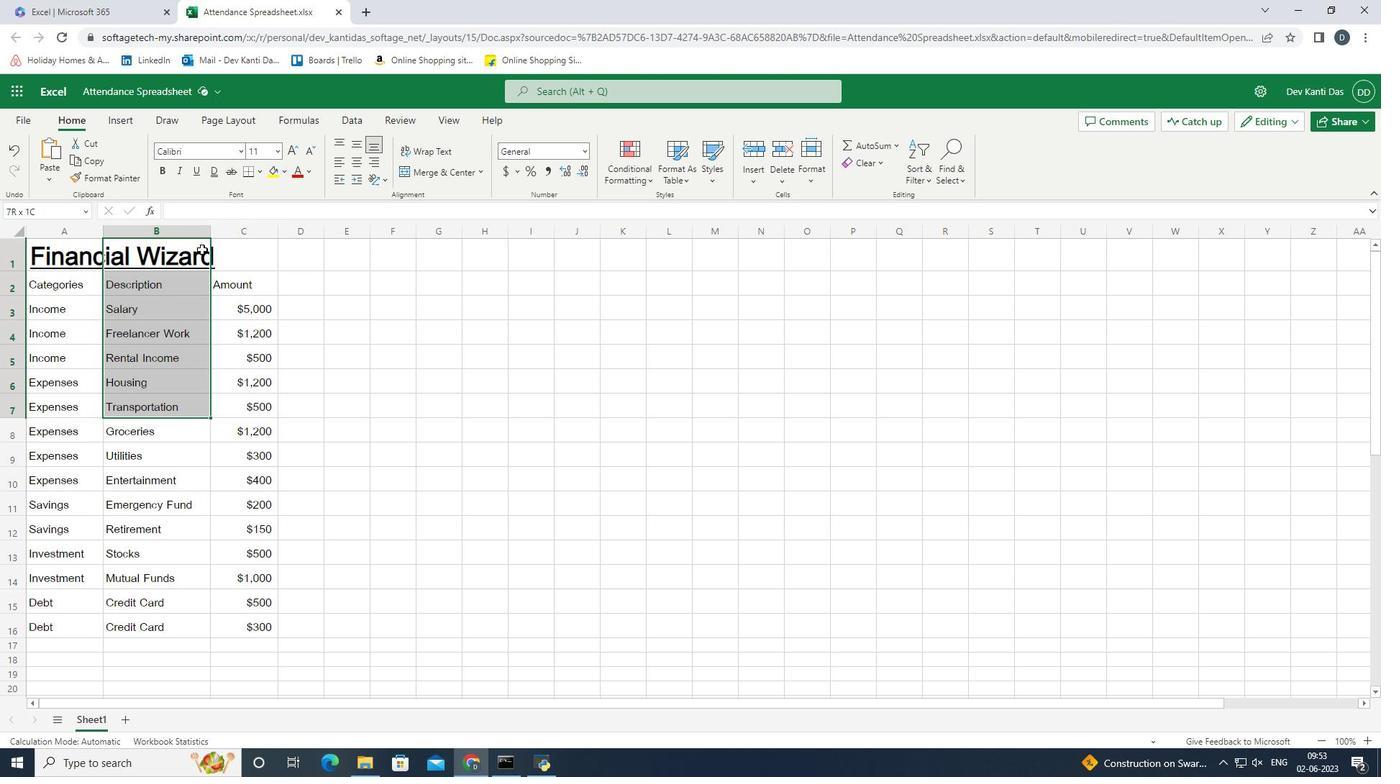 
Action: Mouse moved to (83, 243)
Screenshot: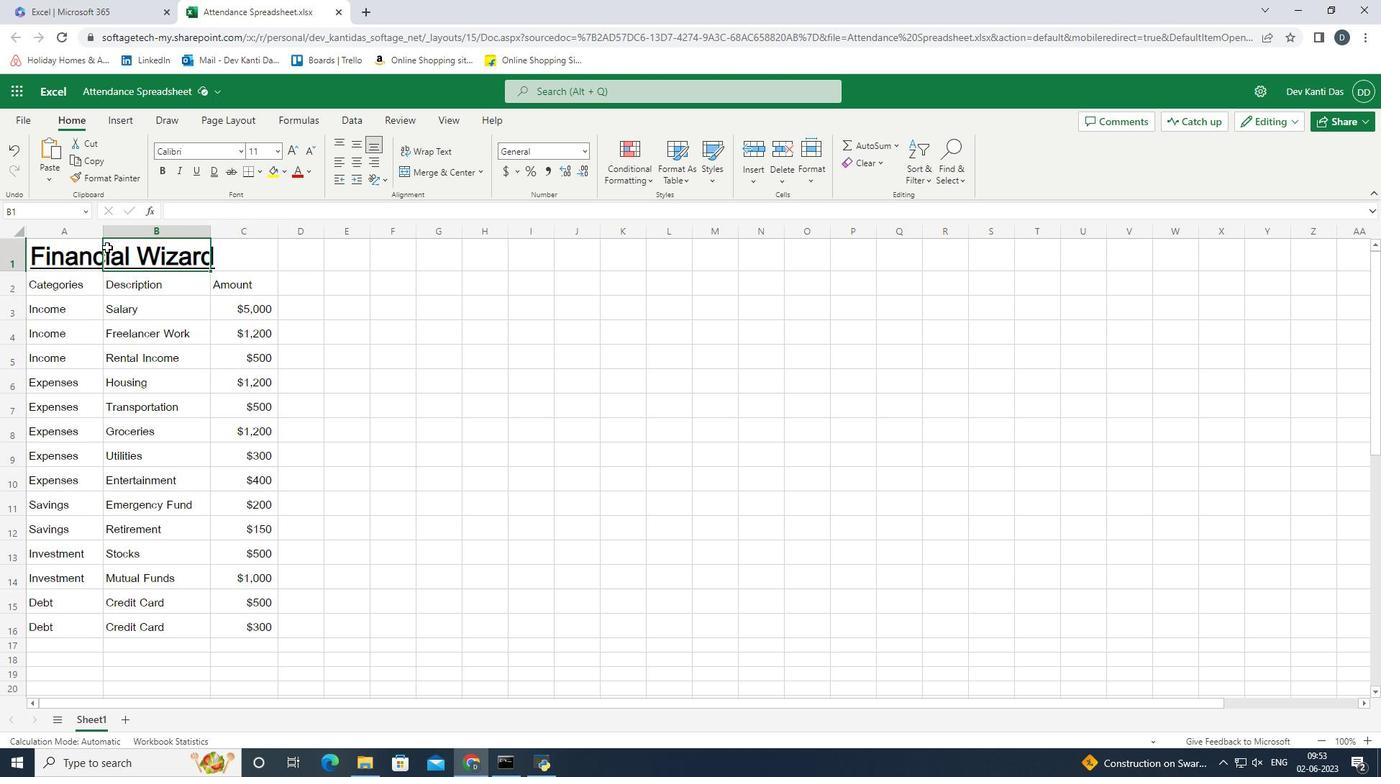 
Action: Mouse pressed left at (83, 243)
Screenshot: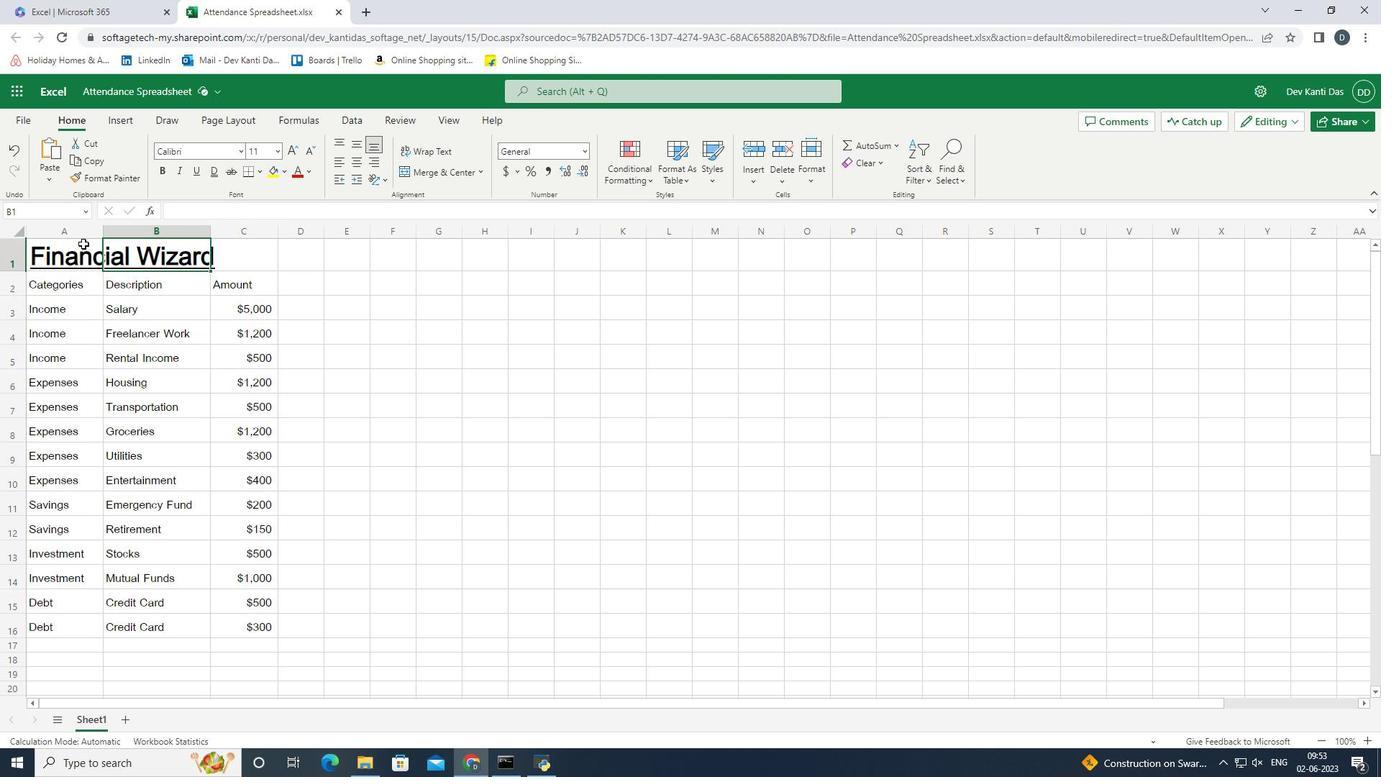 
Action: Mouse pressed left at (83, 243)
Screenshot: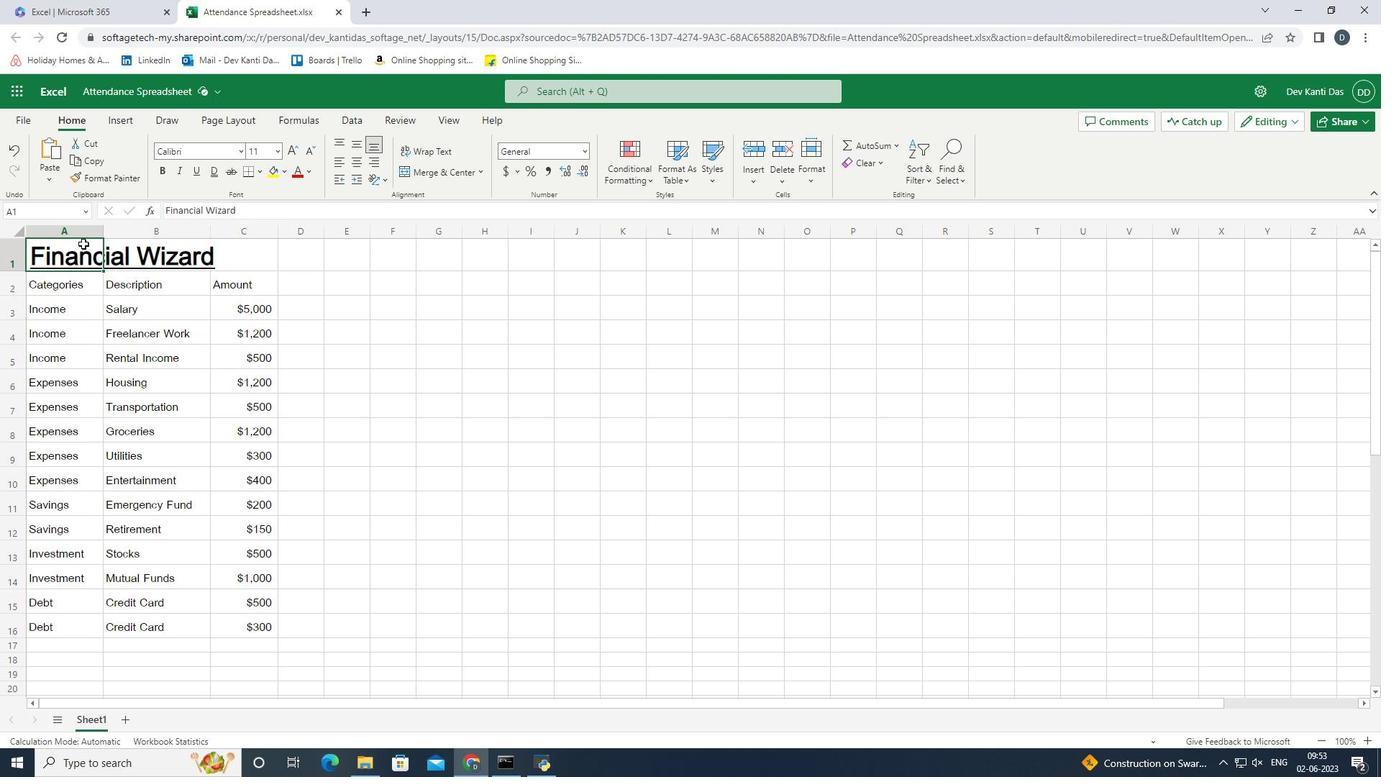 
Action: Mouse moved to (263, 292)
Screenshot: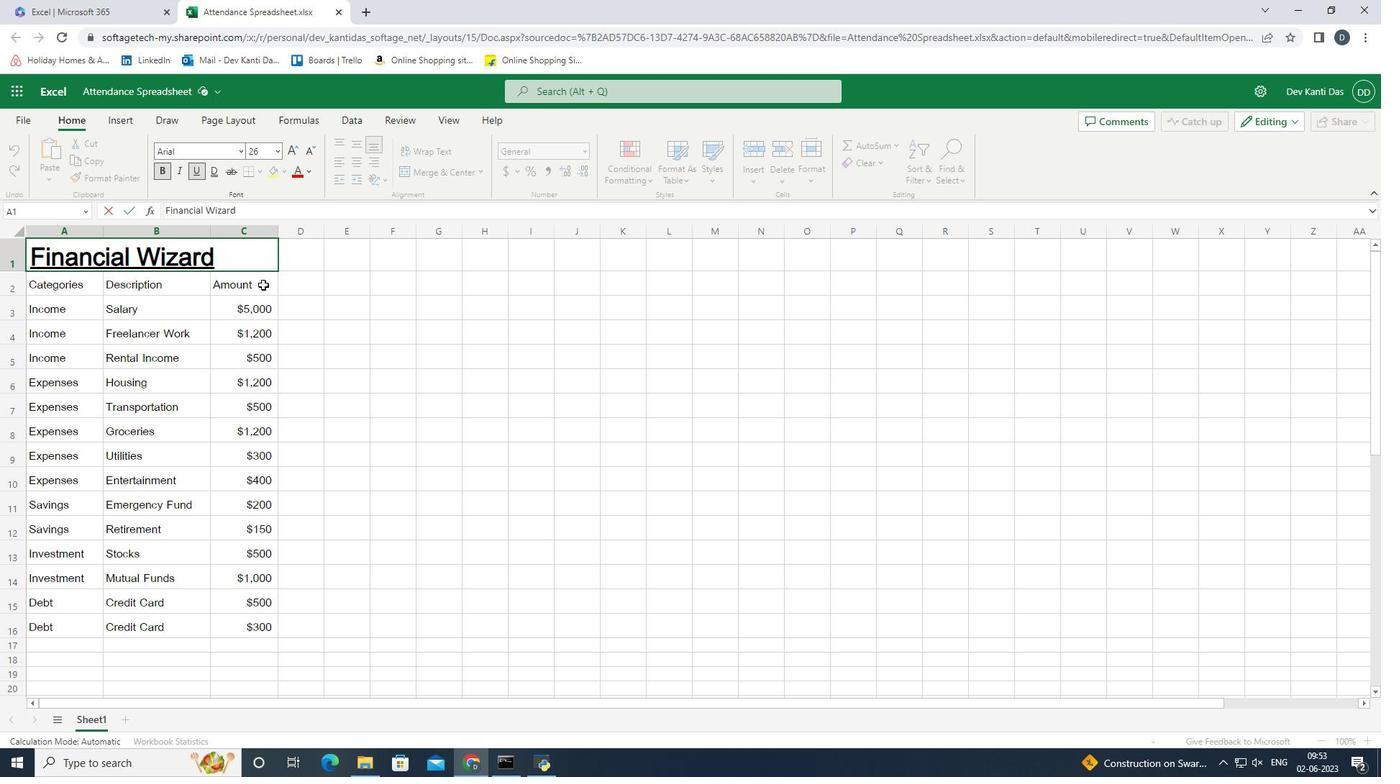 
Action: Mouse pressed left at (263, 292)
Screenshot: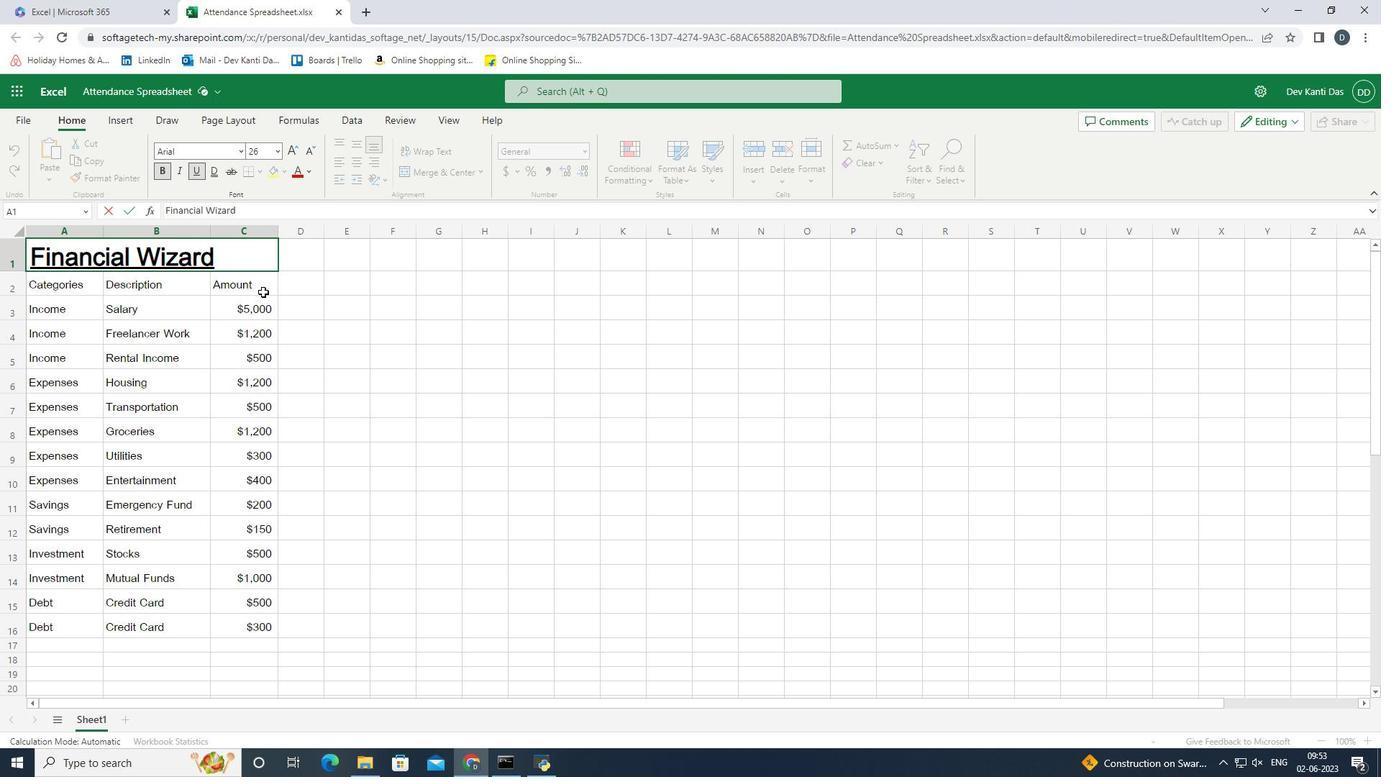 
Action: Mouse moved to (90, 258)
Screenshot: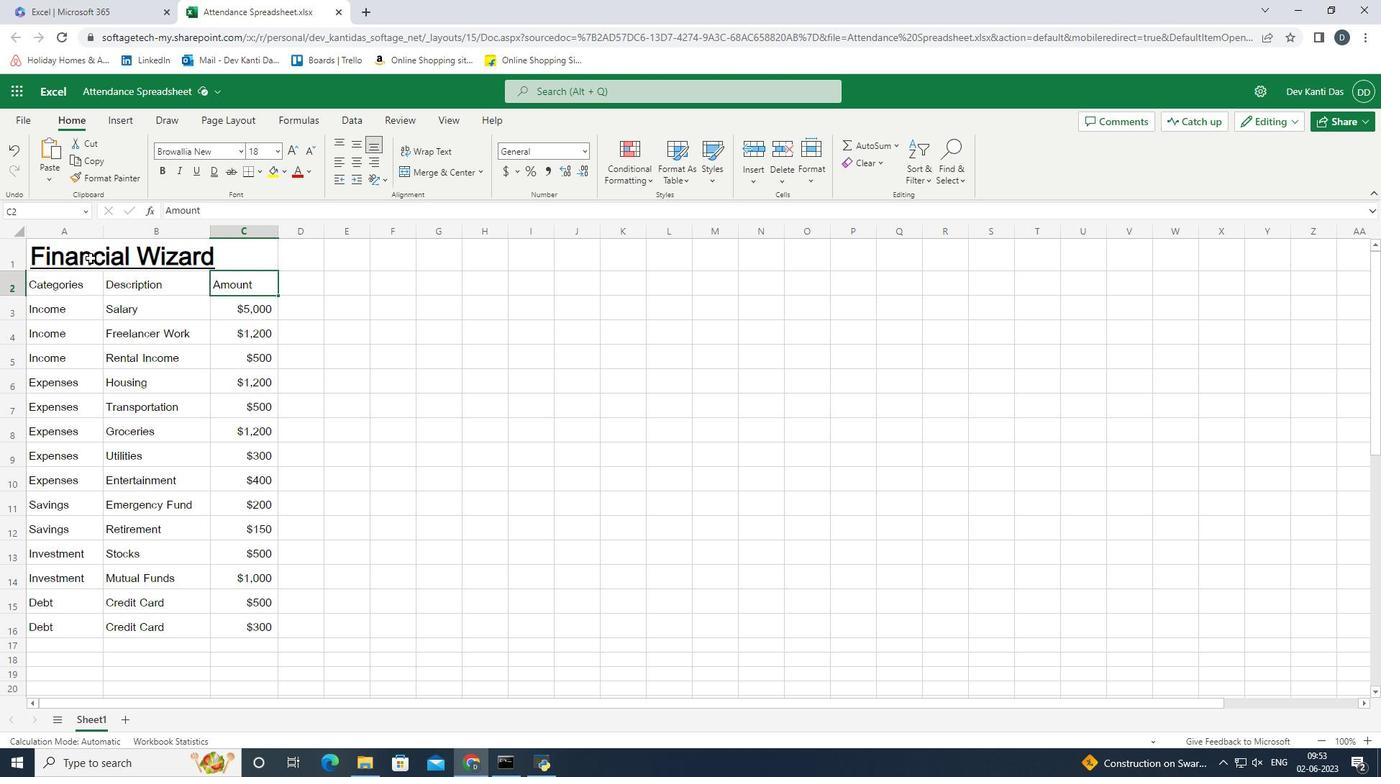 
Action: Mouse pressed left at (90, 258)
Screenshot: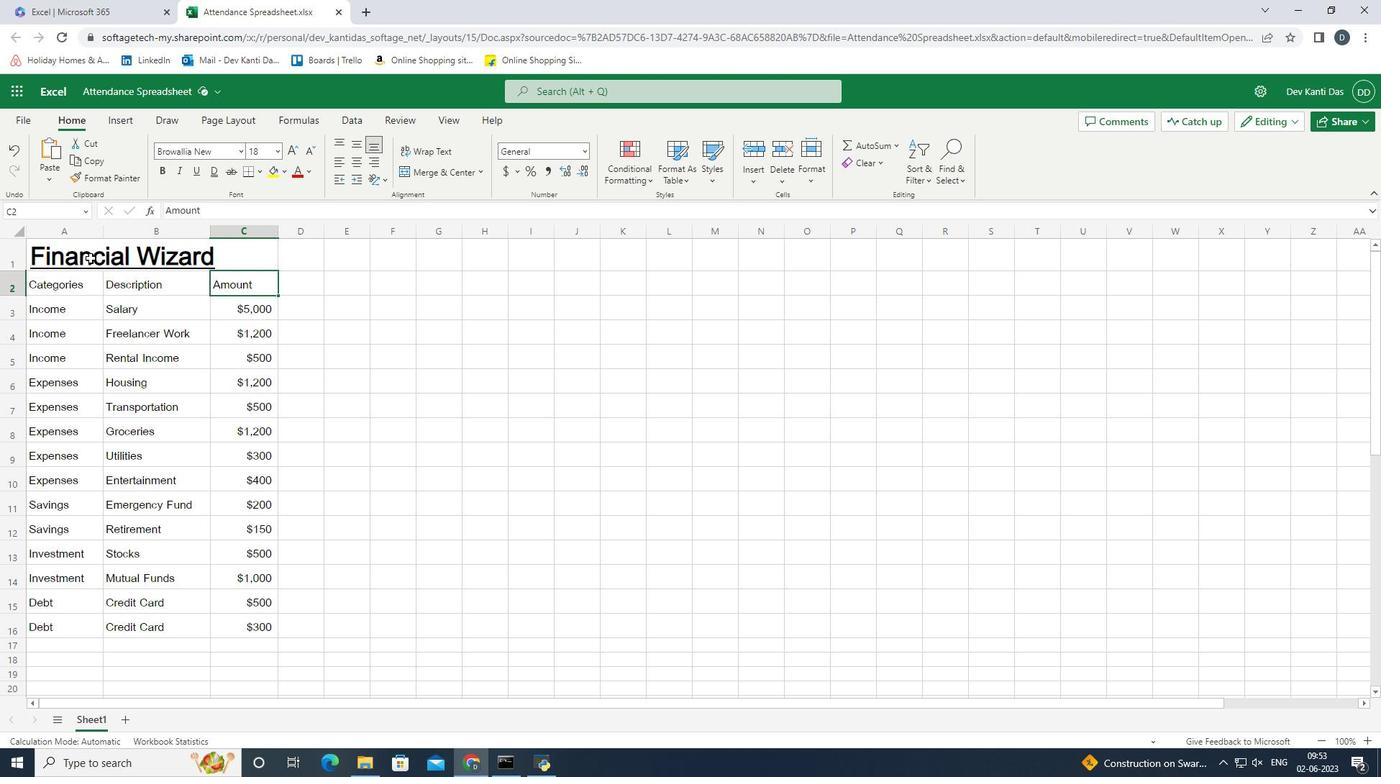 
Action: Mouse moved to (92, 256)
Screenshot: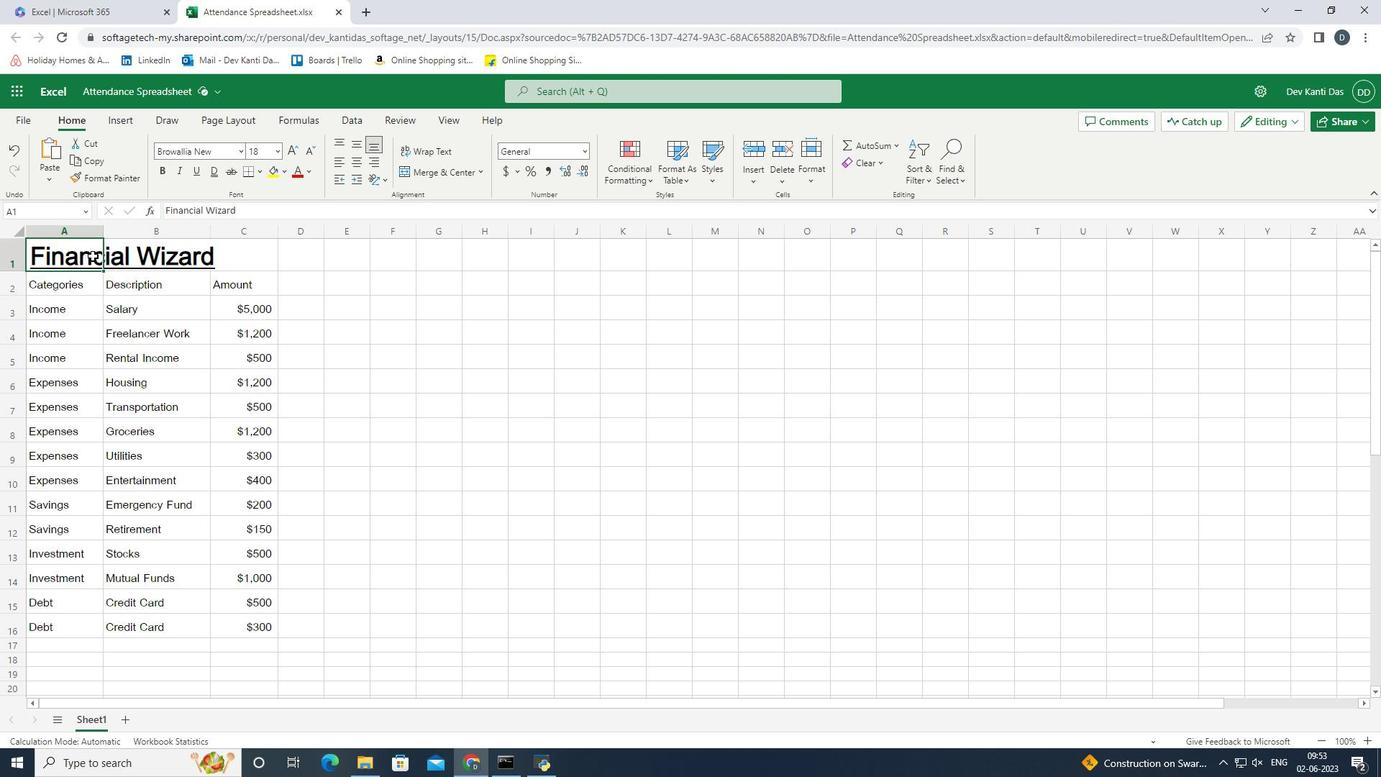 
Action: Mouse pressed left at (92, 256)
Screenshot: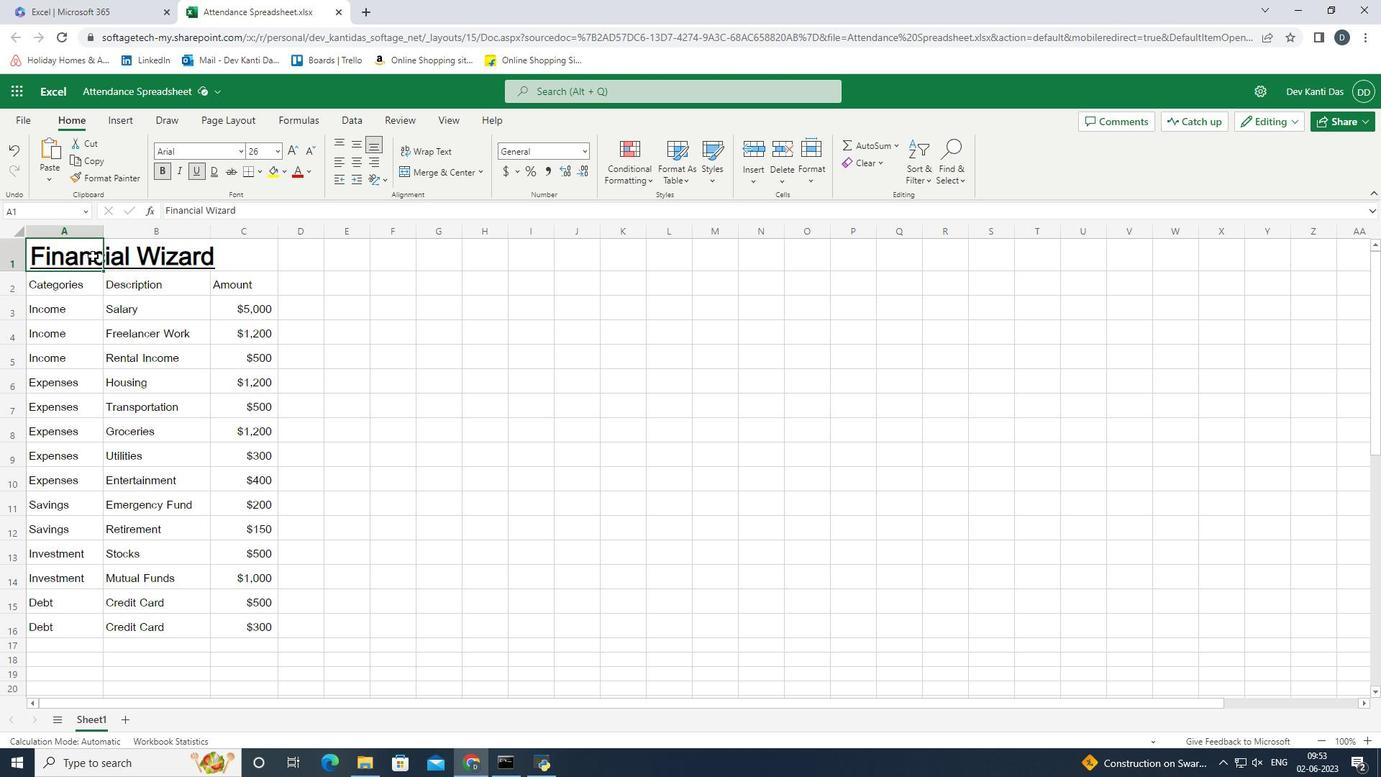 
Action: Mouse moved to (480, 176)
Screenshot: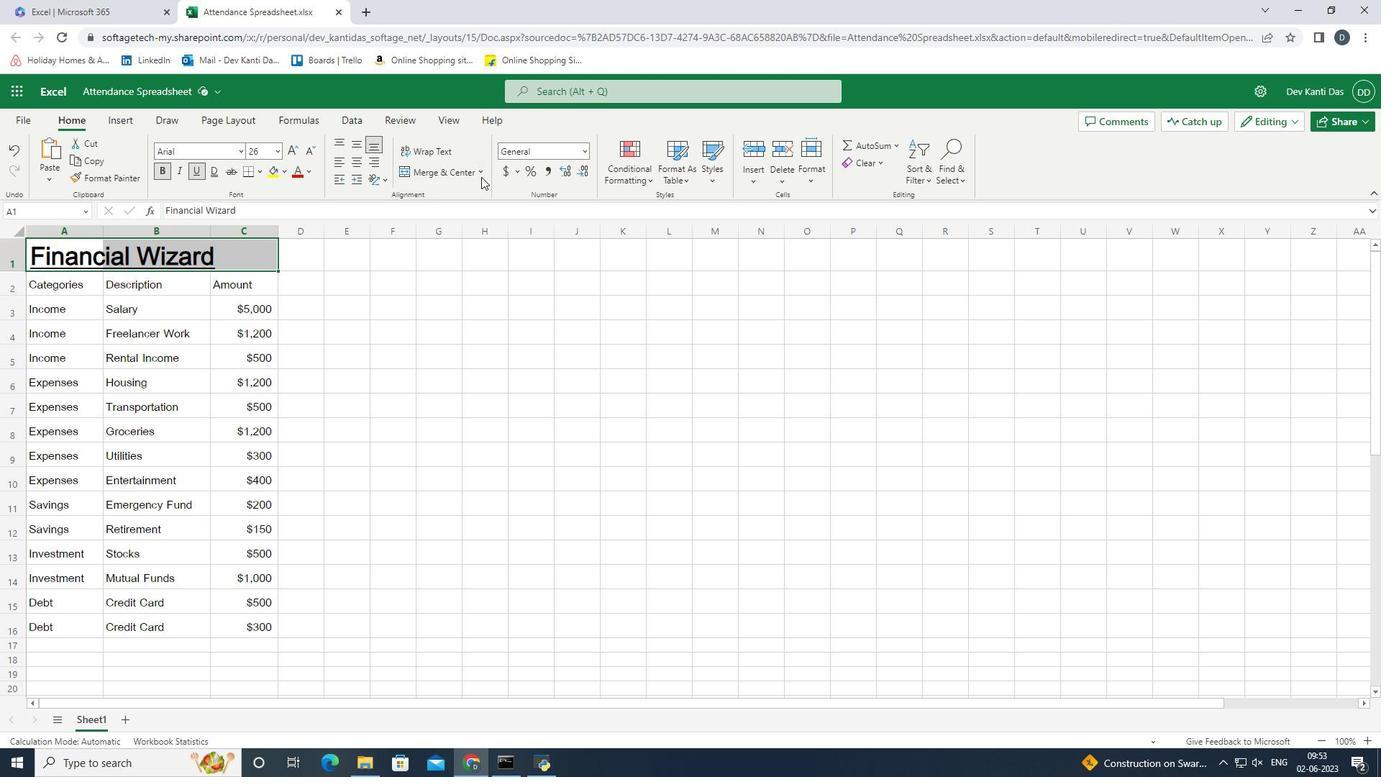 
Action: Mouse pressed left at (480, 176)
Screenshot: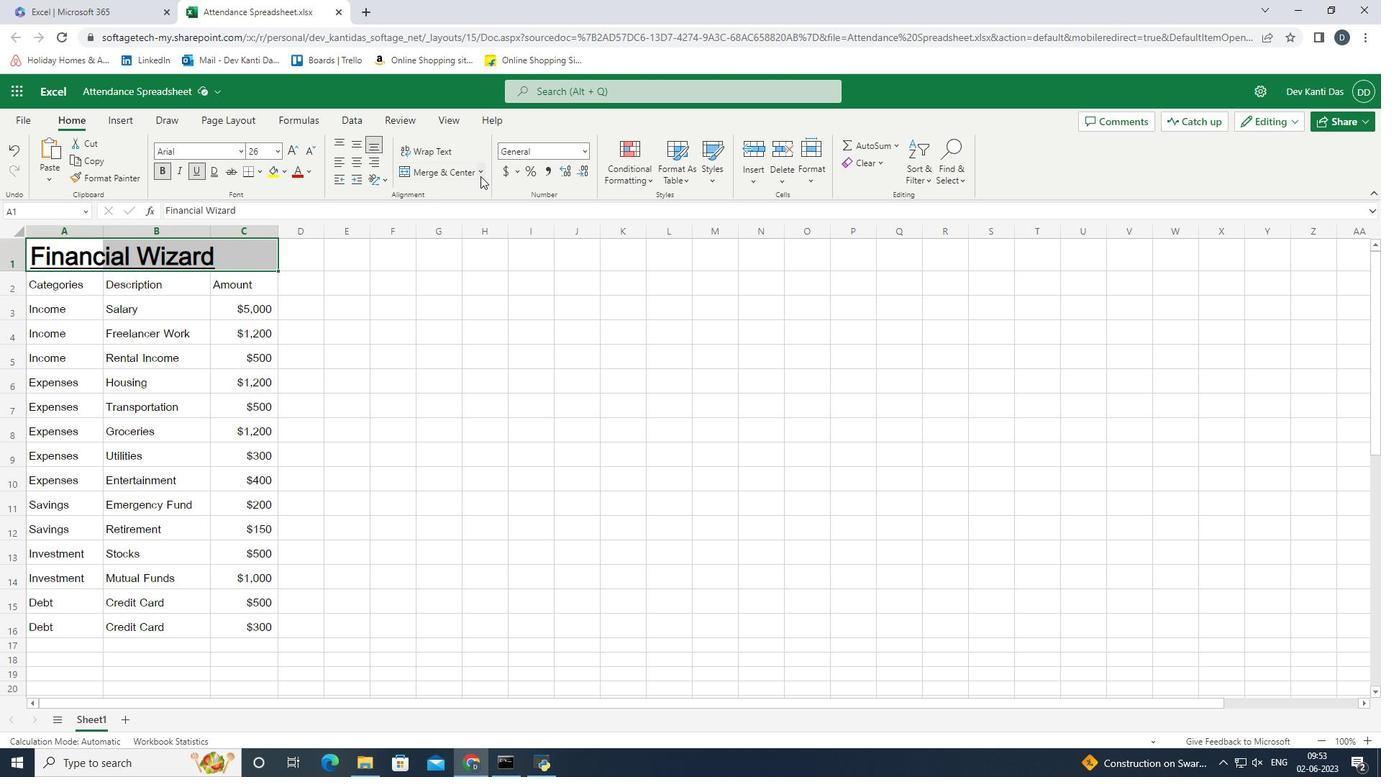 
Action: Mouse moved to (469, 252)
Screenshot: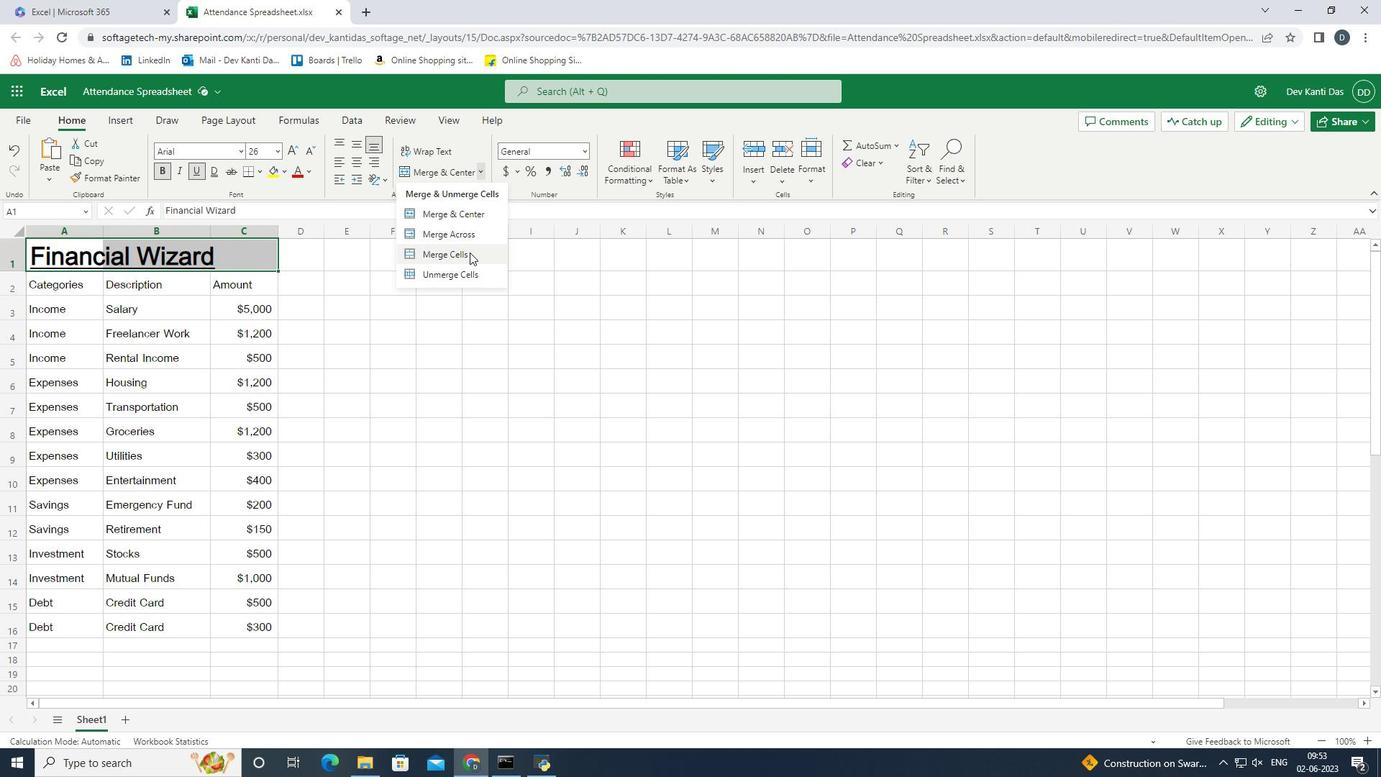 
Action: Mouse pressed left at (469, 252)
Screenshot: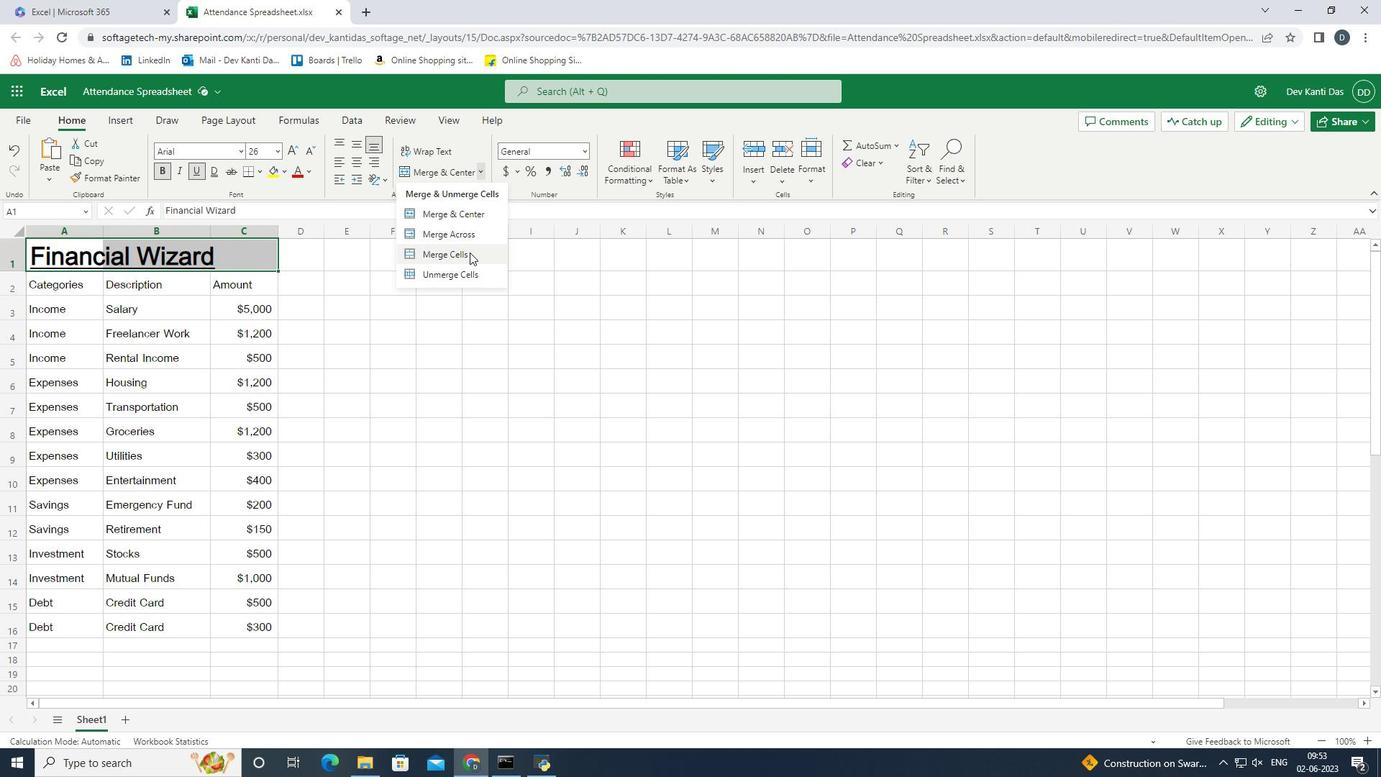 
Action: Mouse moved to (201, 254)
Screenshot: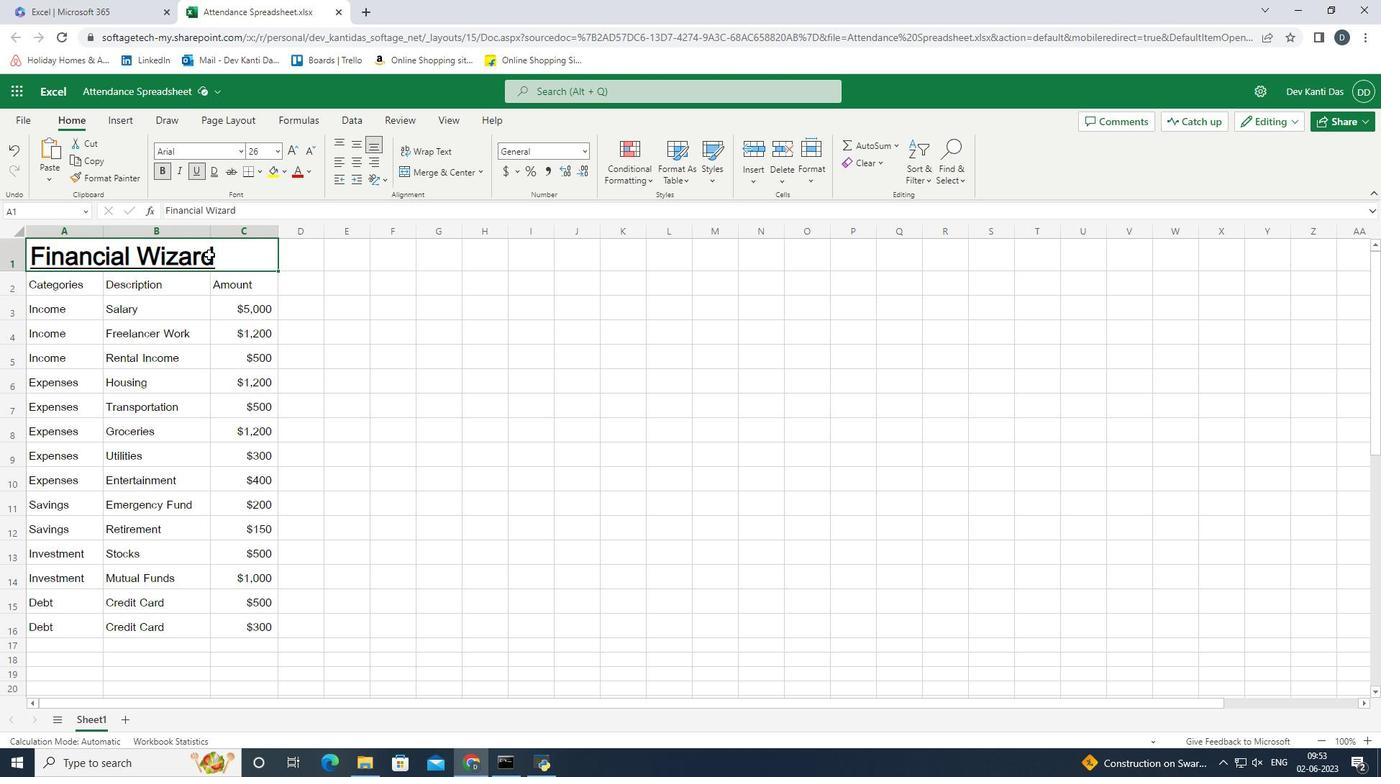 
Action: Key pressed <Key.shift_r><Key.down><Key.down><Key.down><Key.down><Key.down><Key.down><Key.down><Key.down><Key.down><Key.down><Key.down><Key.down><Key.down><Key.down><Key.down><Key.down><Key.down><Key.down><Key.down><Key.up><Key.up><Key.up><Key.up>
Screenshot: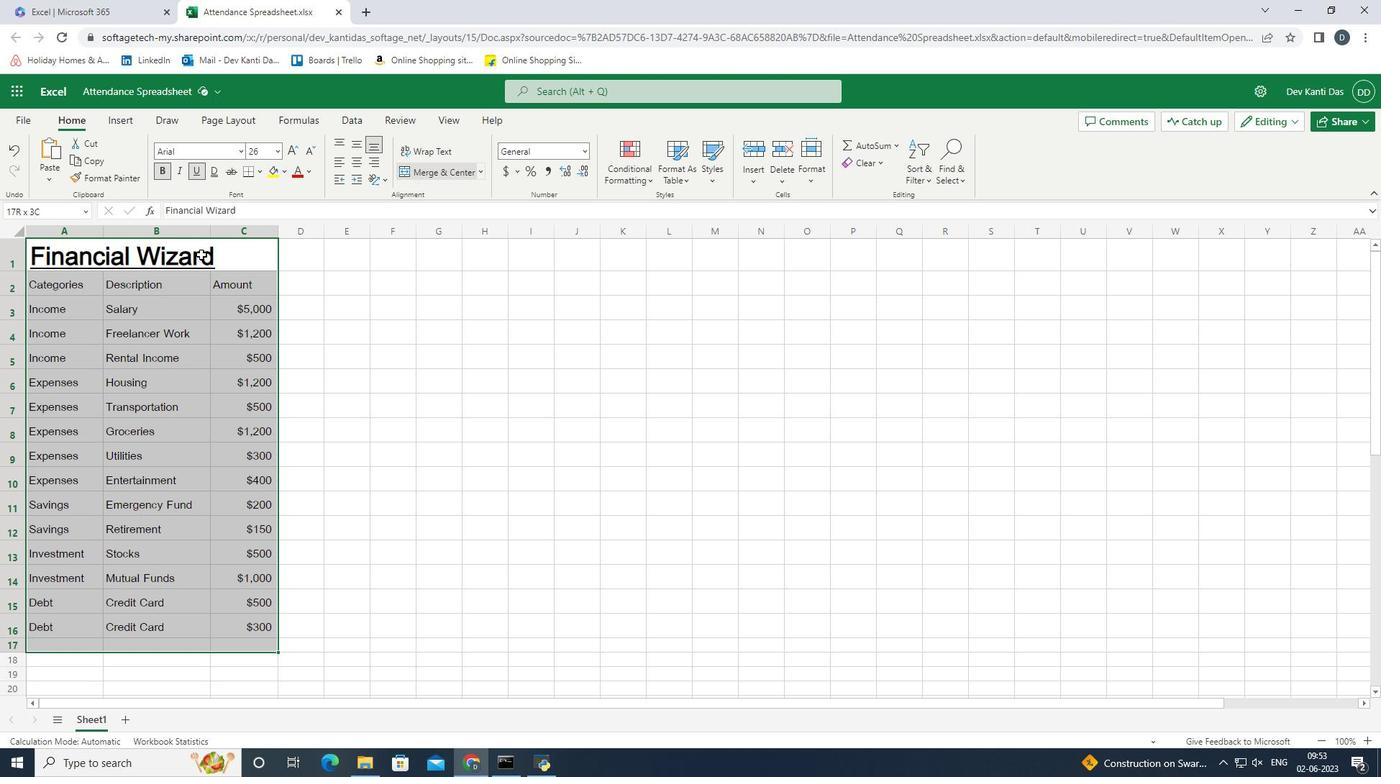 
Action: Mouse moved to (357, 145)
Screenshot: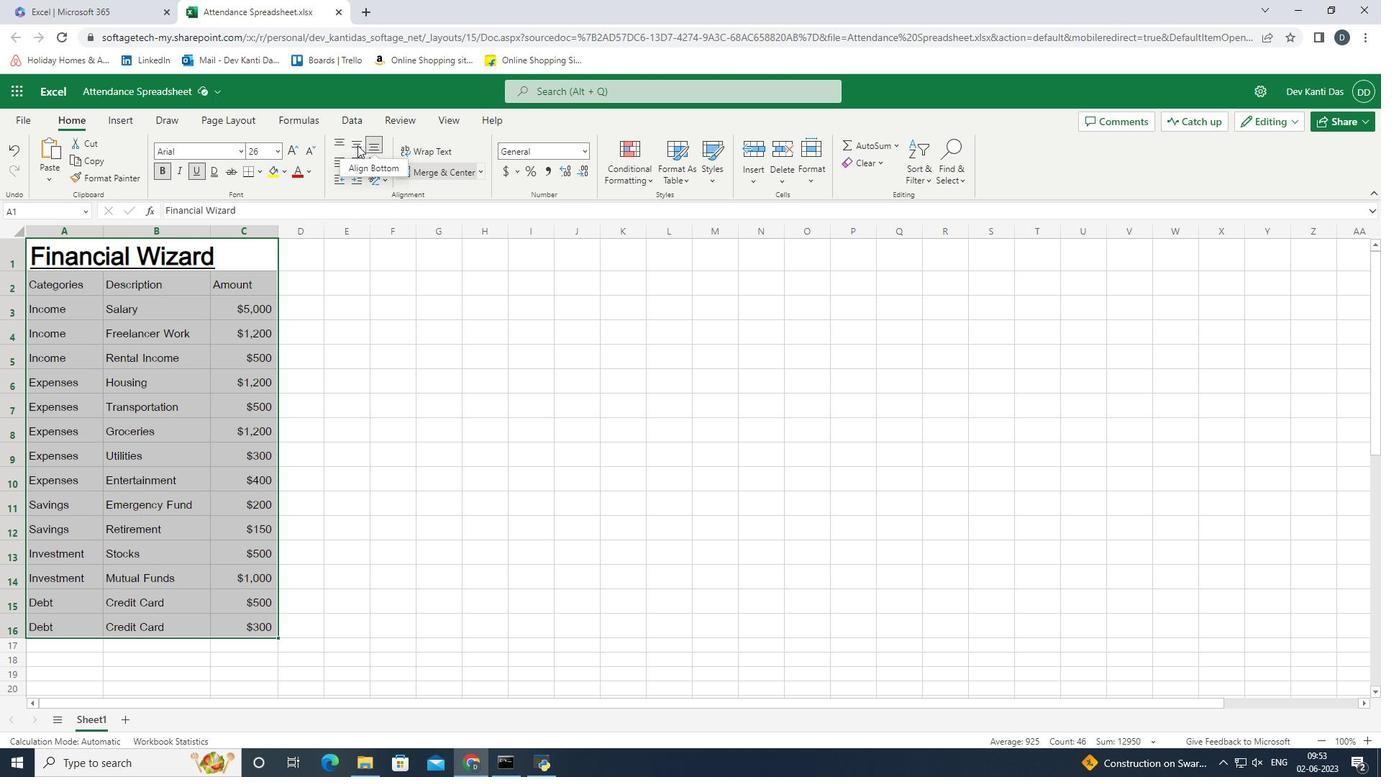 
Action: Mouse pressed left at (357, 145)
Screenshot: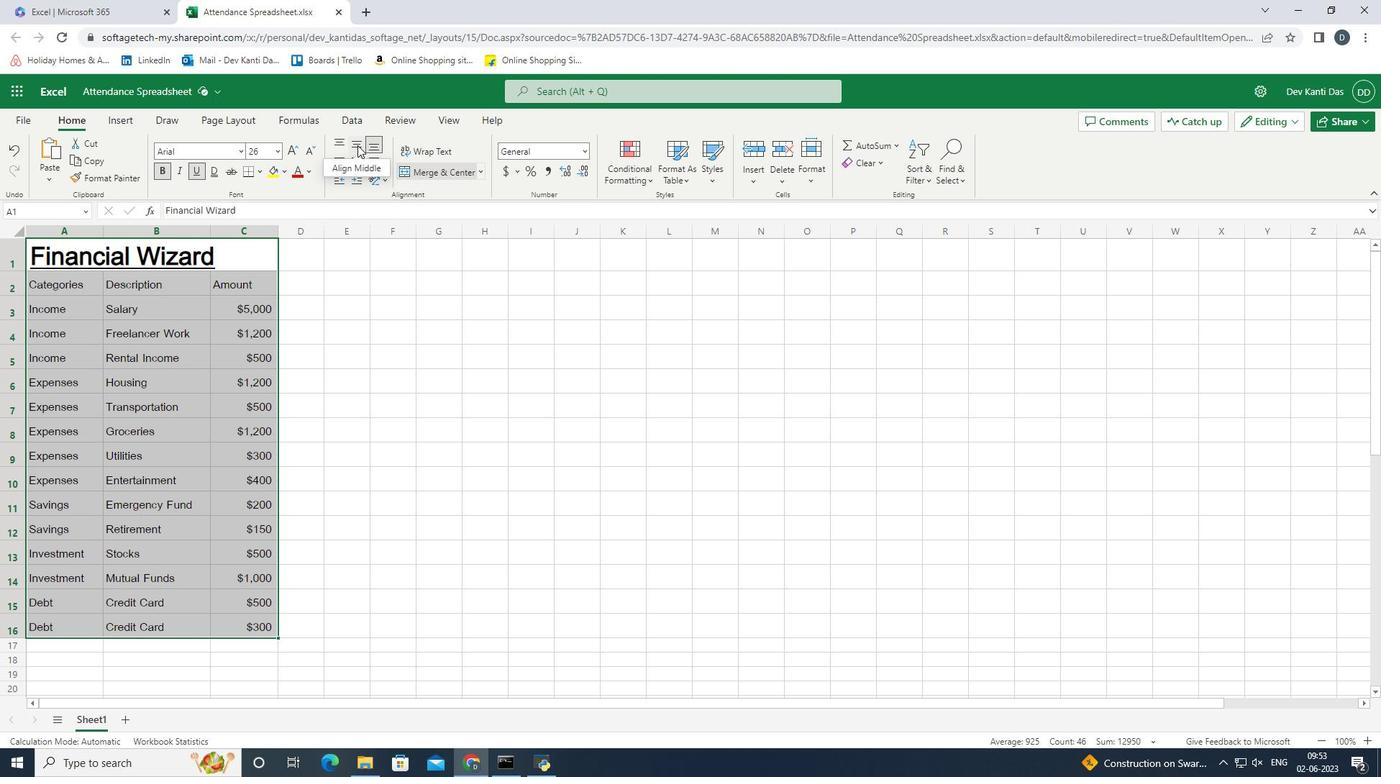 
Action: Mouse moved to (337, 160)
Screenshot: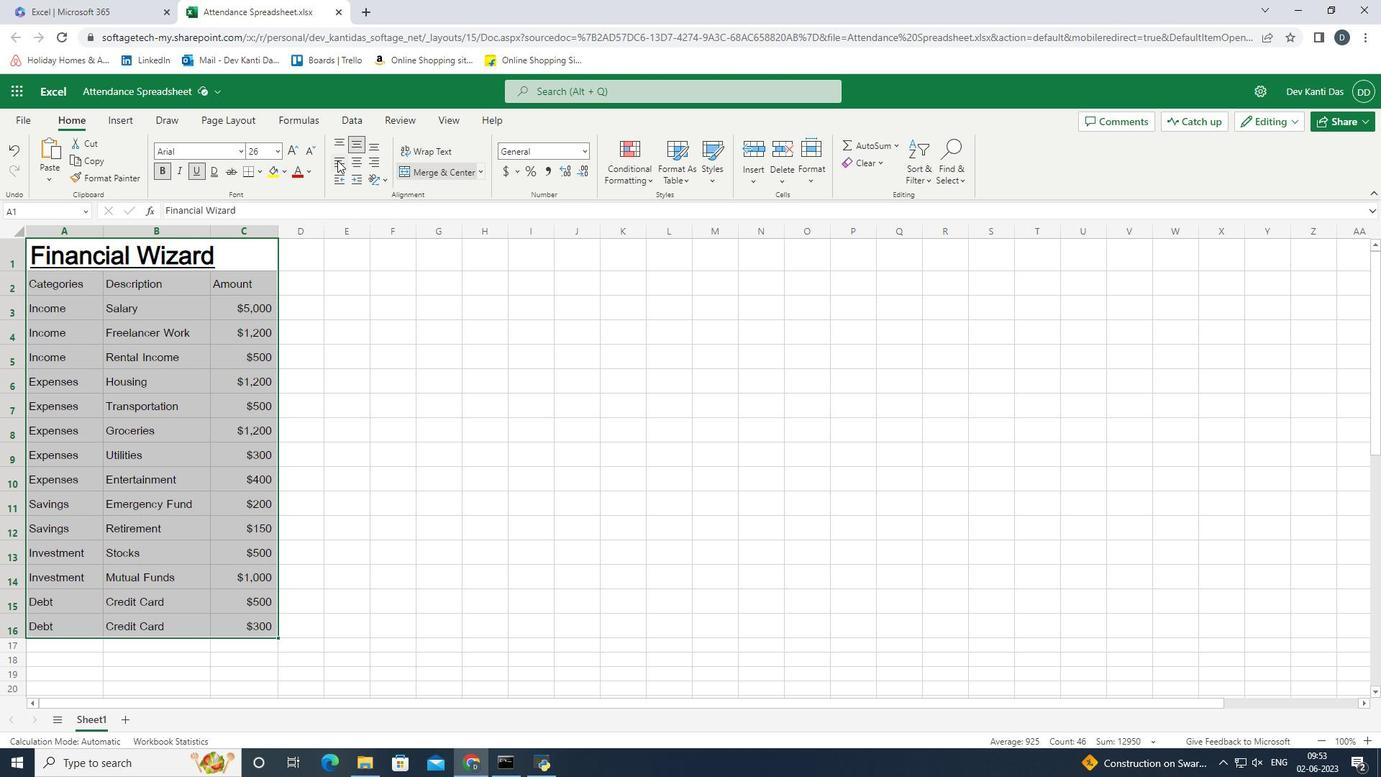 
Action: Mouse pressed left at (337, 160)
Screenshot: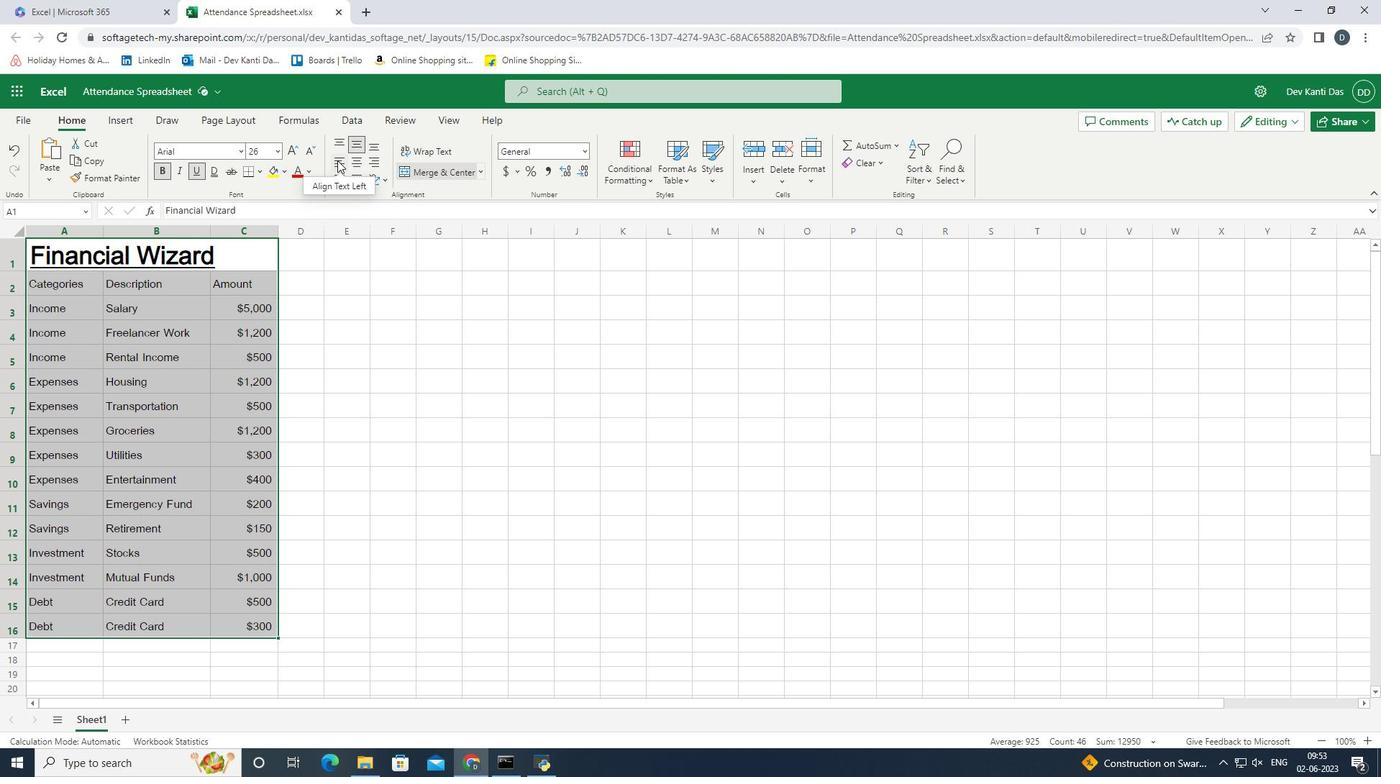 
Action: Mouse moved to (228, 597)
Screenshot: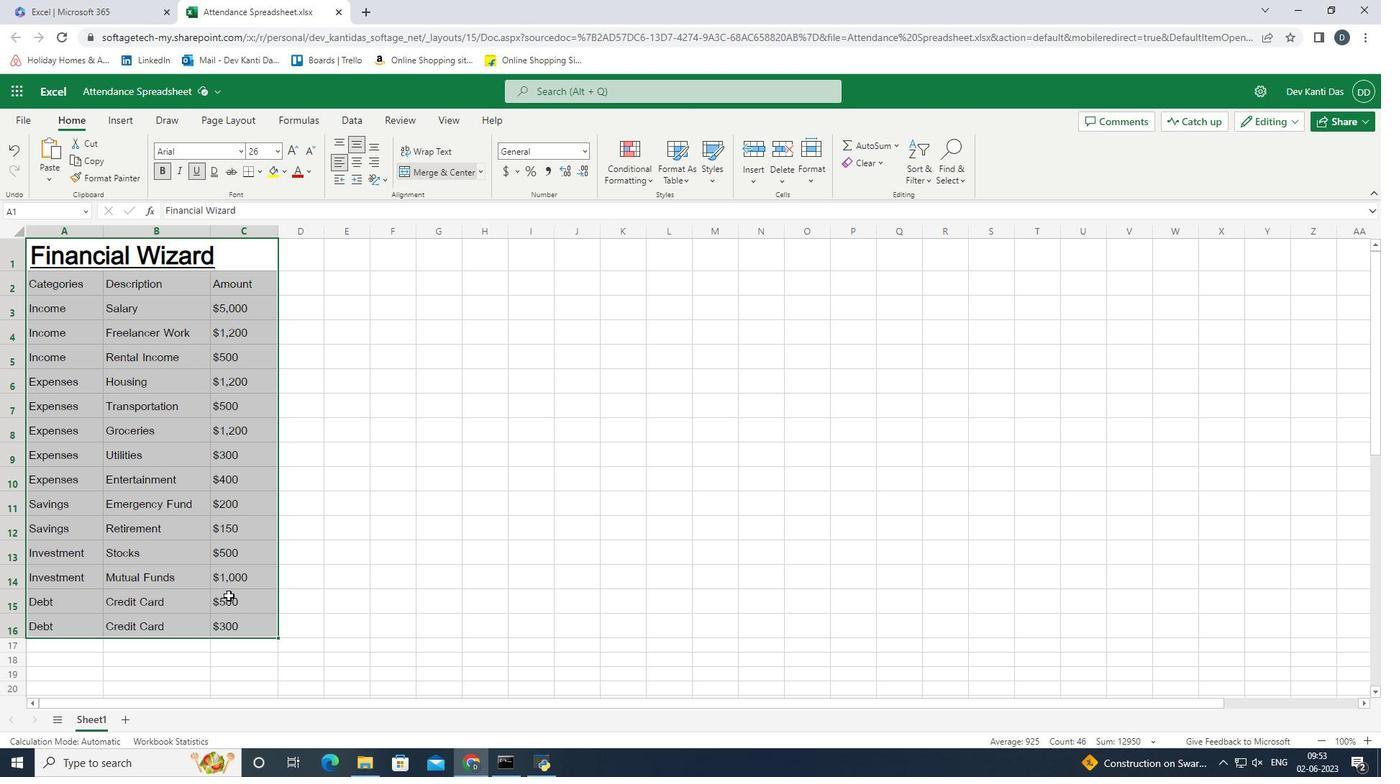 
Action: Key pressed <Key.down><Key.right>
Screenshot: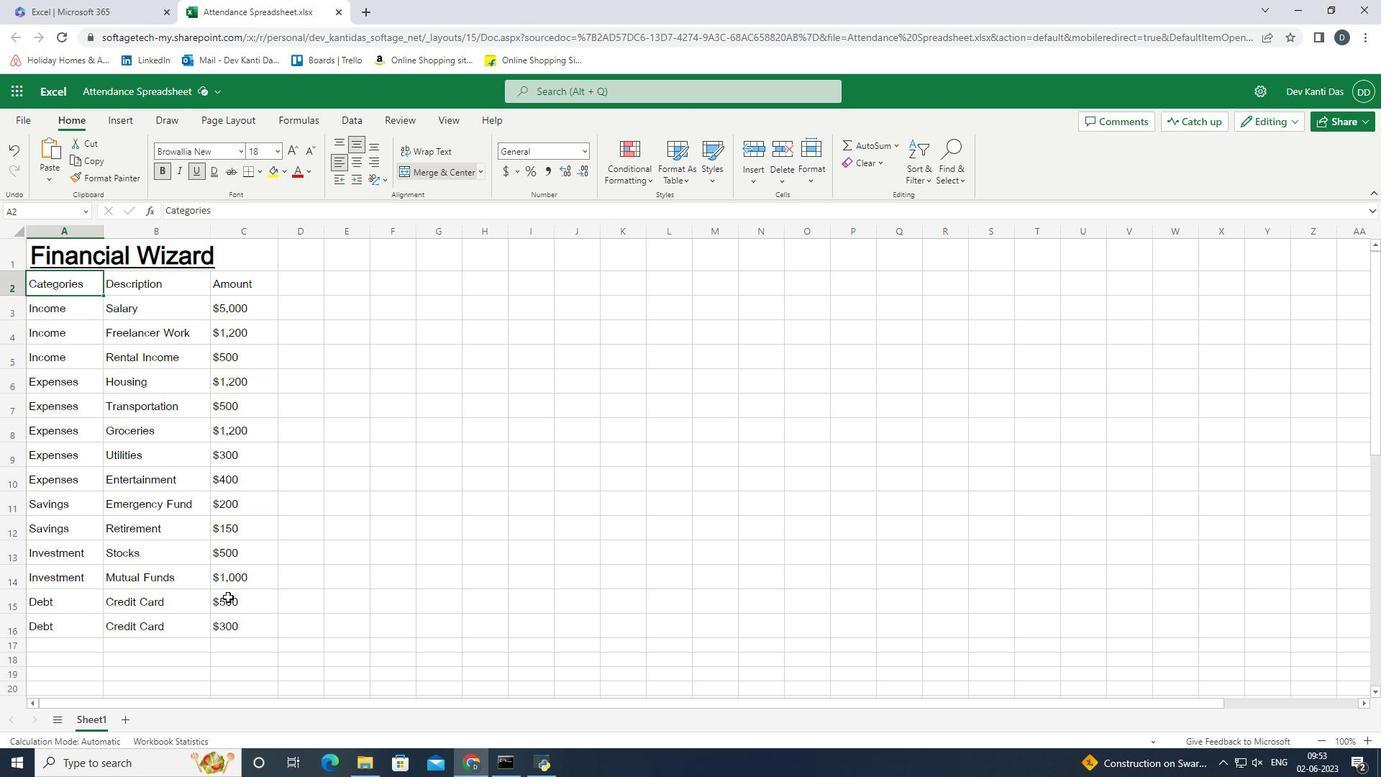 
Action: Mouse moved to (430, 410)
Screenshot: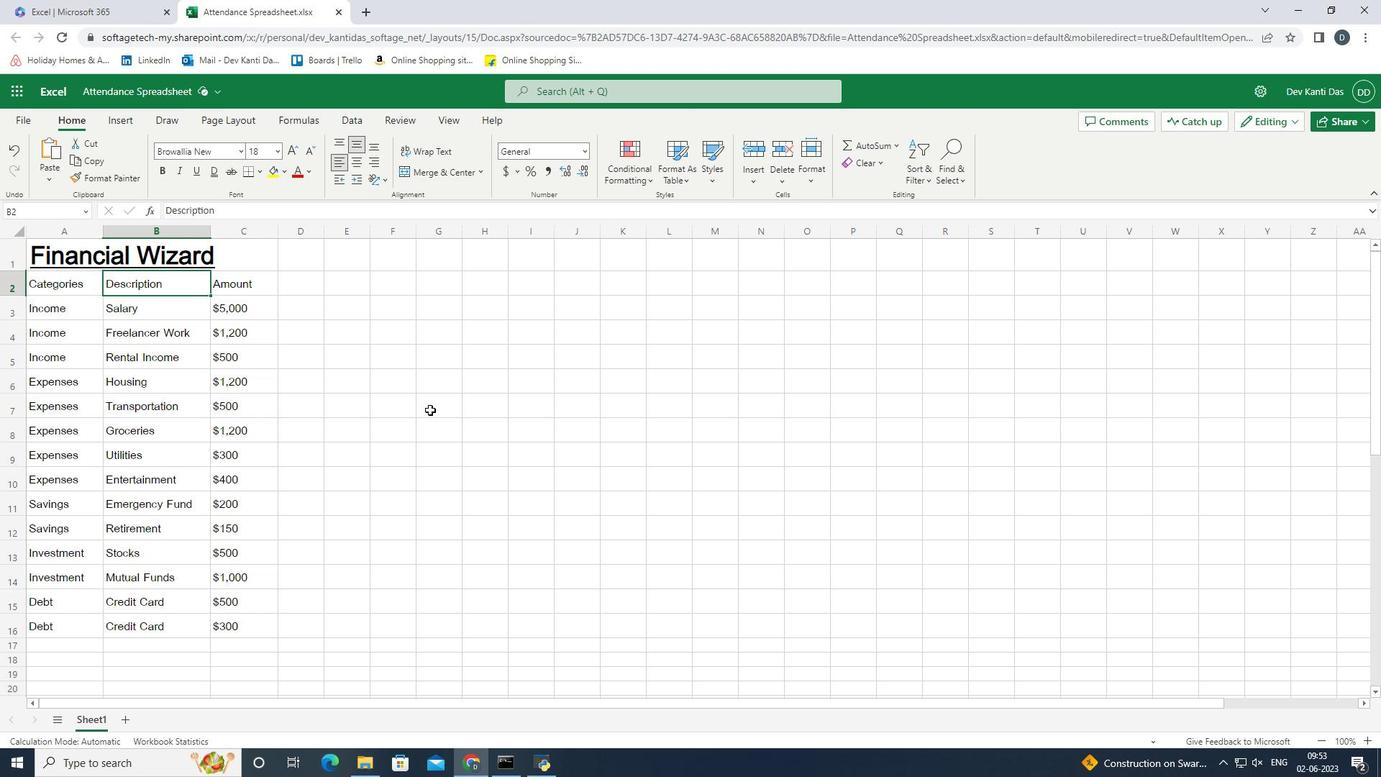 
